 Task: Look for space in Pergamino, Argentina from 5th June, 2023 to 16th June, 2023 for 2 adults in price range Rs.7000 to Rs.15000. Place can be entire place with 1  bedroom having 1 bed and 1 bathroom. Property type can be house, flat, guest house, hotel. Amenities needed are: heating. Booking option can be shelf check-in. Required host language is English.
Action: Mouse moved to (413, 84)
Screenshot: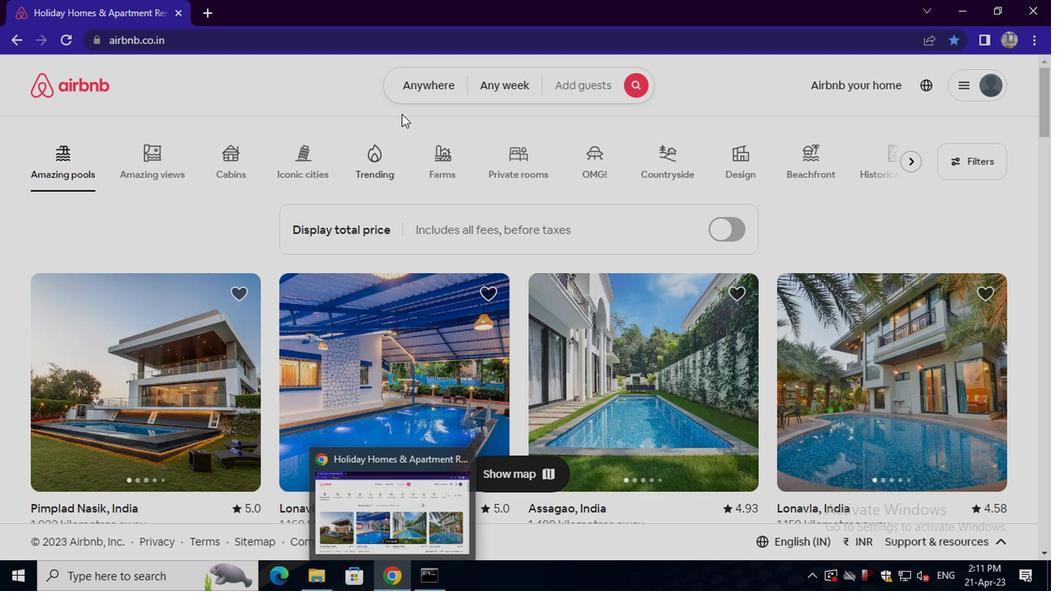 
Action: Mouse pressed left at (413, 84)
Screenshot: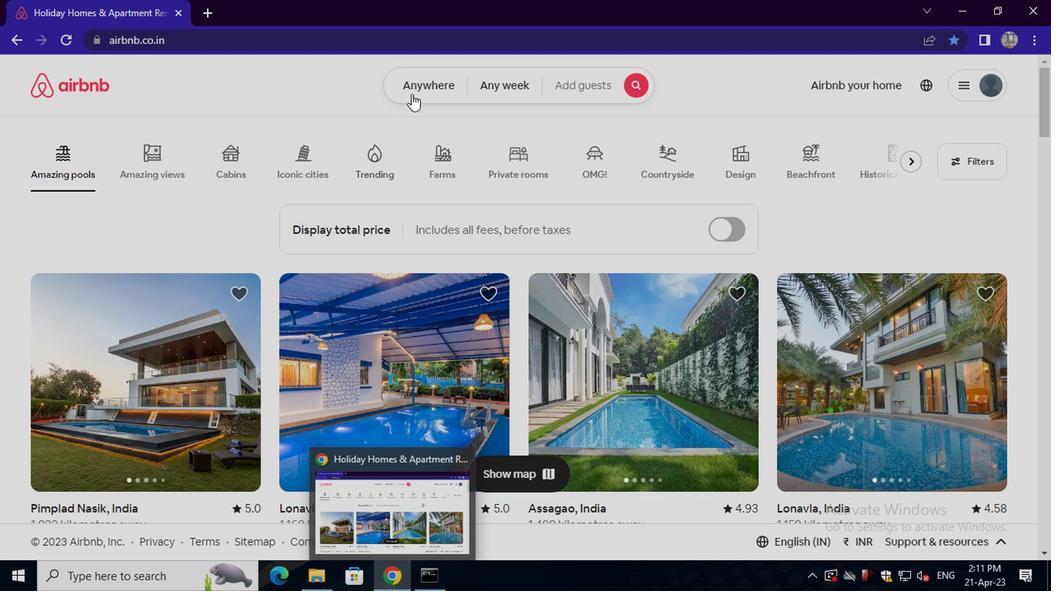 
Action: Mouse moved to (305, 144)
Screenshot: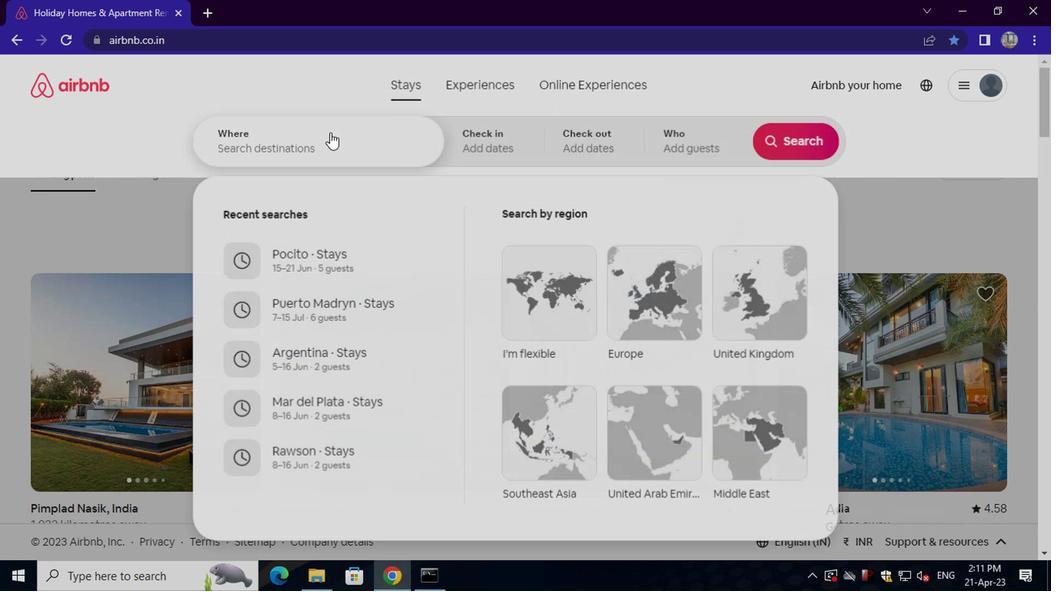 
Action: Mouse pressed left at (305, 144)
Screenshot: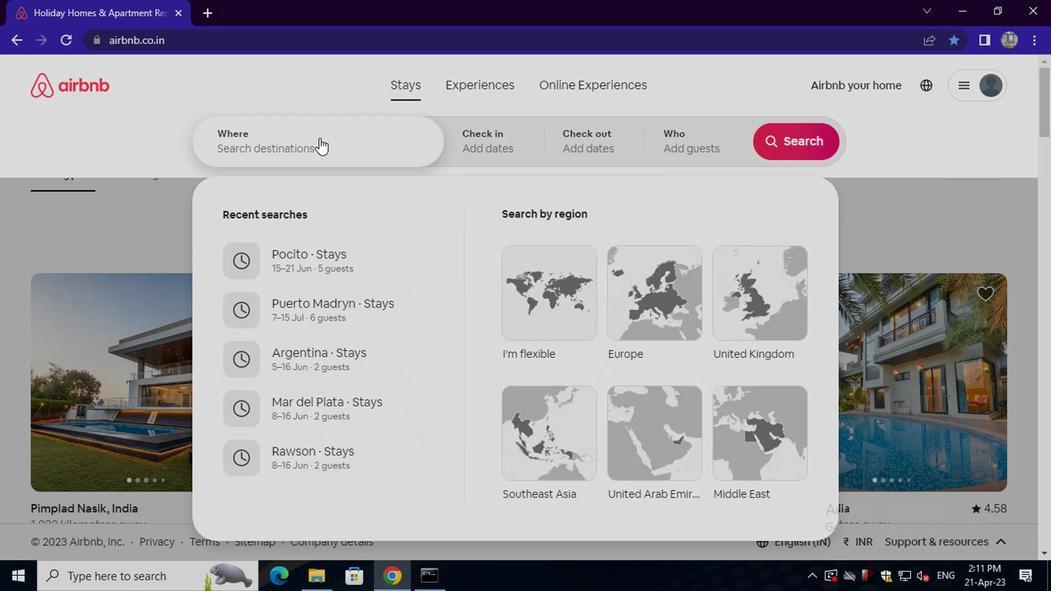 
Action: Key pressed pergamino,<Key.space>argentina
Screenshot: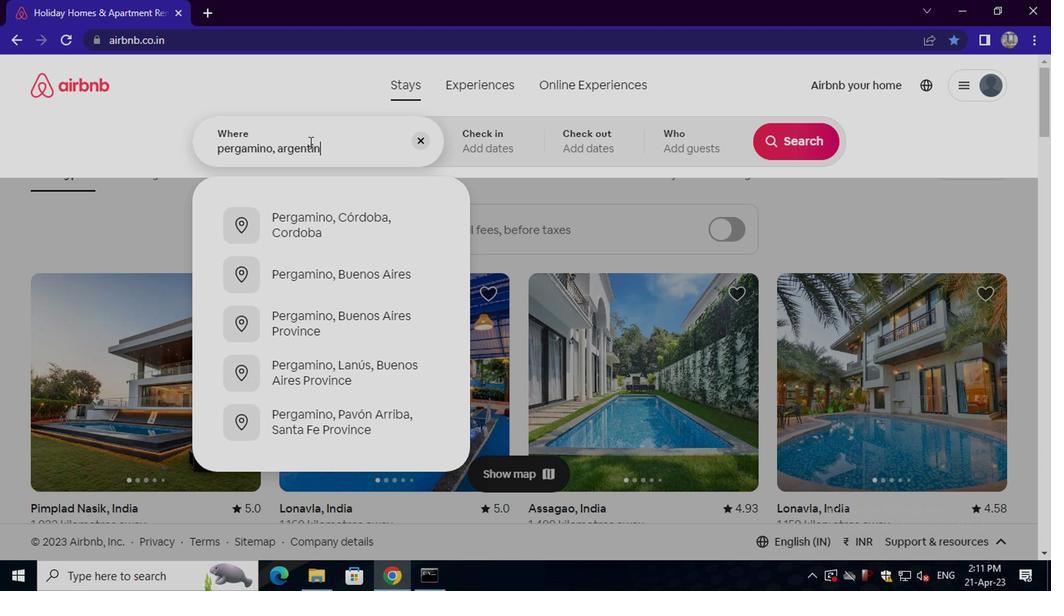 
Action: Mouse moved to (297, 149)
Screenshot: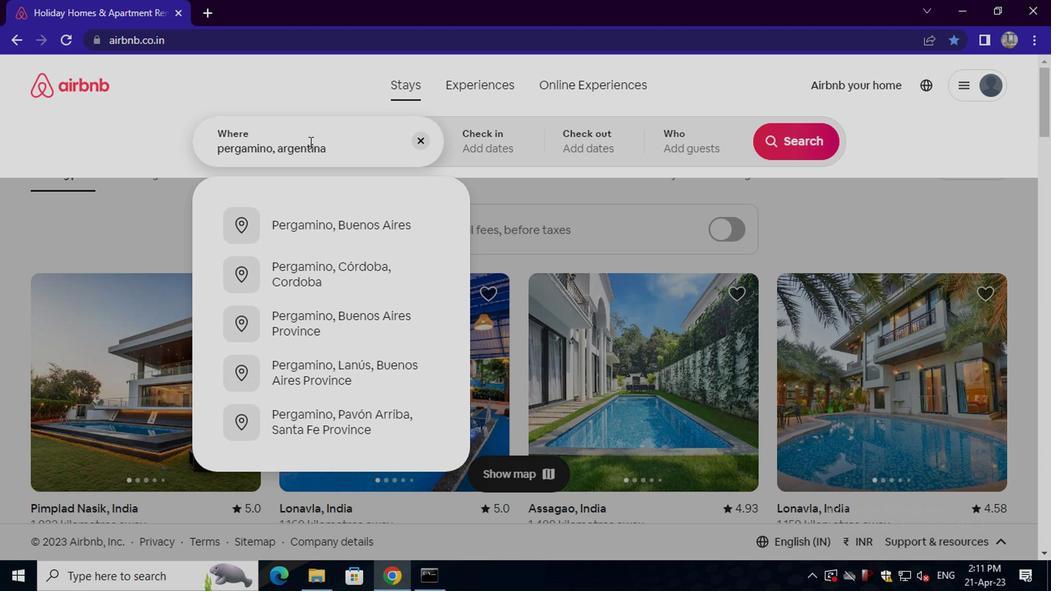 
Action: Key pressed <Key.enter>
Screenshot: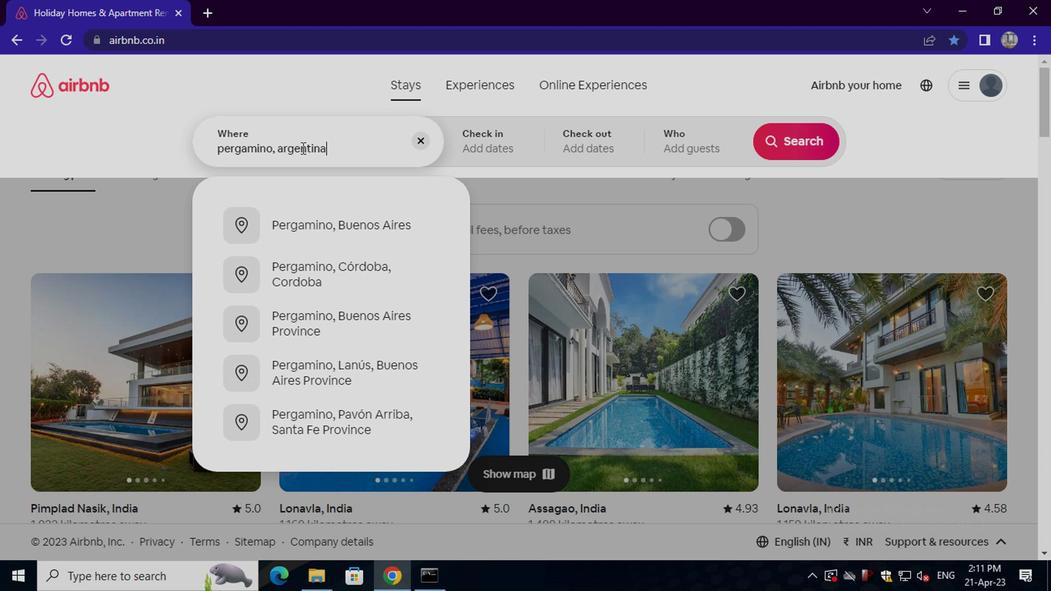 
Action: Mouse moved to (784, 262)
Screenshot: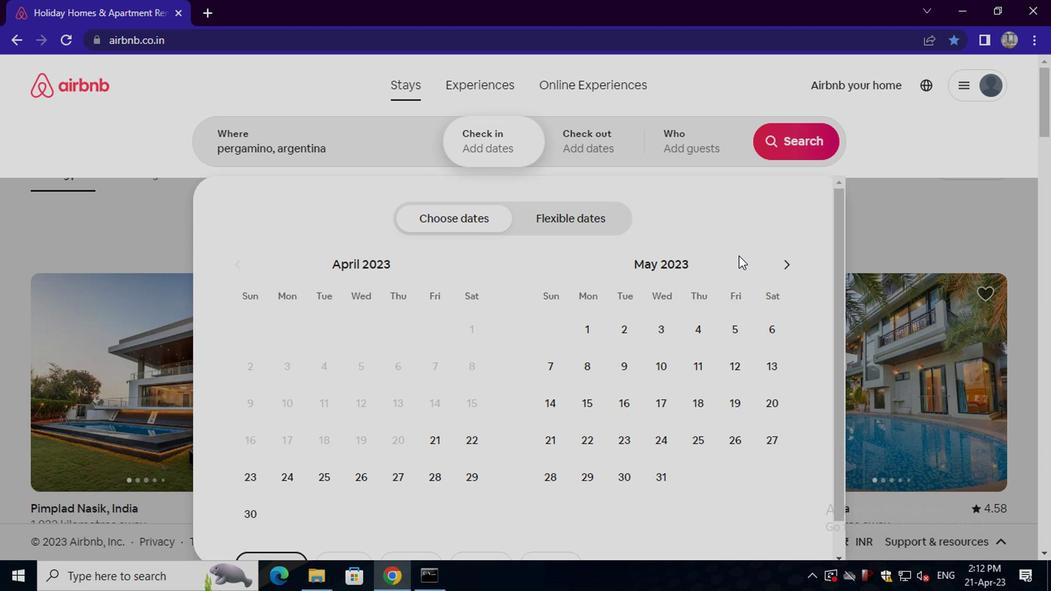 
Action: Mouse pressed left at (784, 262)
Screenshot: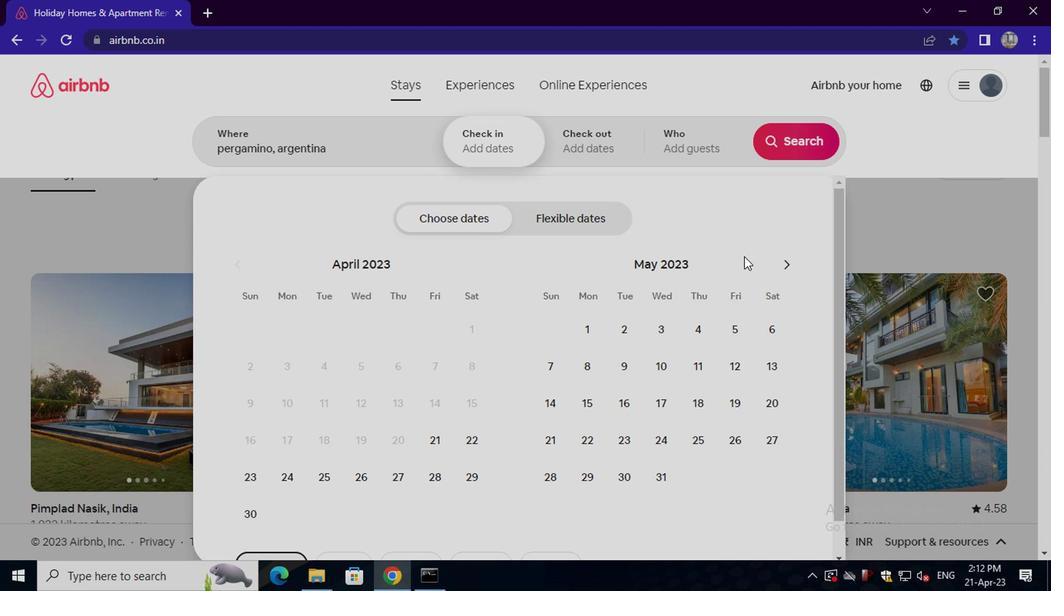 
Action: Mouse moved to (594, 363)
Screenshot: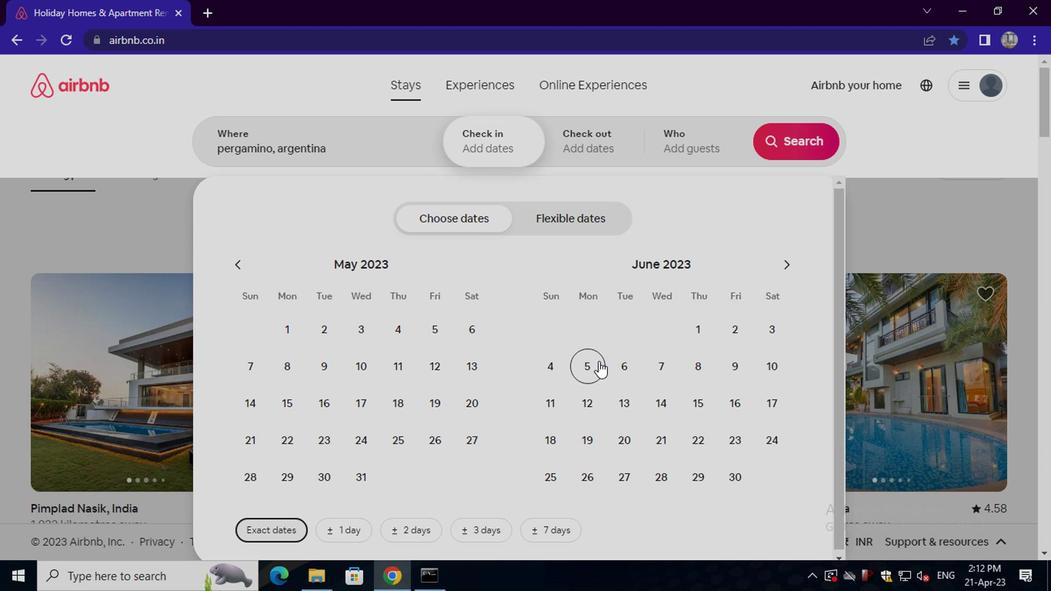 
Action: Mouse pressed left at (594, 363)
Screenshot: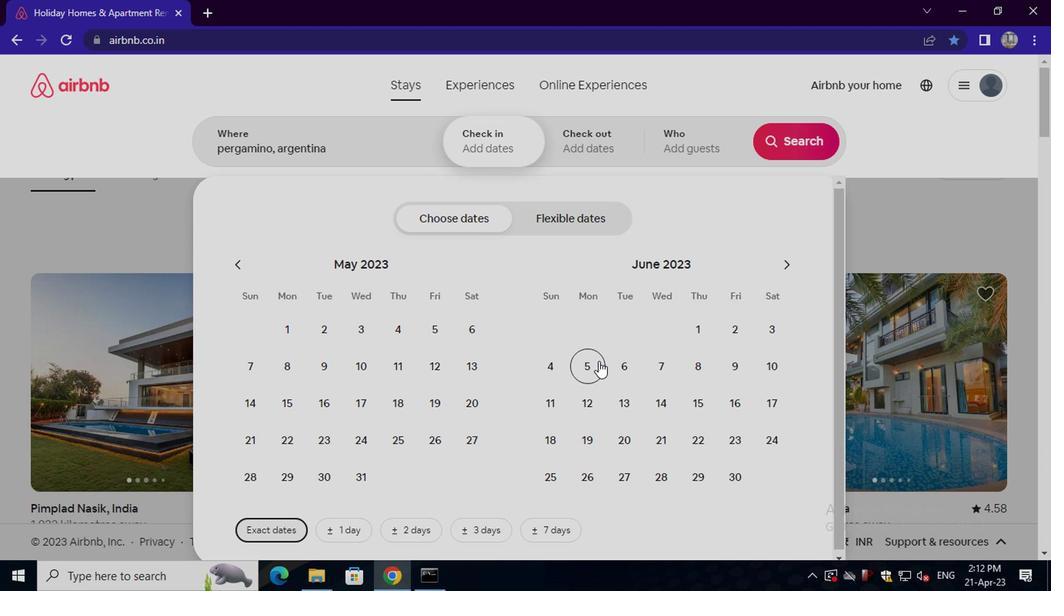 
Action: Mouse moved to (736, 404)
Screenshot: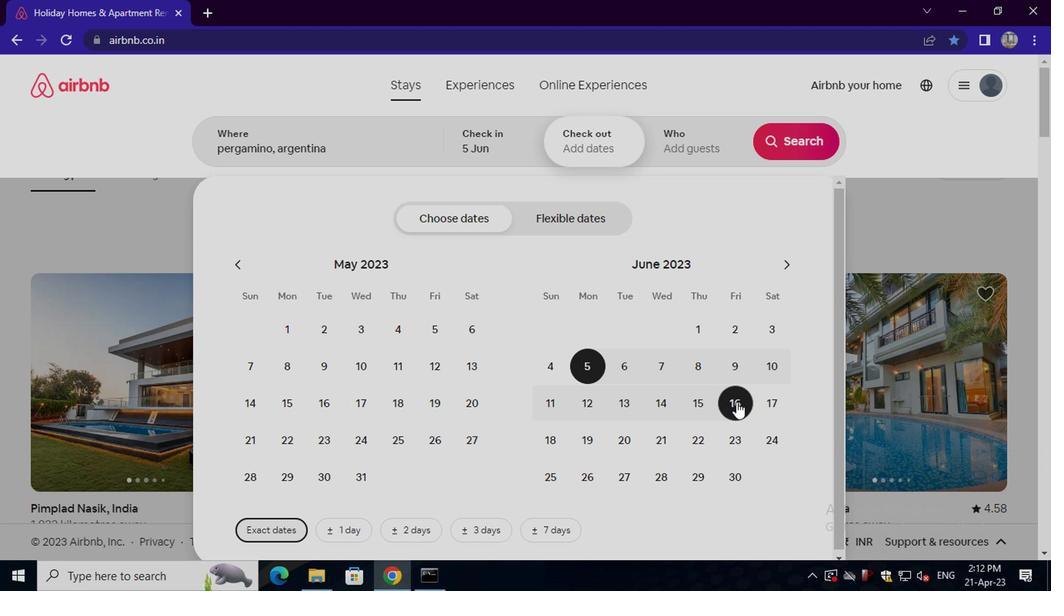 
Action: Mouse pressed left at (736, 404)
Screenshot: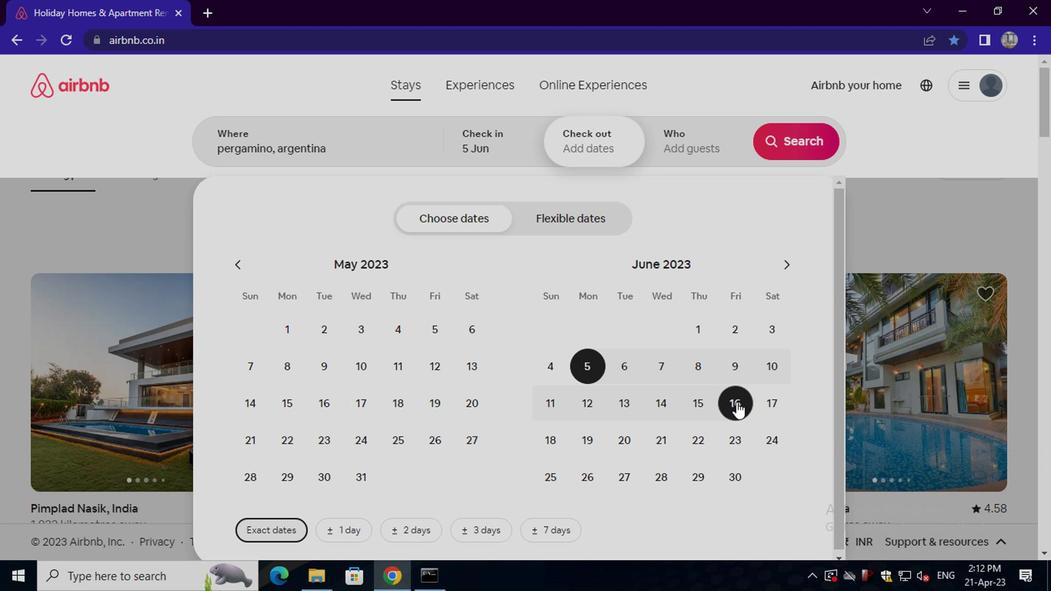 
Action: Mouse moved to (706, 144)
Screenshot: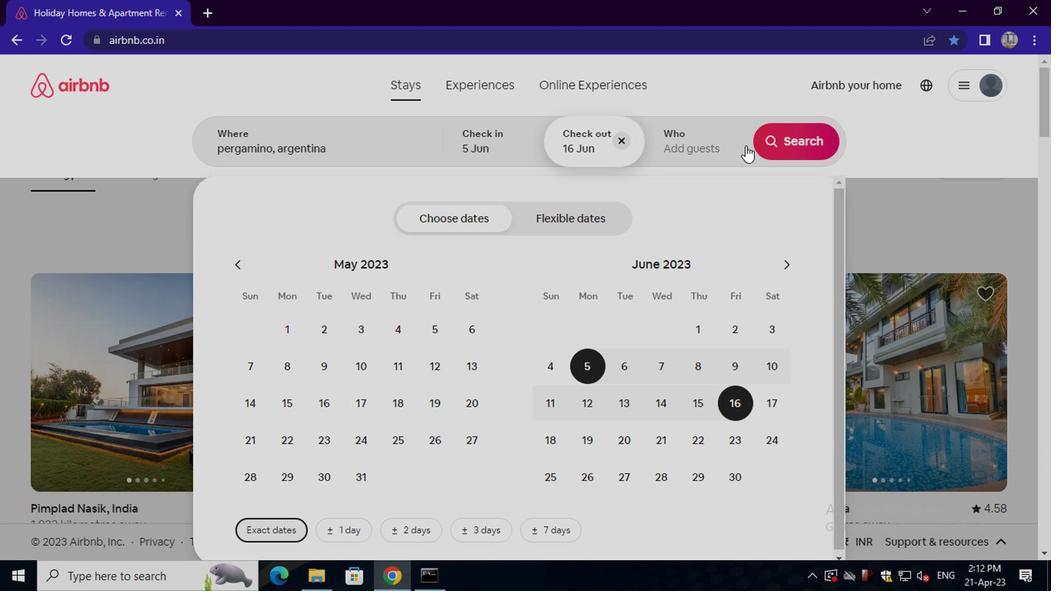 
Action: Mouse pressed left at (706, 144)
Screenshot: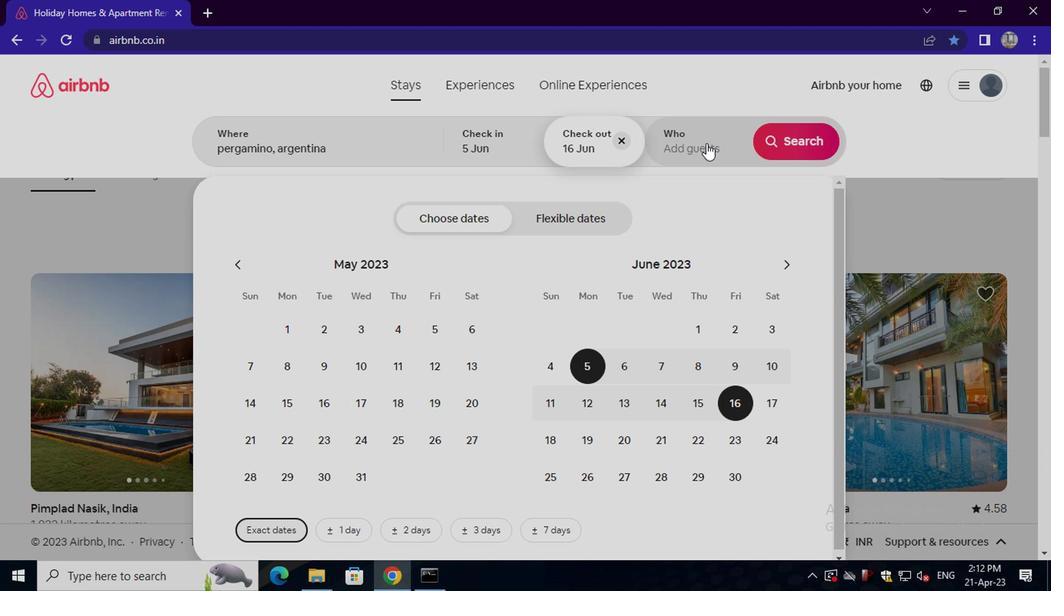 
Action: Mouse moved to (800, 231)
Screenshot: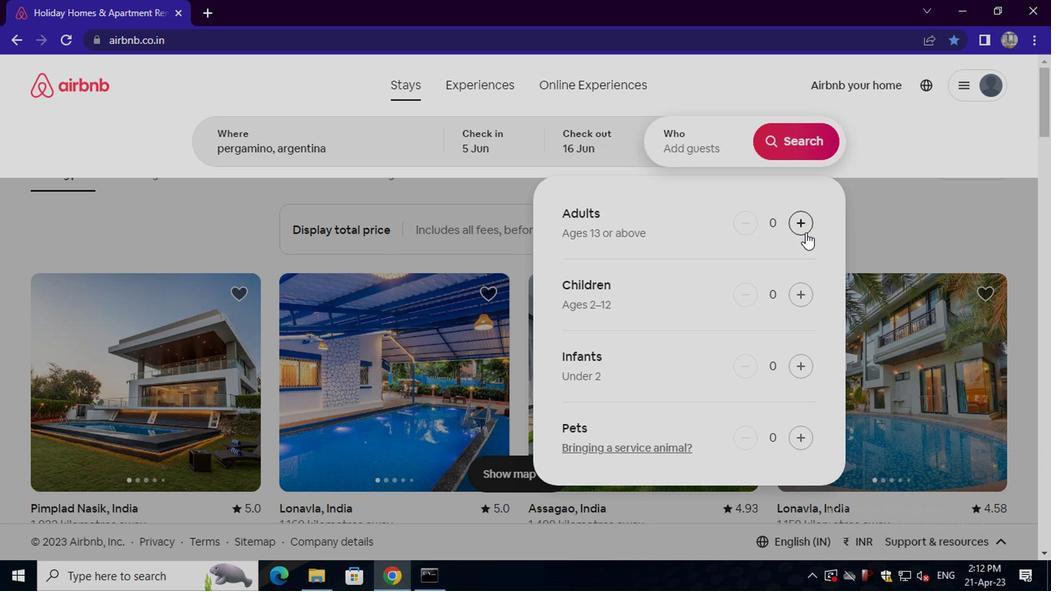 
Action: Mouse pressed left at (800, 231)
Screenshot: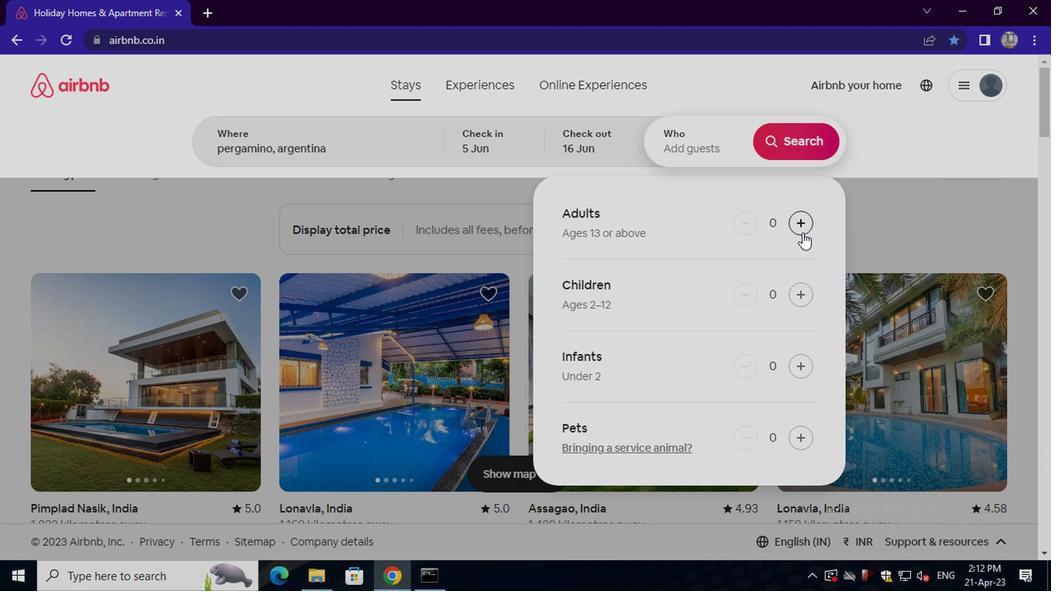 
Action: Mouse pressed left at (800, 231)
Screenshot: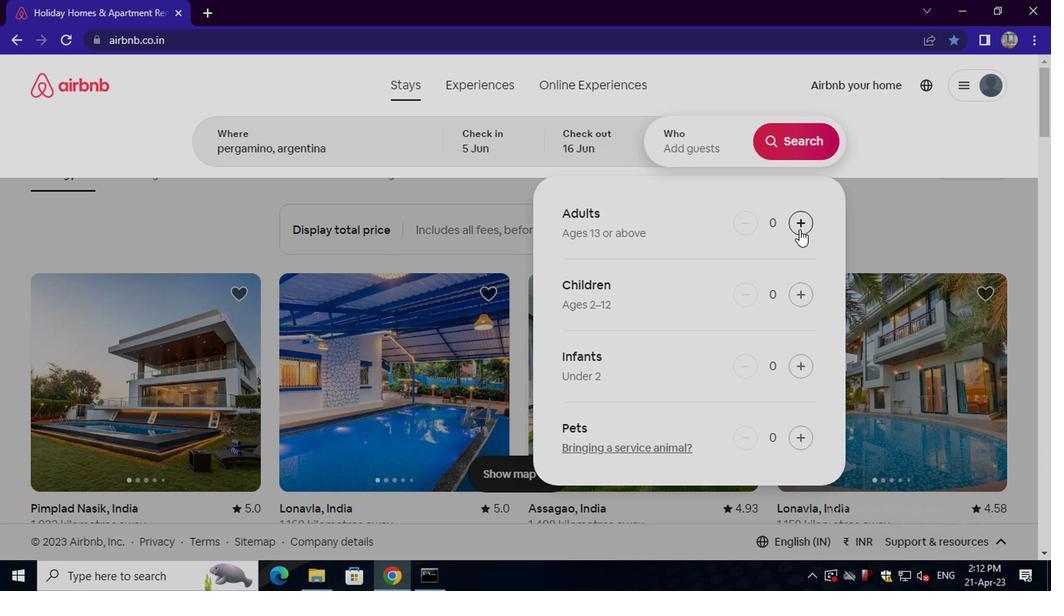 
Action: Mouse moved to (795, 137)
Screenshot: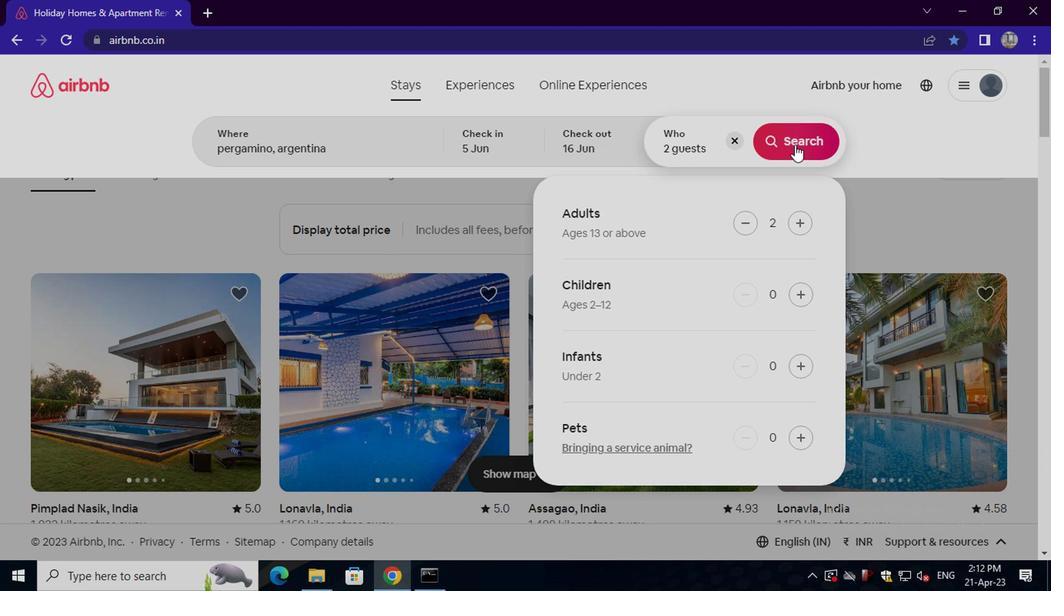 
Action: Mouse pressed left at (795, 137)
Screenshot: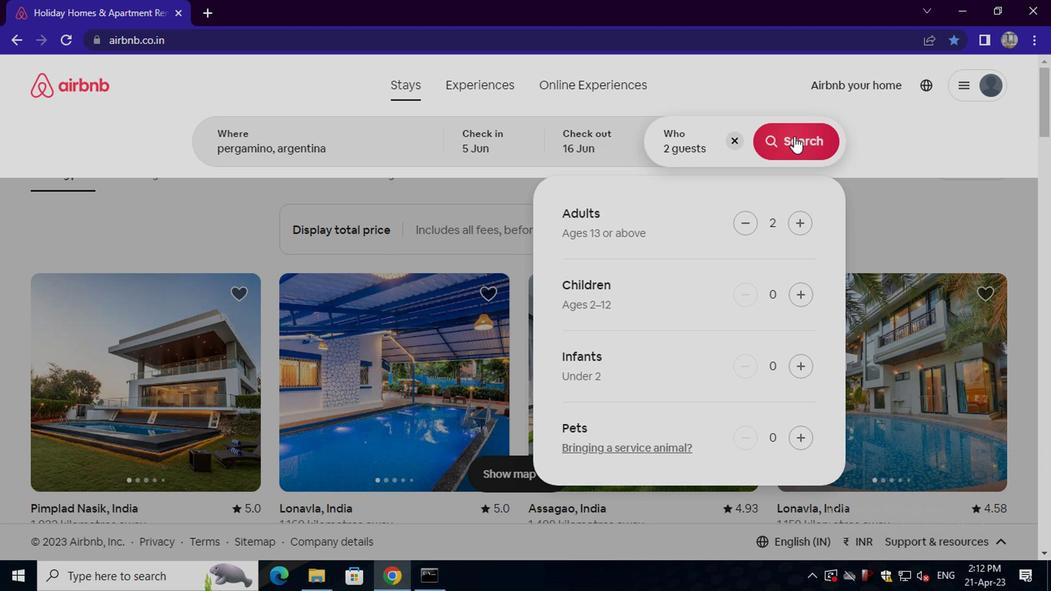 
Action: Mouse moved to (992, 171)
Screenshot: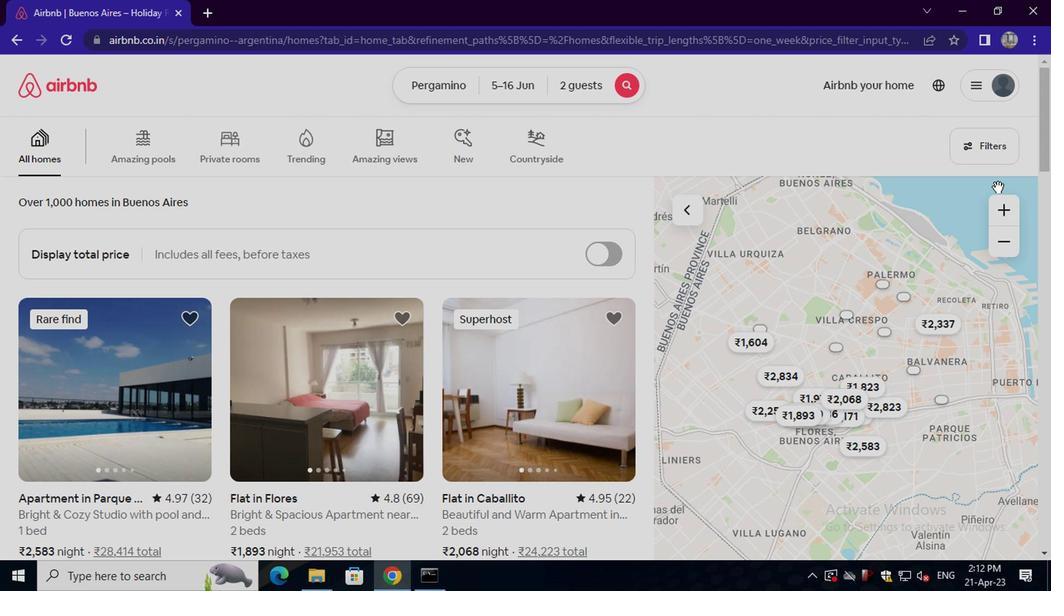 
Action: Mouse pressed left at (992, 171)
Screenshot: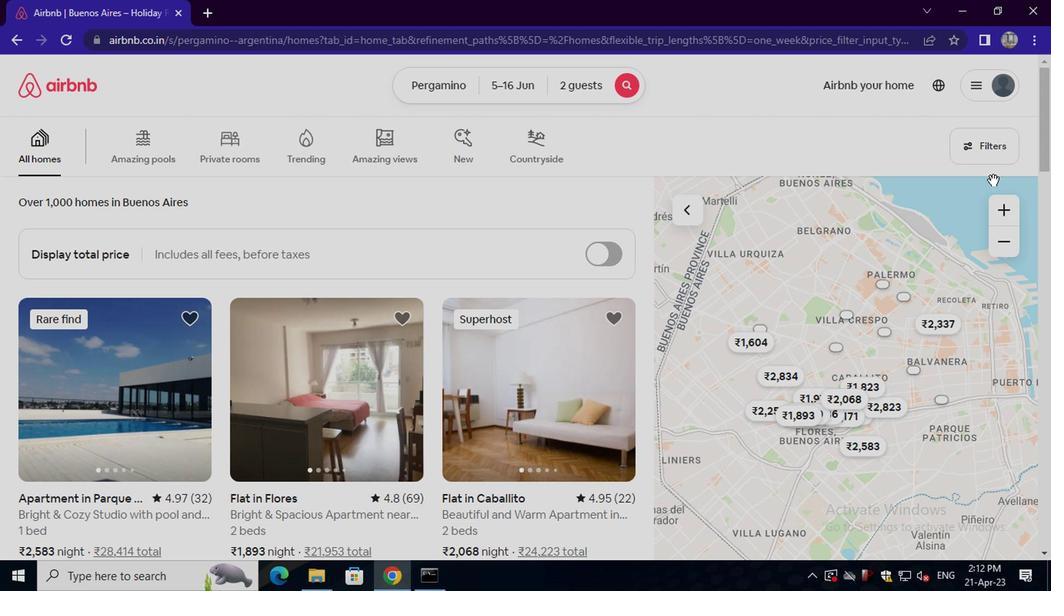 
Action: Mouse moved to (992, 168)
Screenshot: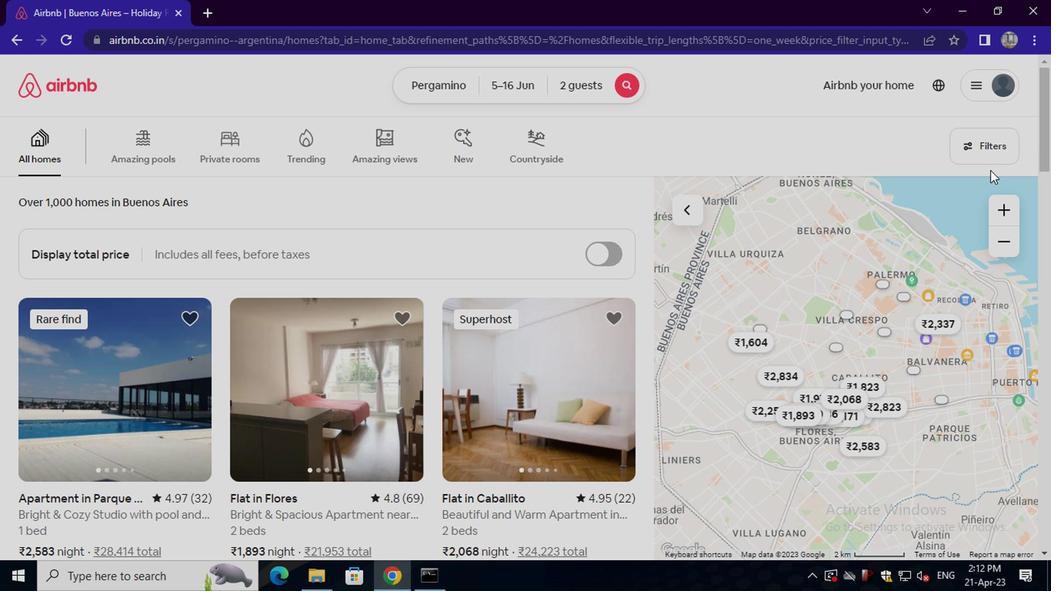 
Action: Mouse pressed left at (992, 168)
Screenshot: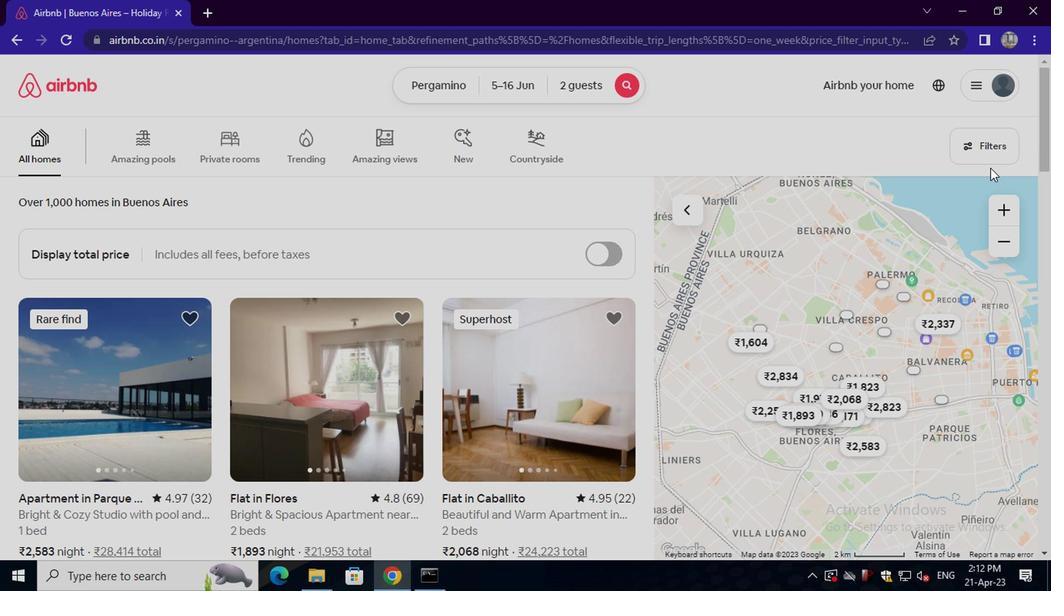 
Action: Mouse moved to (993, 159)
Screenshot: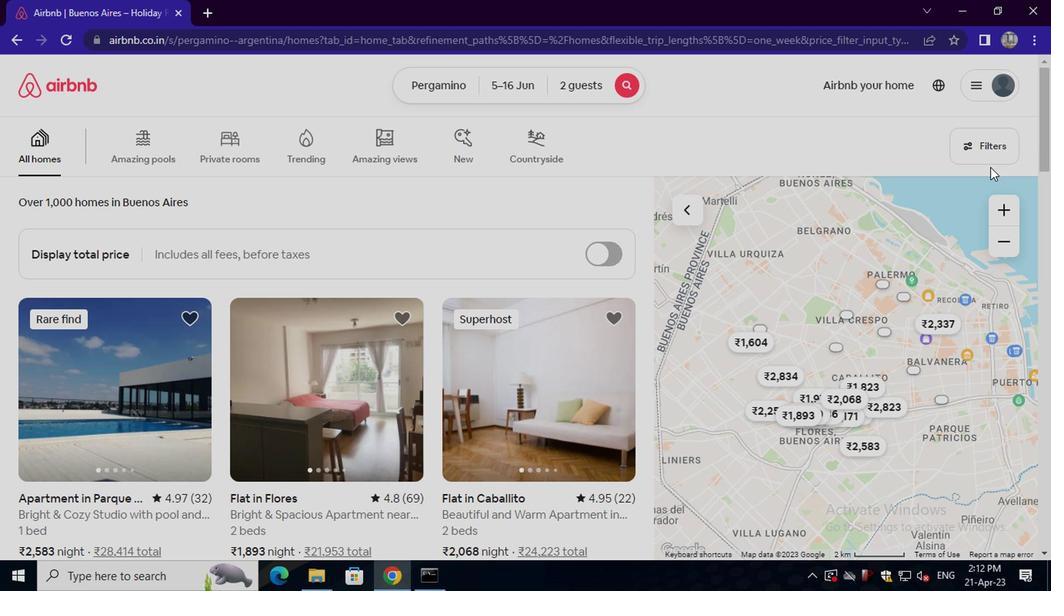 
Action: Mouse pressed left at (993, 159)
Screenshot: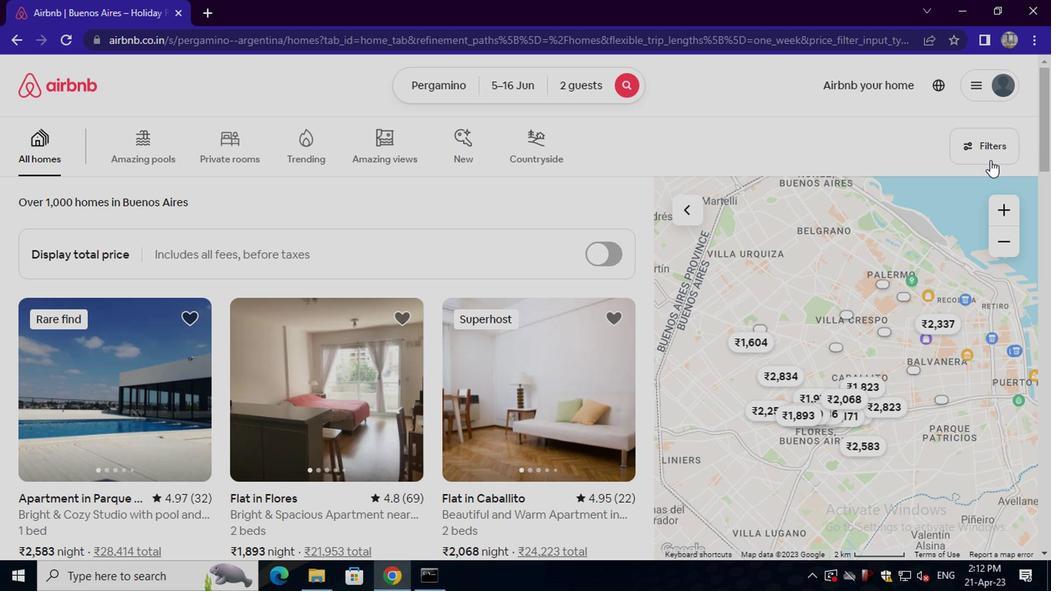 
Action: Mouse moved to (475, 338)
Screenshot: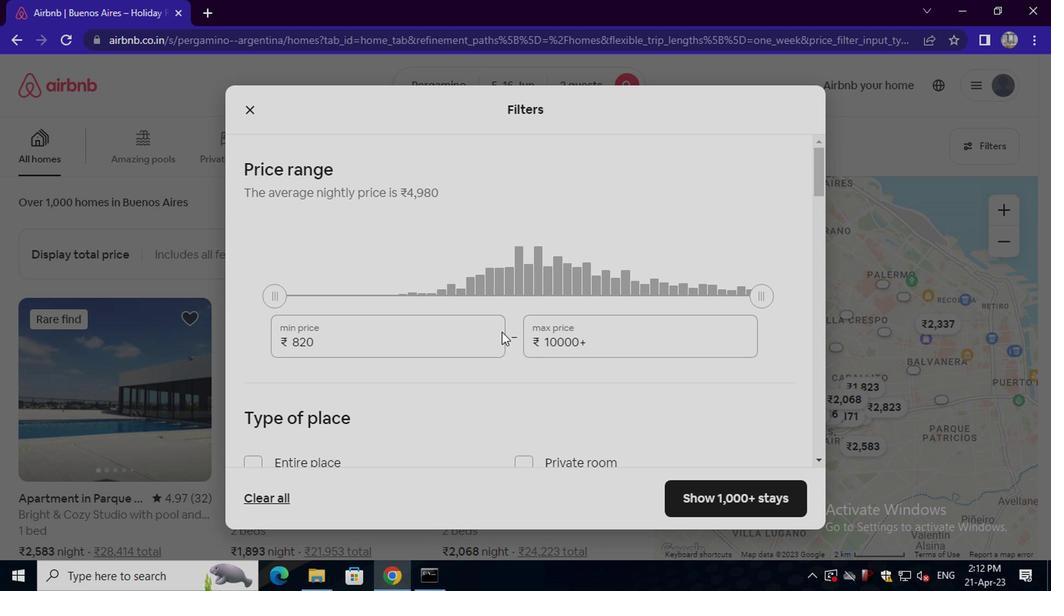 
Action: Mouse pressed left at (475, 338)
Screenshot: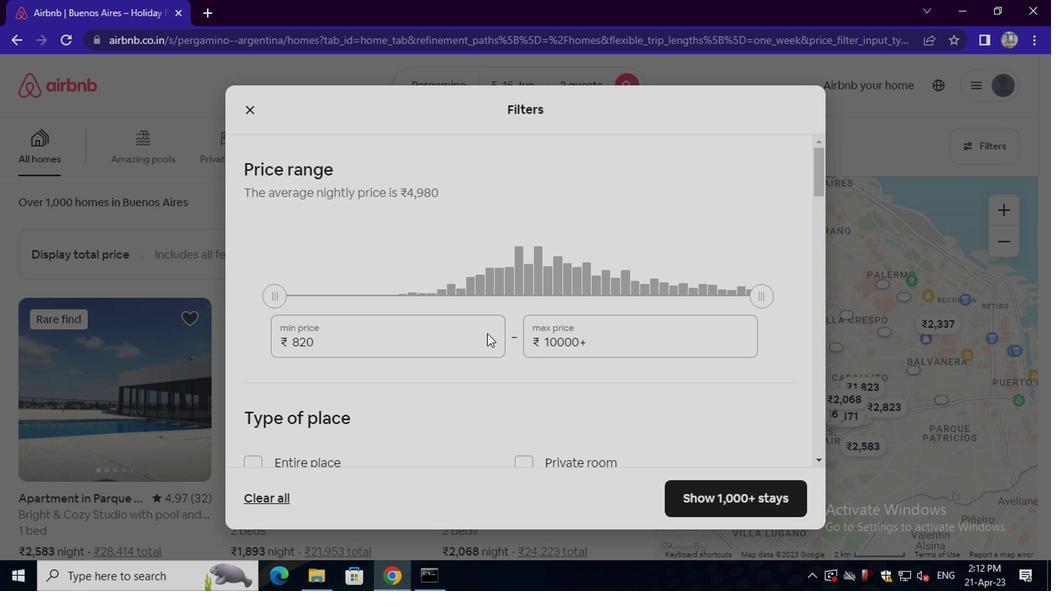 
Action: Key pressed <Key.backspace><Key.backspace><Key.backspace><Key.backspace><Key.backspace><Key.backspace><Key.backspace><Key.backspace><Key.backspace>7000
Screenshot: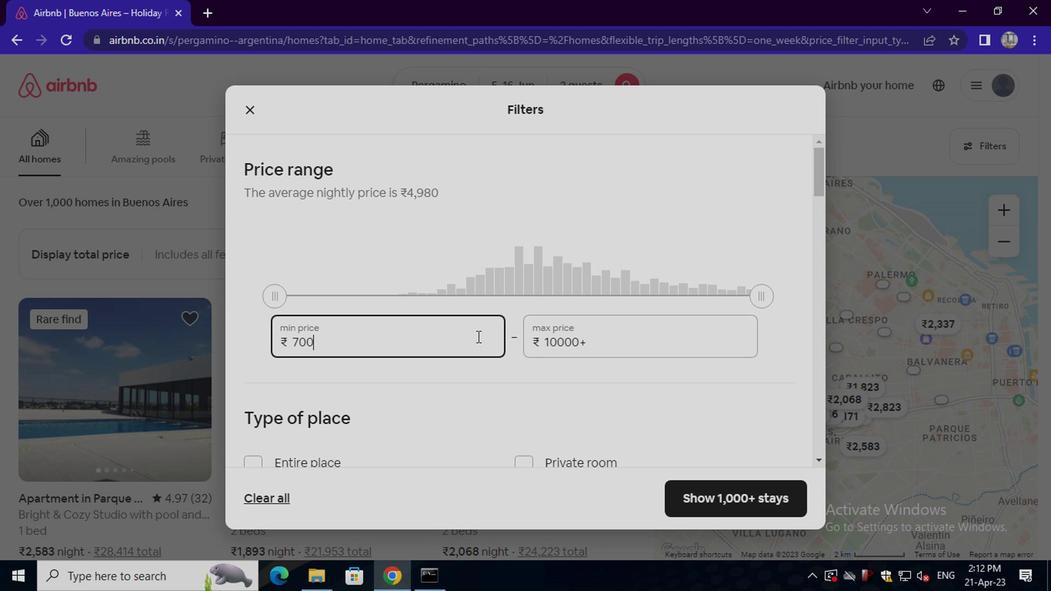 
Action: Mouse moved to (602, 343)
Screenshot: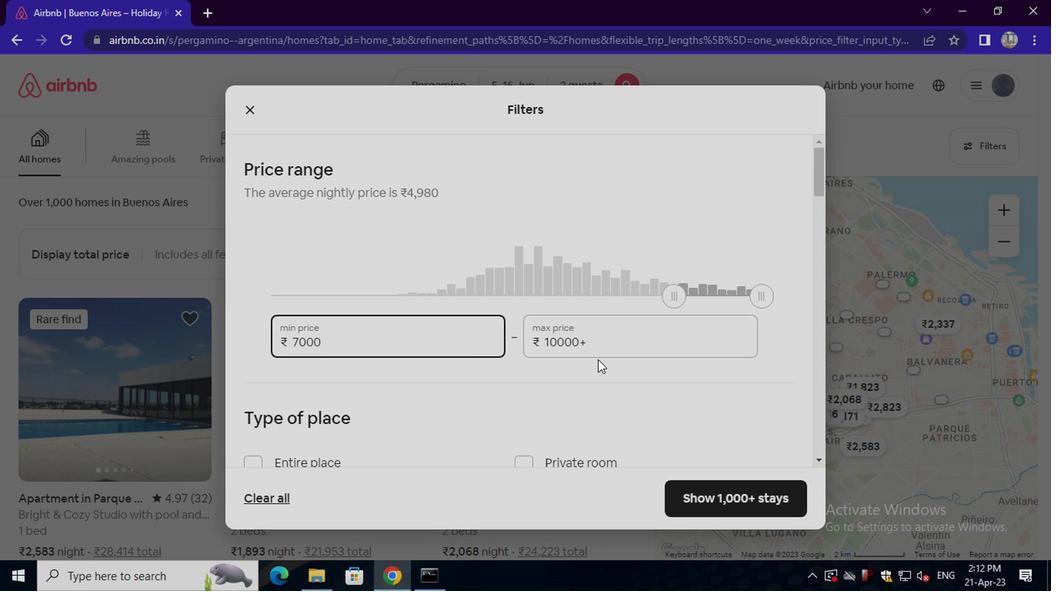 
Action: Mouse pressed left at (602, 343)
Screenshot: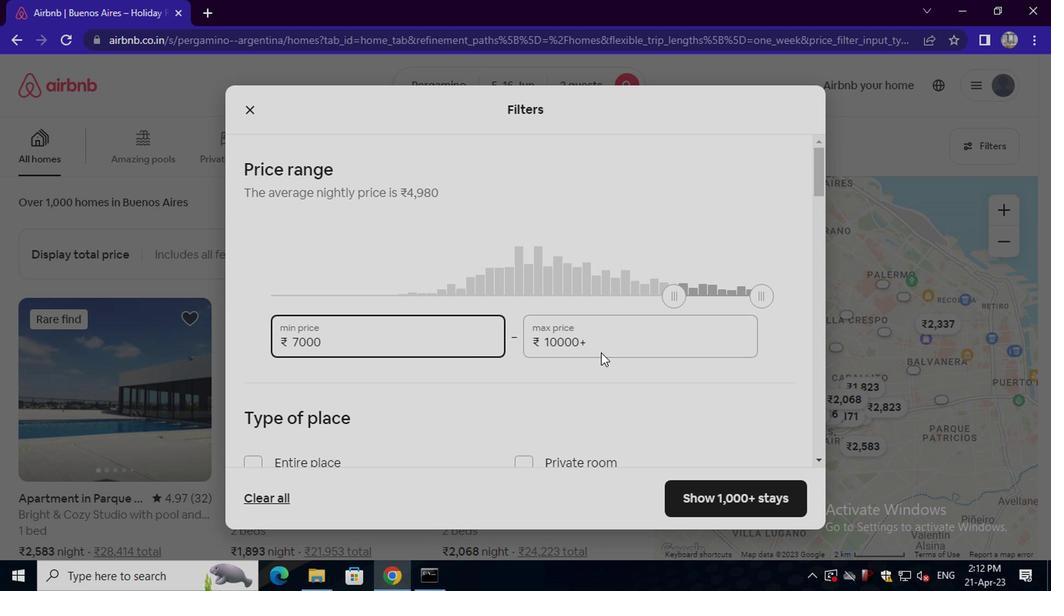 
Action: Key pressed <Key.backspace><Key.backspace><Key.backspace><Key.backspace><Key.backspace><Key.backspace><Key.backspace><Key.backspace><Key.backspace><Key.backspace><Key.backspace><Key.backspace><Key.backspace>15000
Screenshot: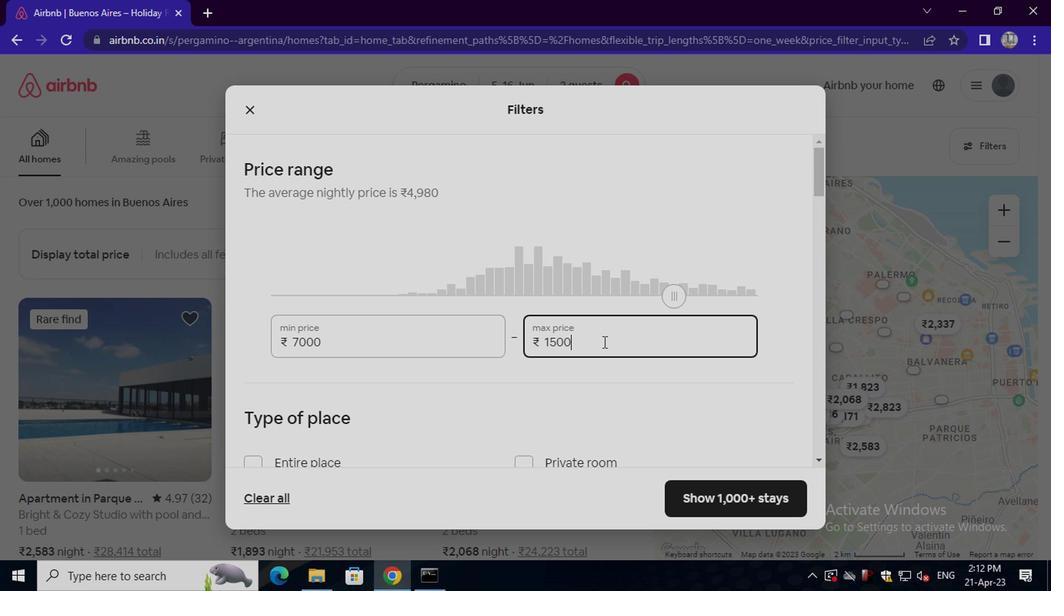 
Action: Mouse moved to (711, 204)
Screenshot: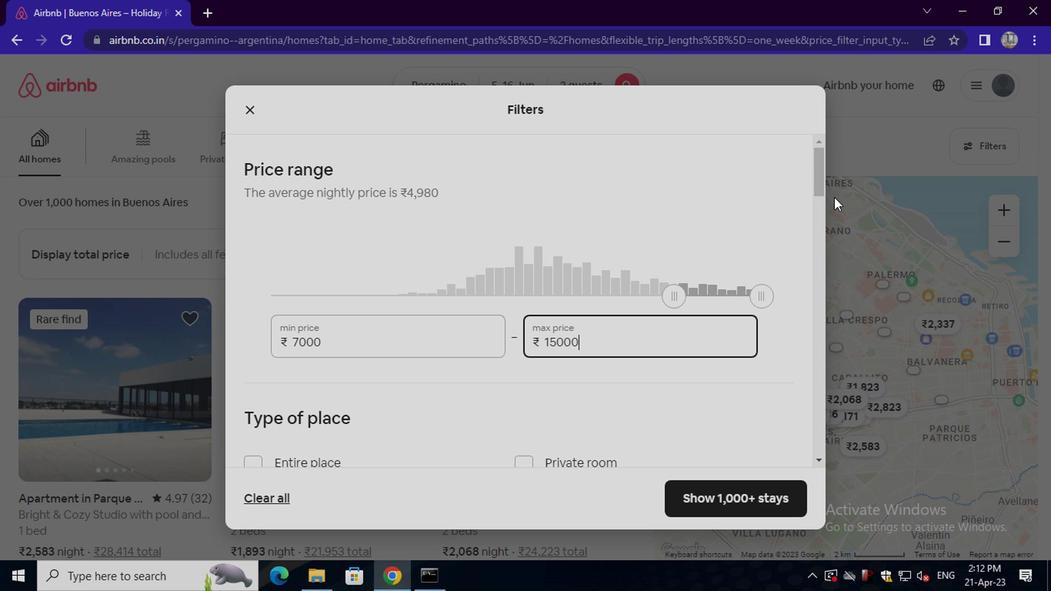 
Action: Mouse scrolled (711, 204) with delta (0, 0)
Screenshot: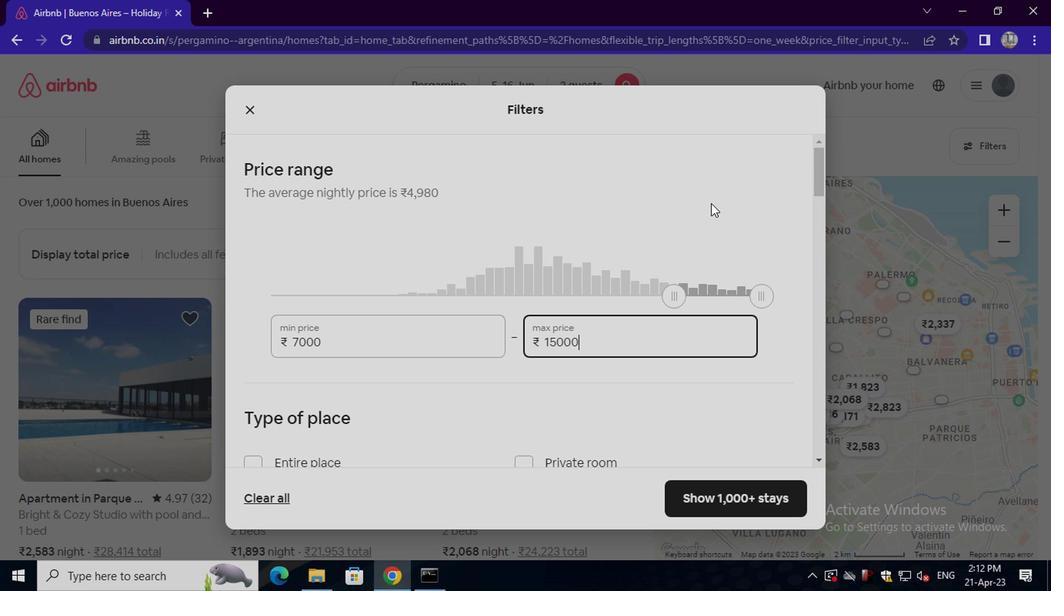 
Action: Mouse moved to (294, 394)
Screenshot: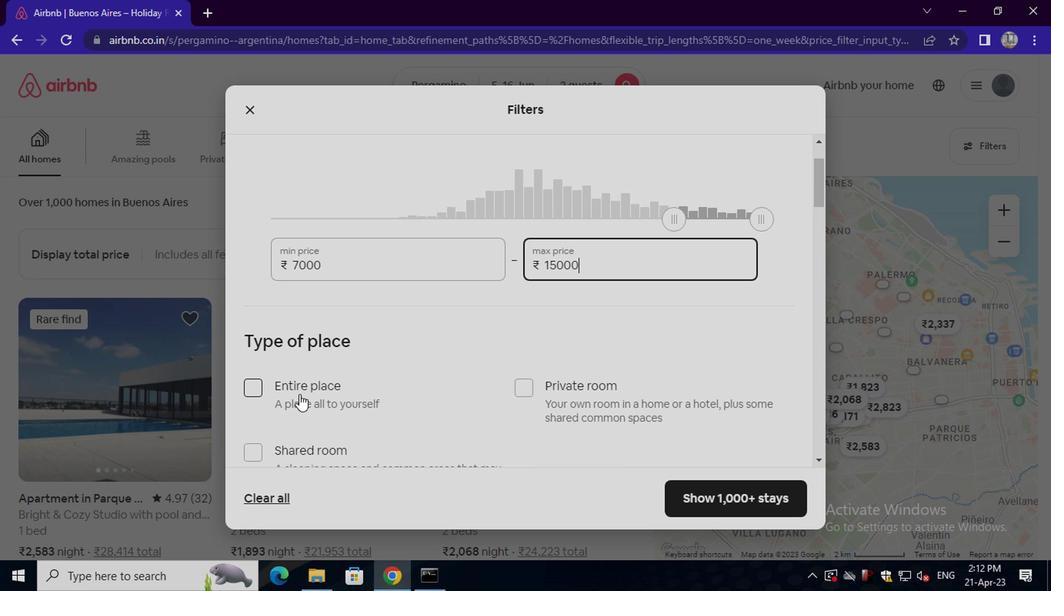 
Action: Mouse pressed left at (294, 394)
Screenshot: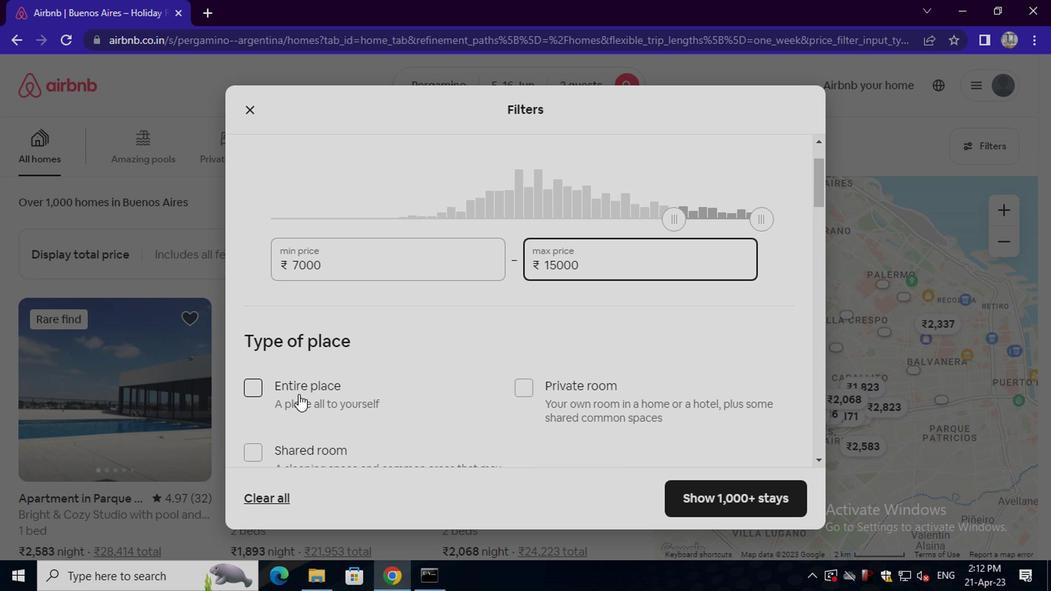 
Action: Mouse moved to (420, 379)
Screenshot: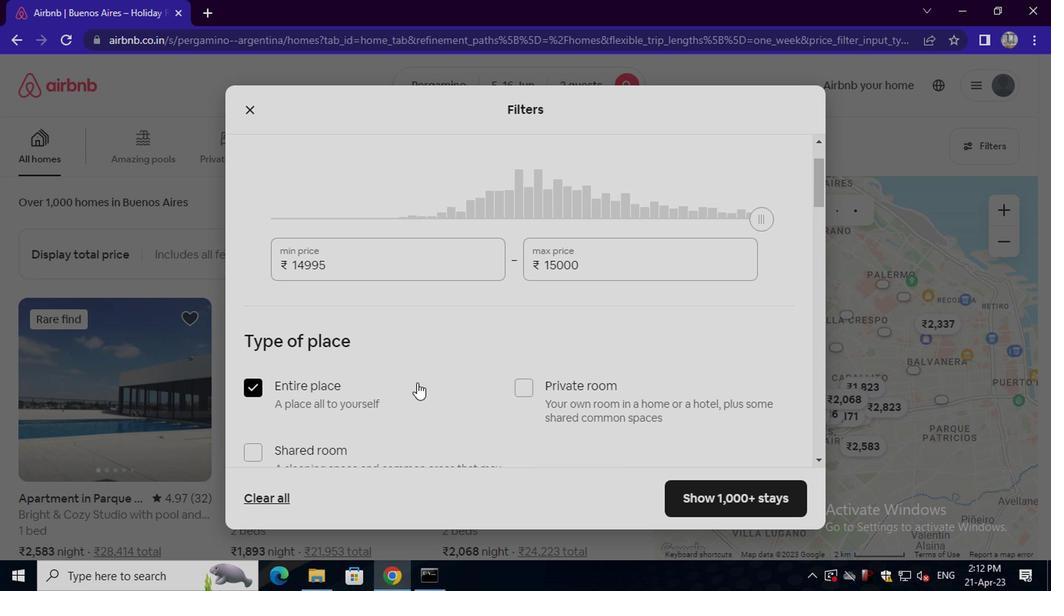 
Action: Mouse scrolled (420, 378) with delta (0, 0)
Screenshot: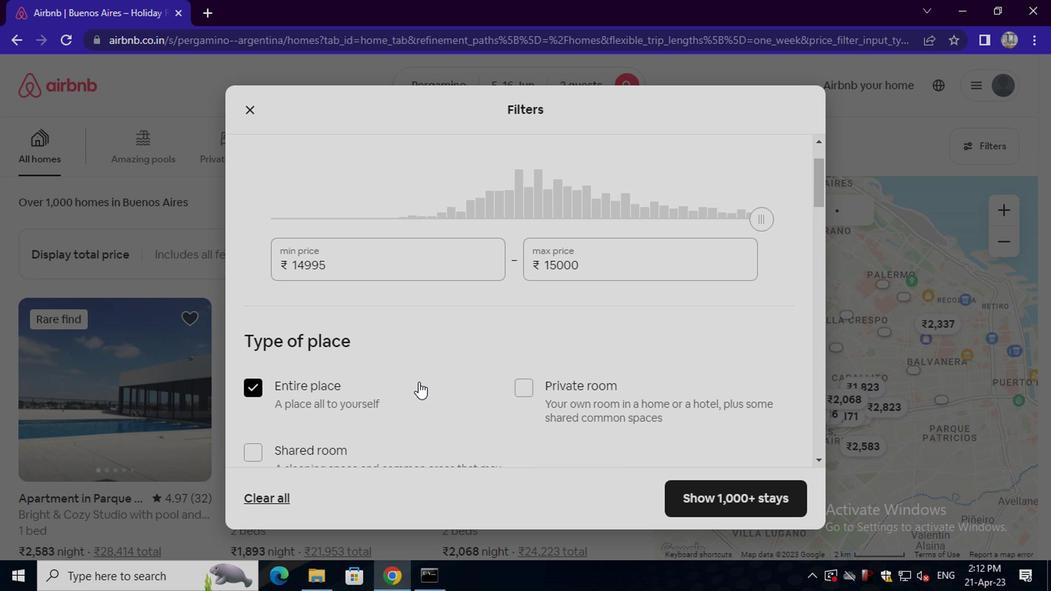 
Action: Mouse scrolled (420, 378) with delta (0, 0)
Screenshot: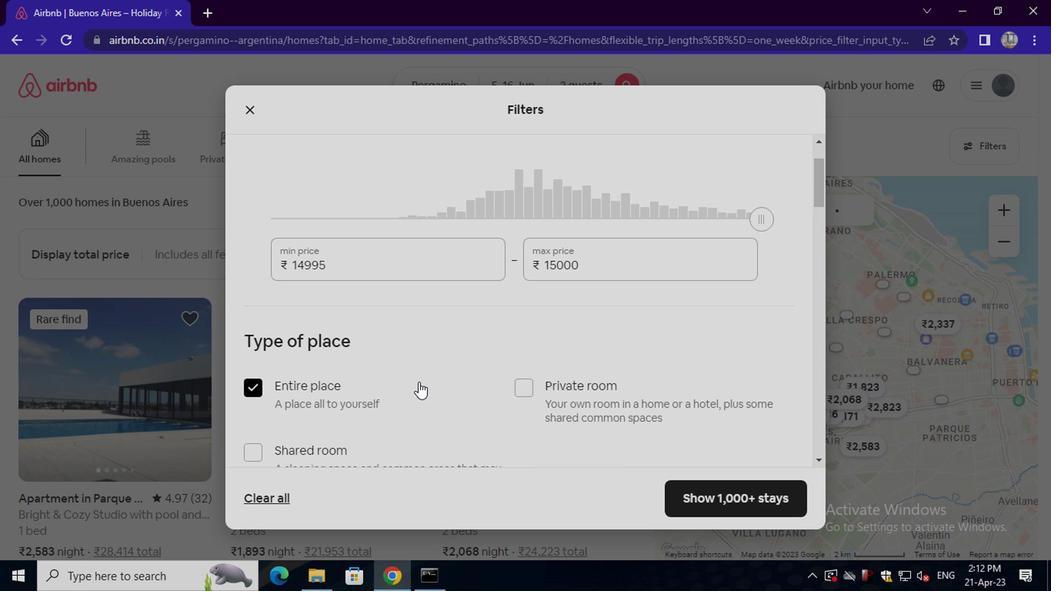 
Action: Mouse scrolled (420, 378) with delta (0, 0)
Screenshot: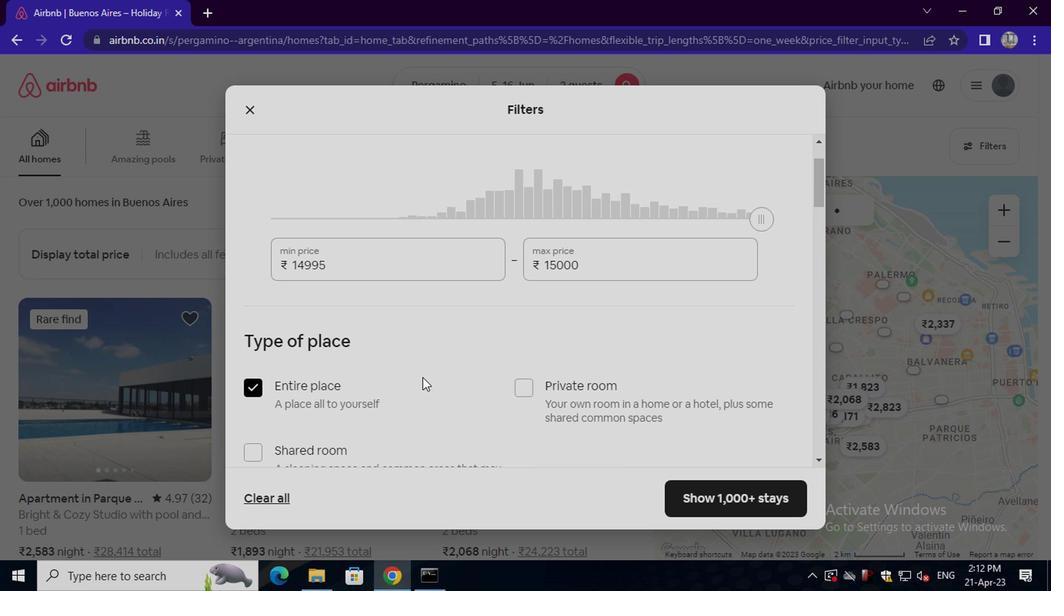 
Action: Mouse scrolled (420, 378) with delta (0, 0)
Screenshot: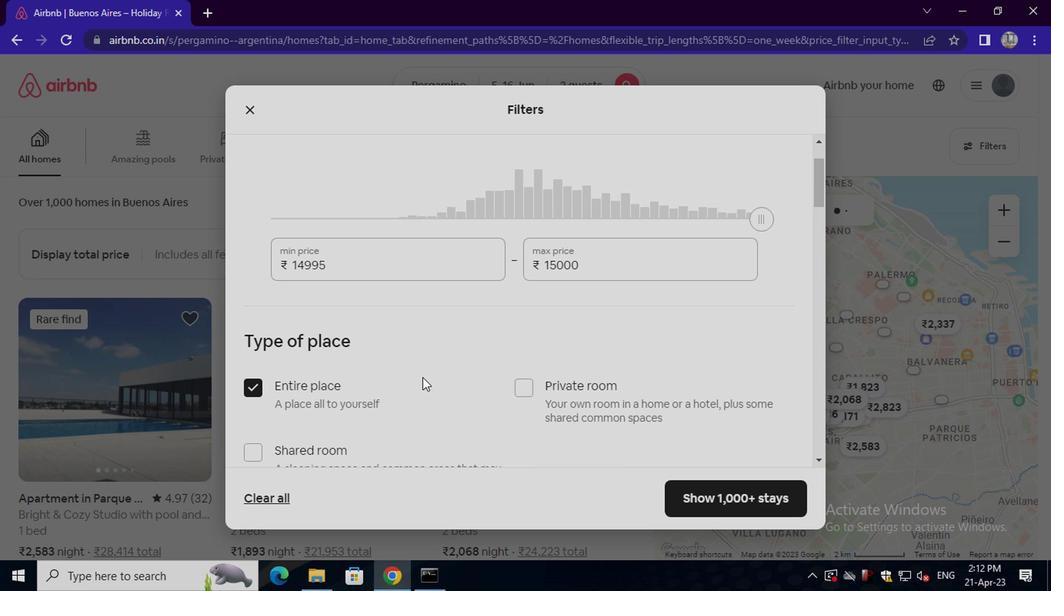 
Action: Mouse scrolled (420, 378) with delta (0, 0)
Screenshot: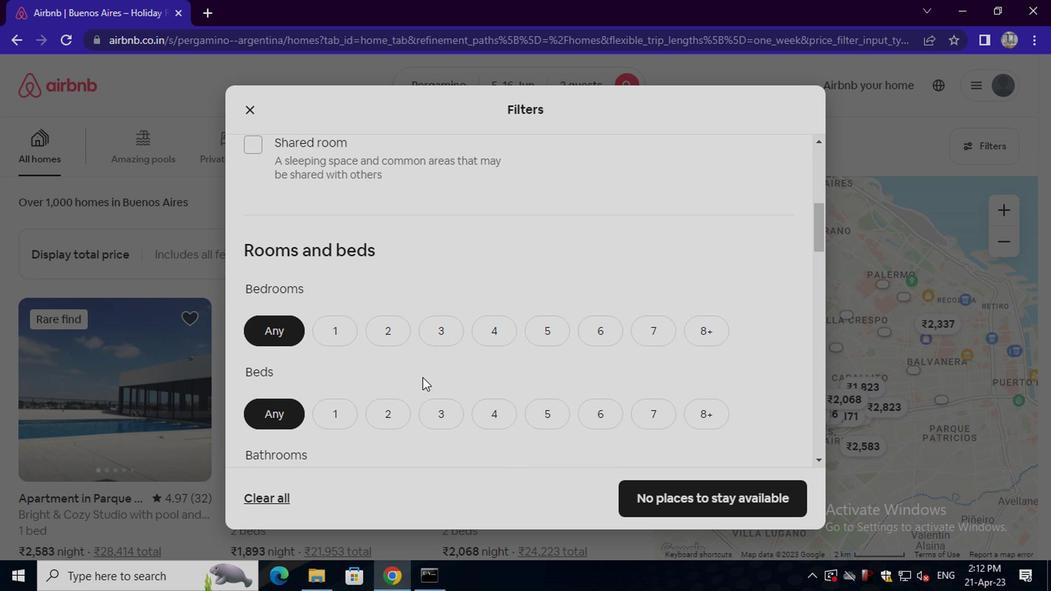 
Action: Mouse scrolled (420, 378) with delta (0, 0)
Screenshot: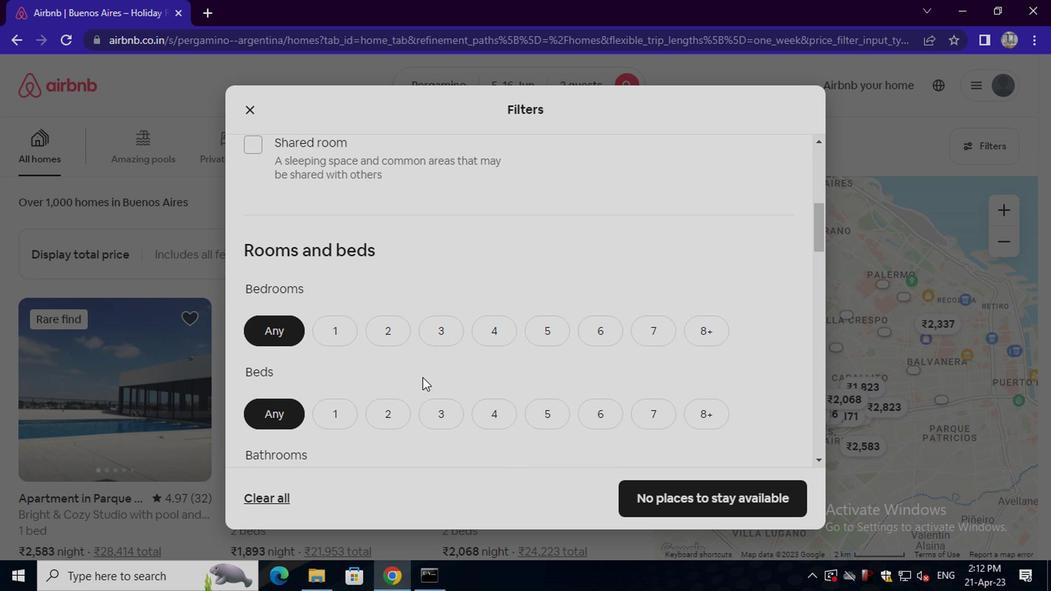 
Action: Mouse moved to (326, 181)
Screenshot: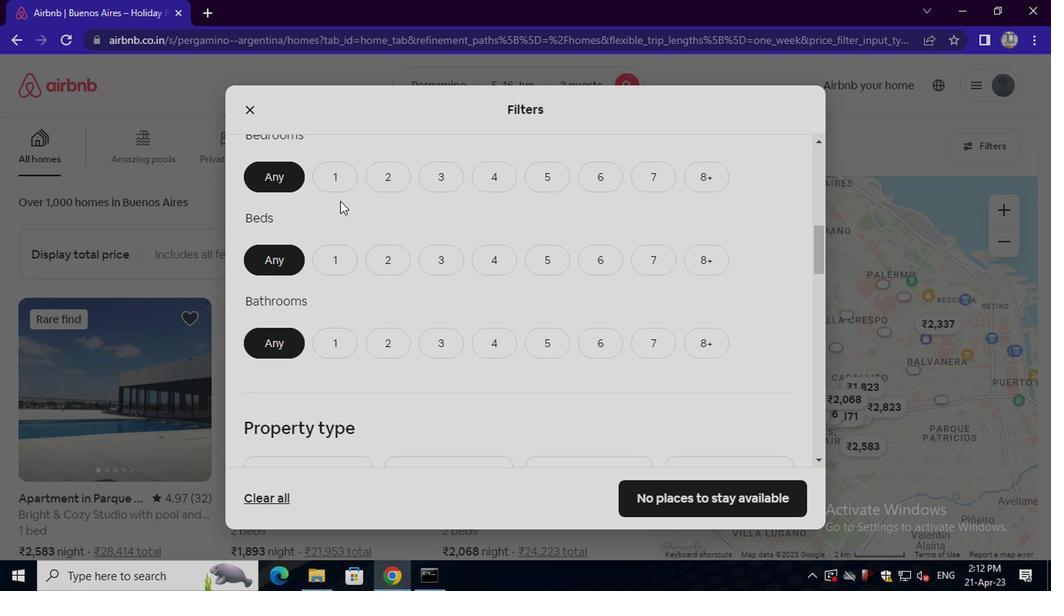 
Action: Mouse pressed left at (326, 181)
Screenshot: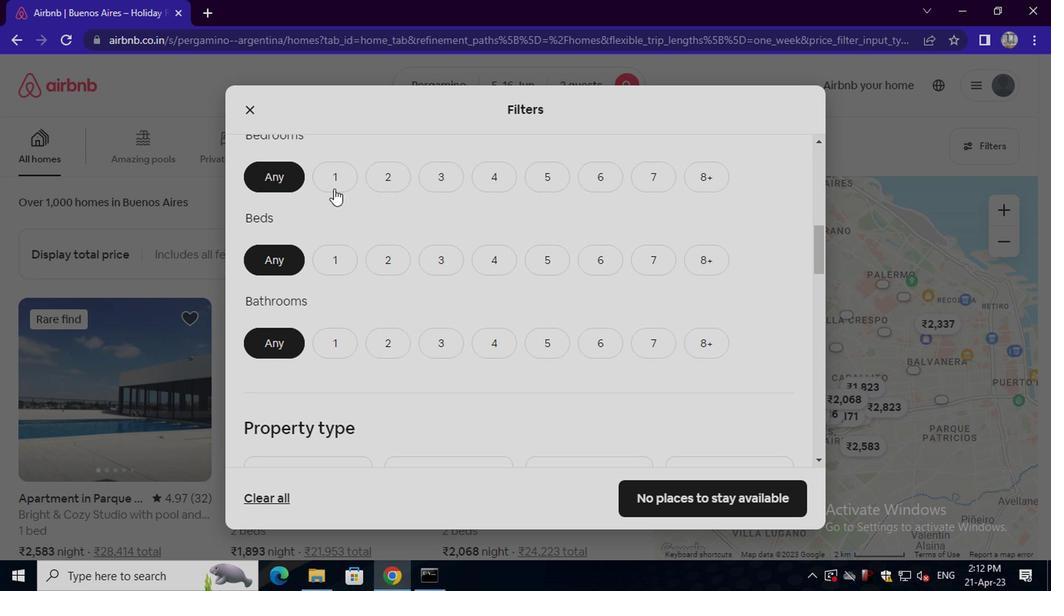 
Action: Mouse moved to (328, 266)
Screenshot: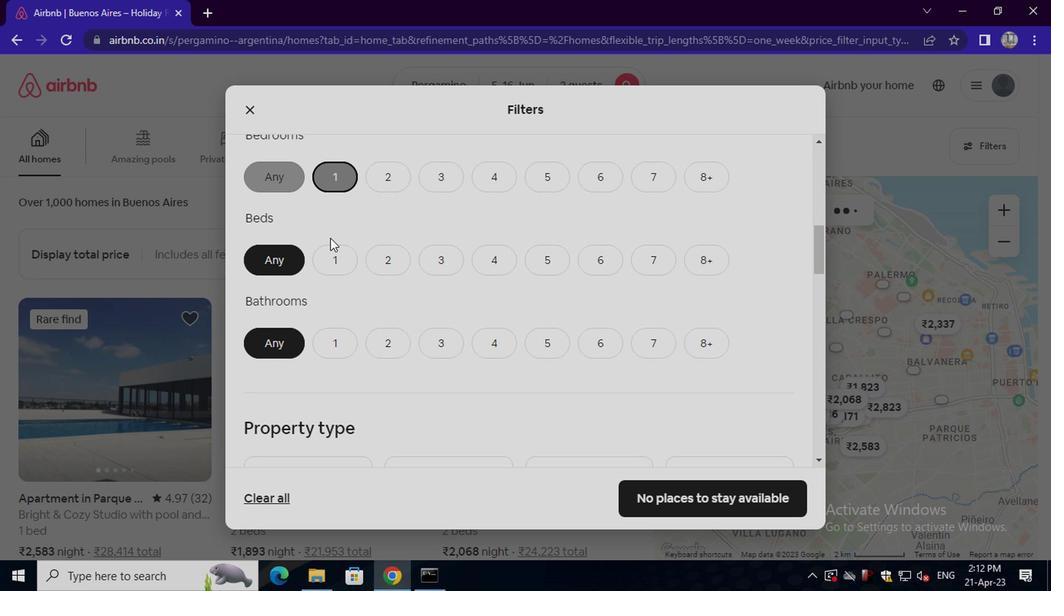 
Action: Mouse pressed left at (328, 266)
Screenshot: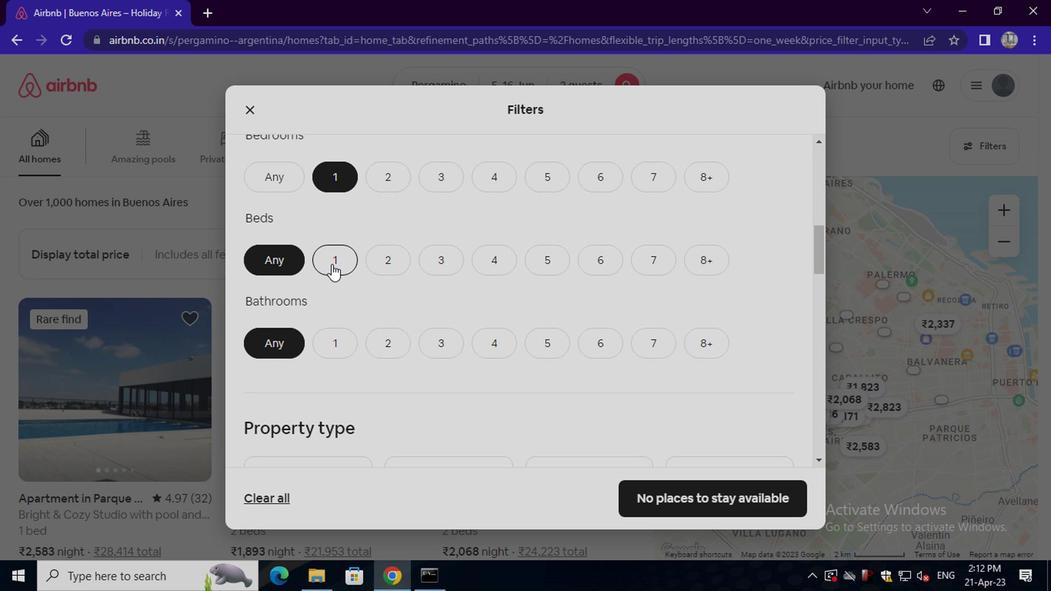 
Action: Mouse moved to (325, 338)
Screenshot: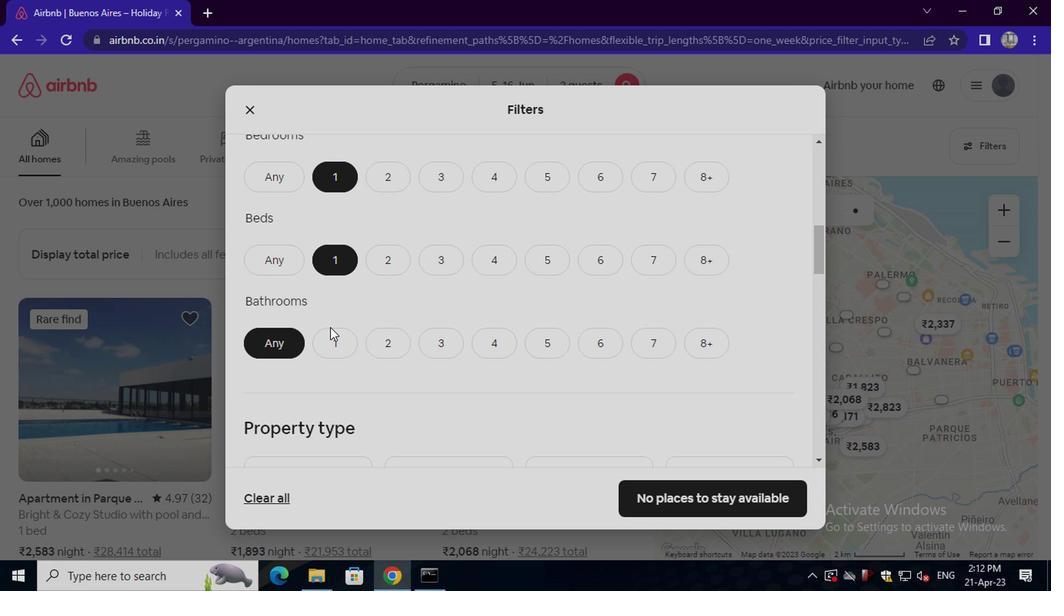 
Action: Mouse pressed left at (325, 338)
Screenshot: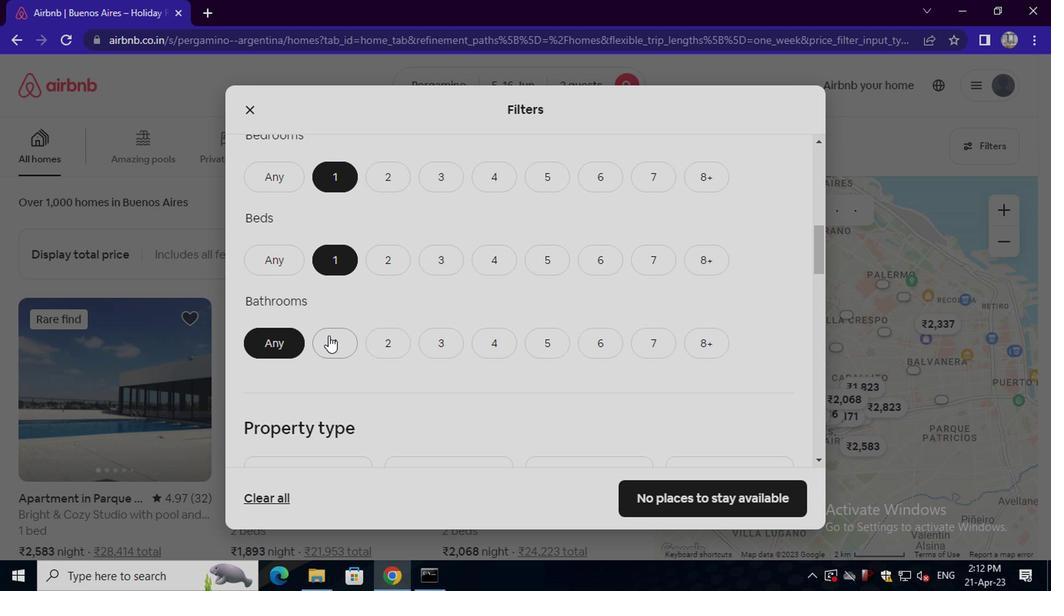 
Action: Mouse moved to (333, 306)
Screenshot: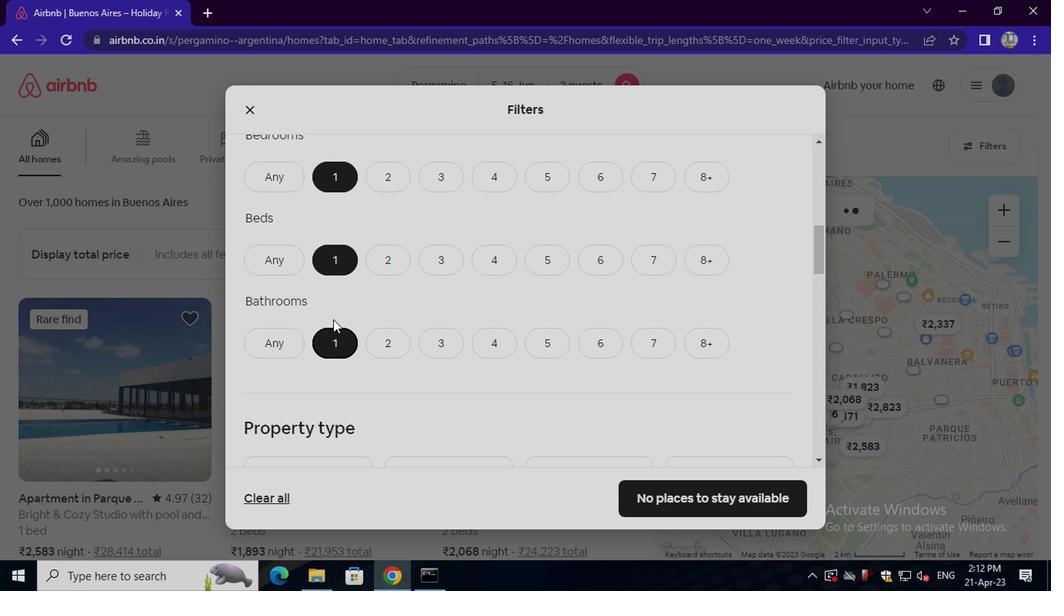 
Action: Mouse scrolled (333, 306) with delta (0, 0)
Screenshot: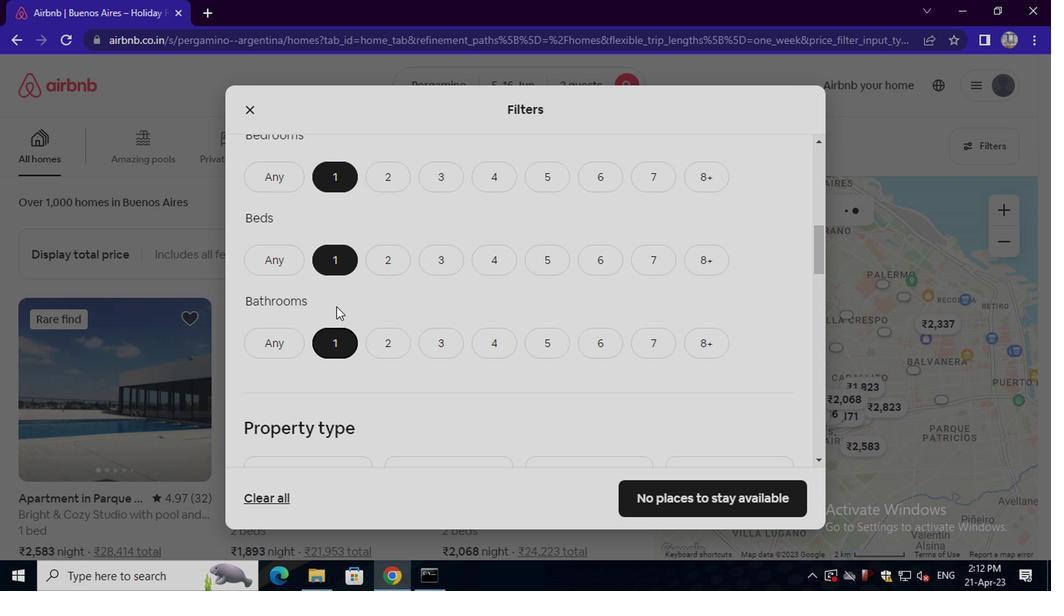 
Action: Mouse scrolled (333, 306) with delta (0, 0)
Screenshot: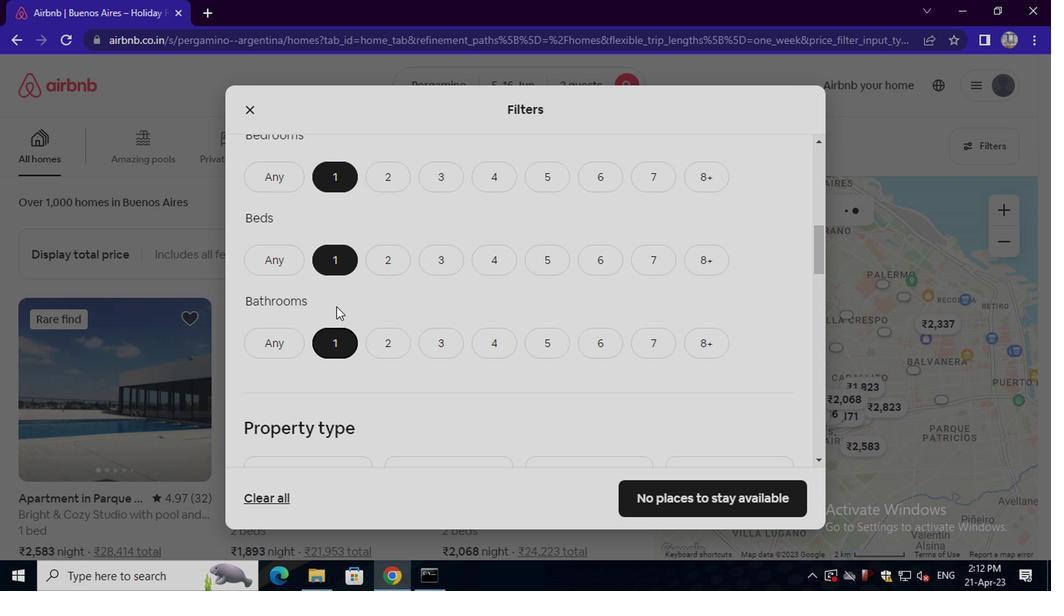 
Action: Mouse scrolled (333, 306) with delta (0, 0)
Screenshot: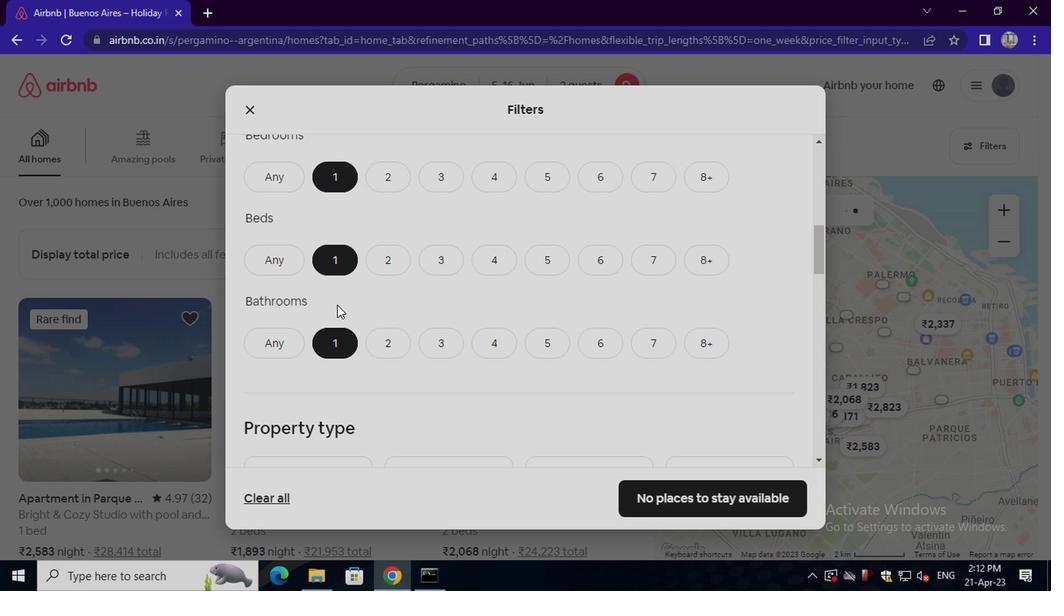 
Action: Mouse moved to (334, 291)
Screenshot: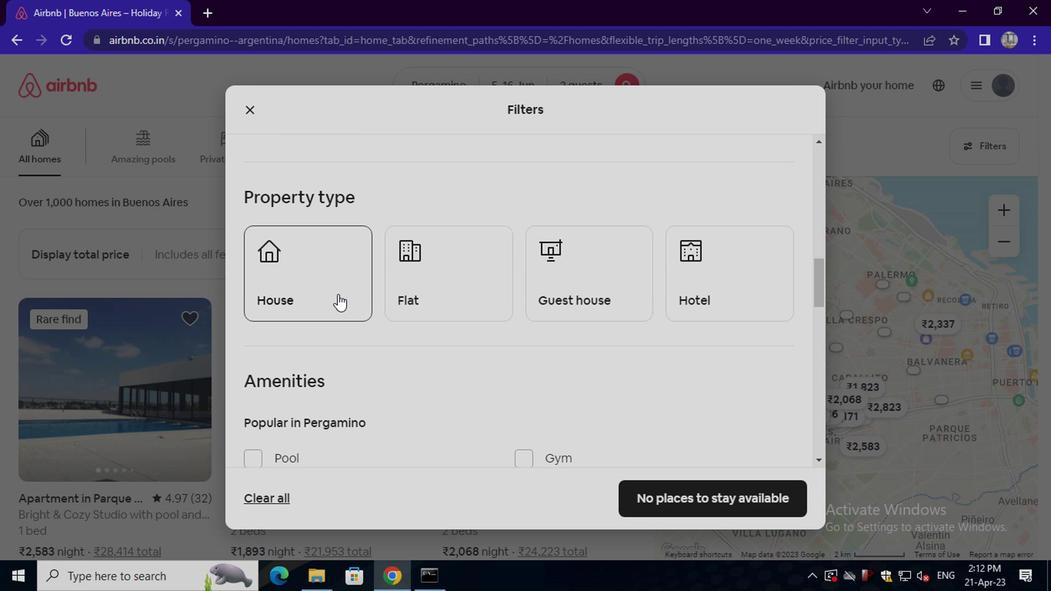 
Action: Mouse pressed left at (334, 291)
Screenshot: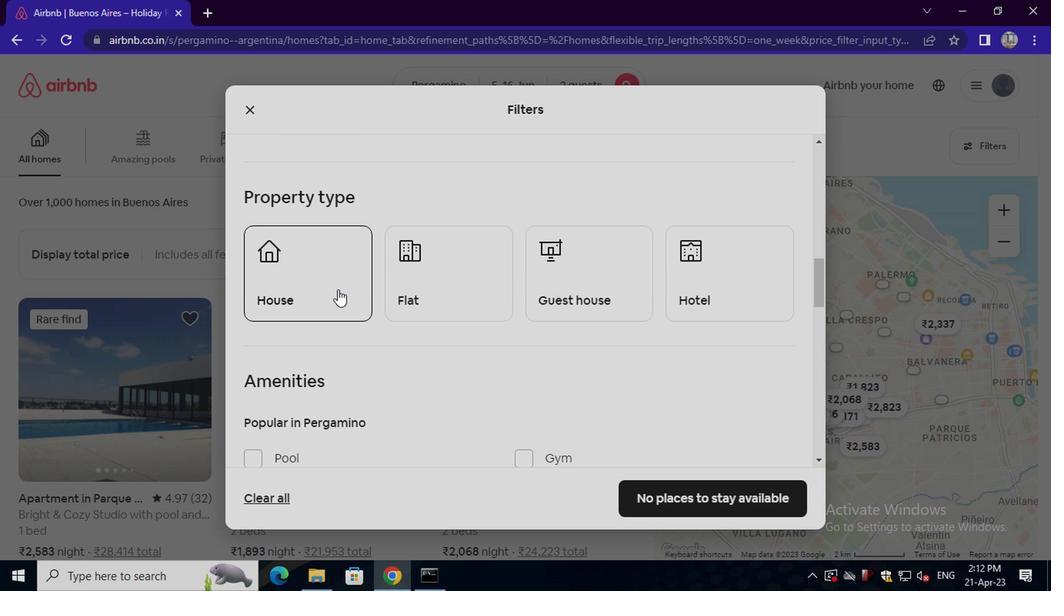 
Action: Mouse moved to (451, 292)
Screenshot: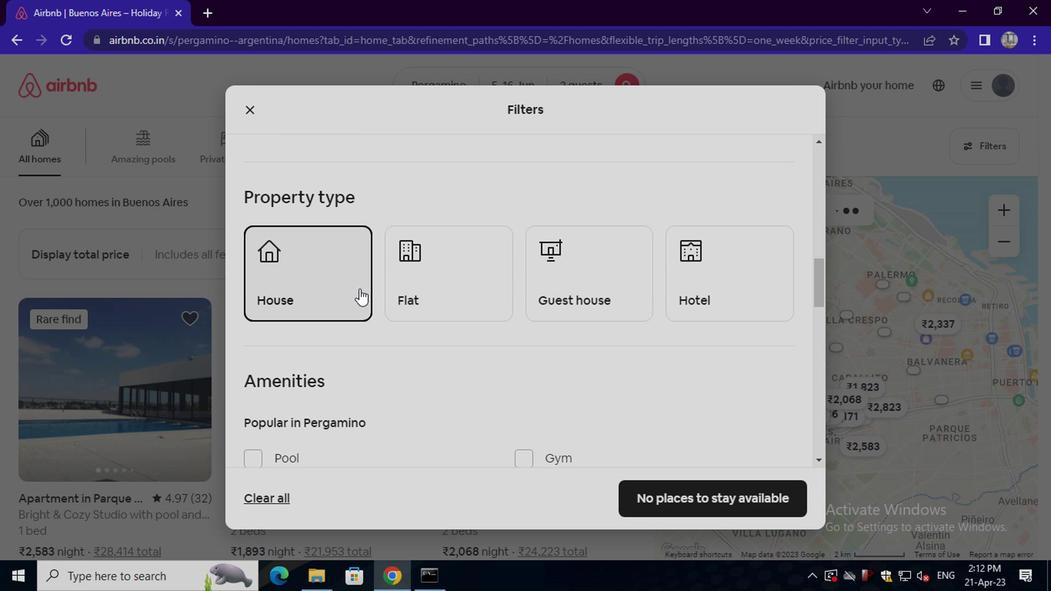 
Action: Mouse pressed left at (451, 292)
Screenshot: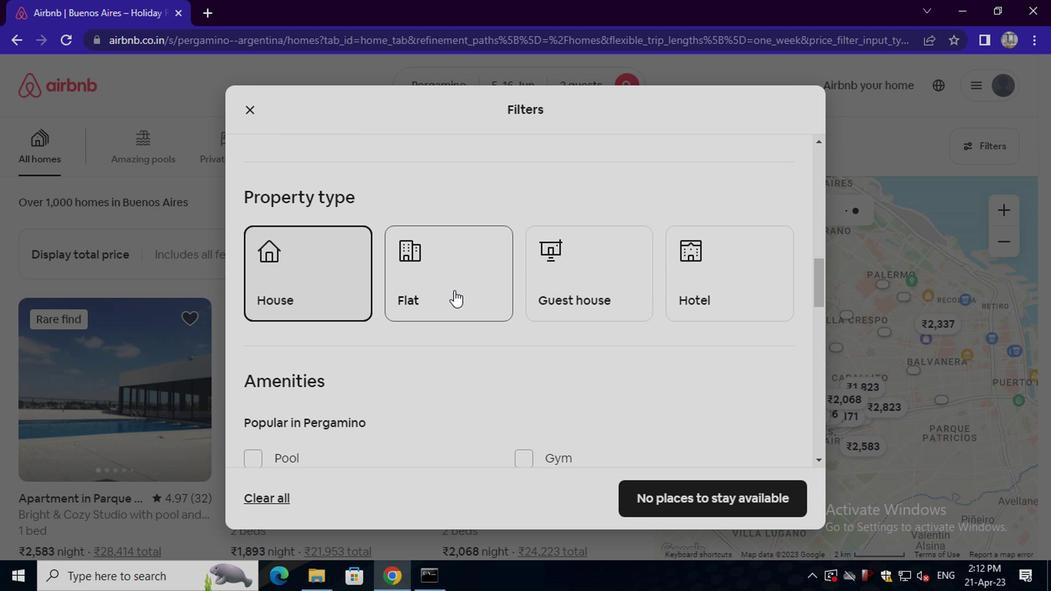 
Action: Mouse moved to (549, 287)
Screenshot: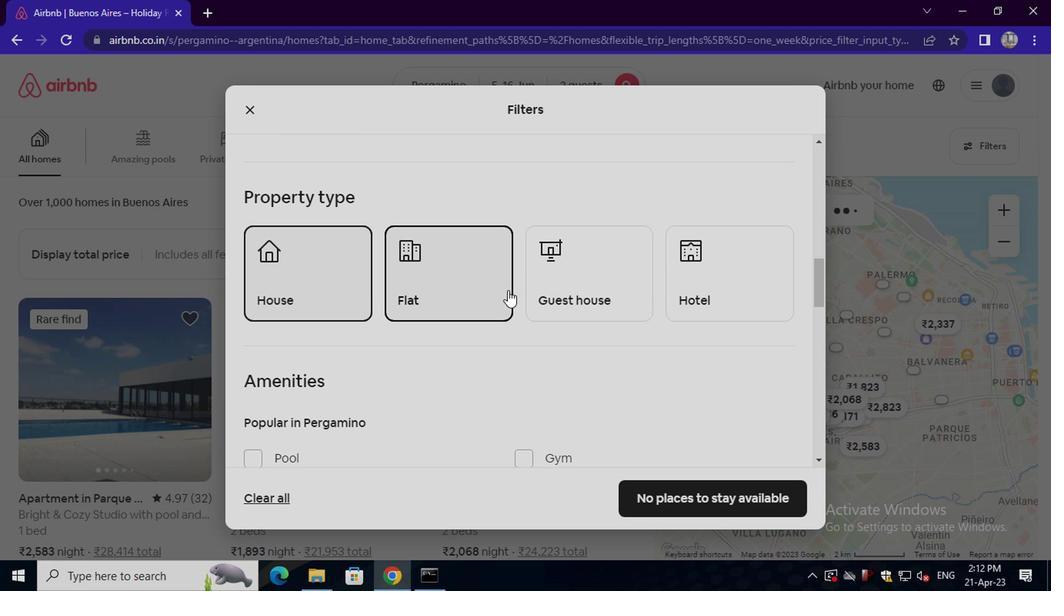 
Action: Mouse pressed left at (549, 287)
Screenshot: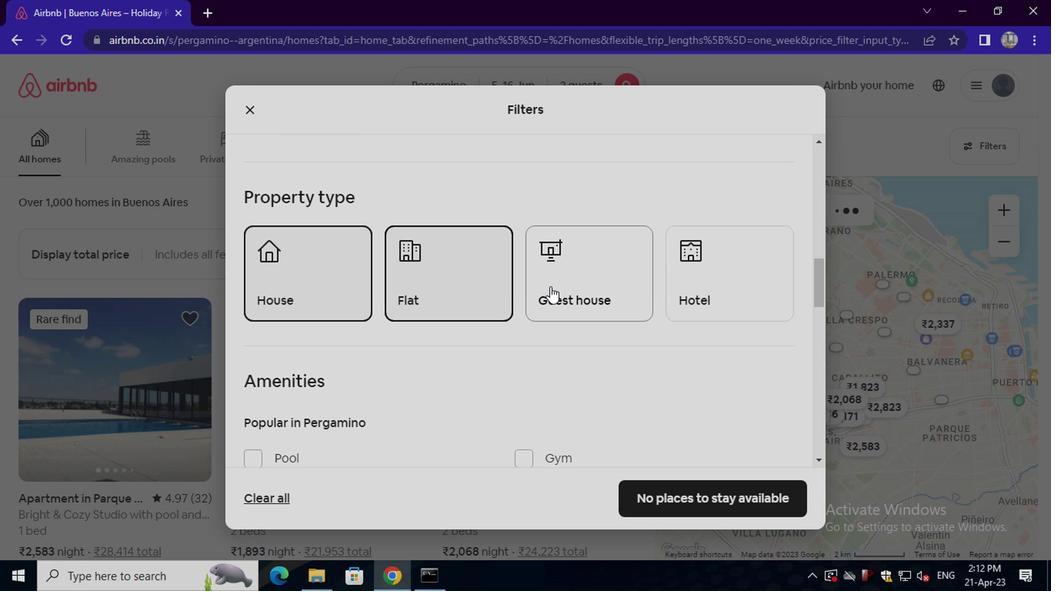 
Action: Mouse moved to (739, 294)
Screenshot: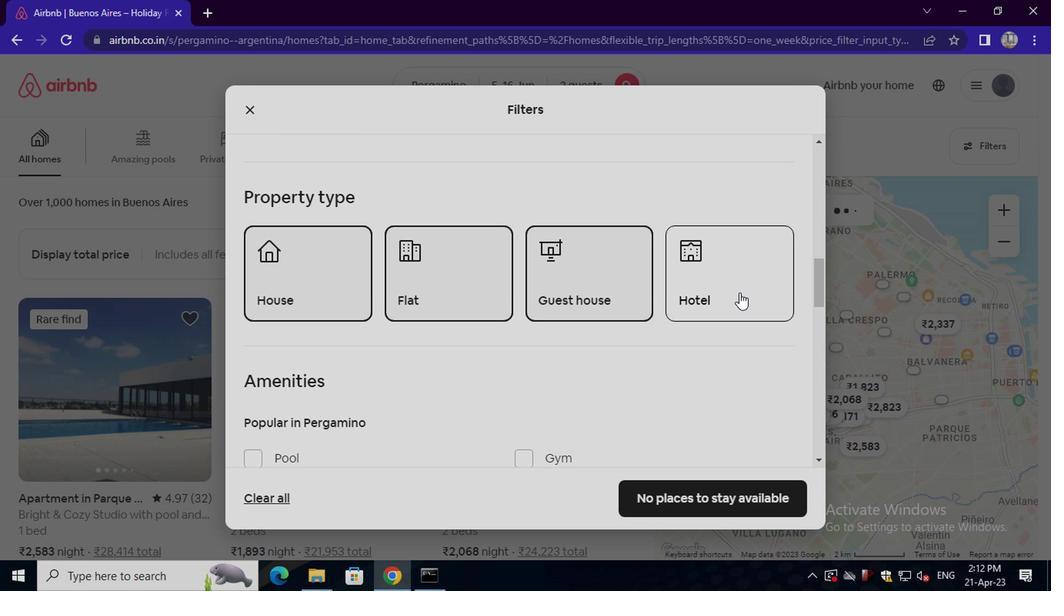 
Action: Mouse pressed left at (739, 294)
Screenshot: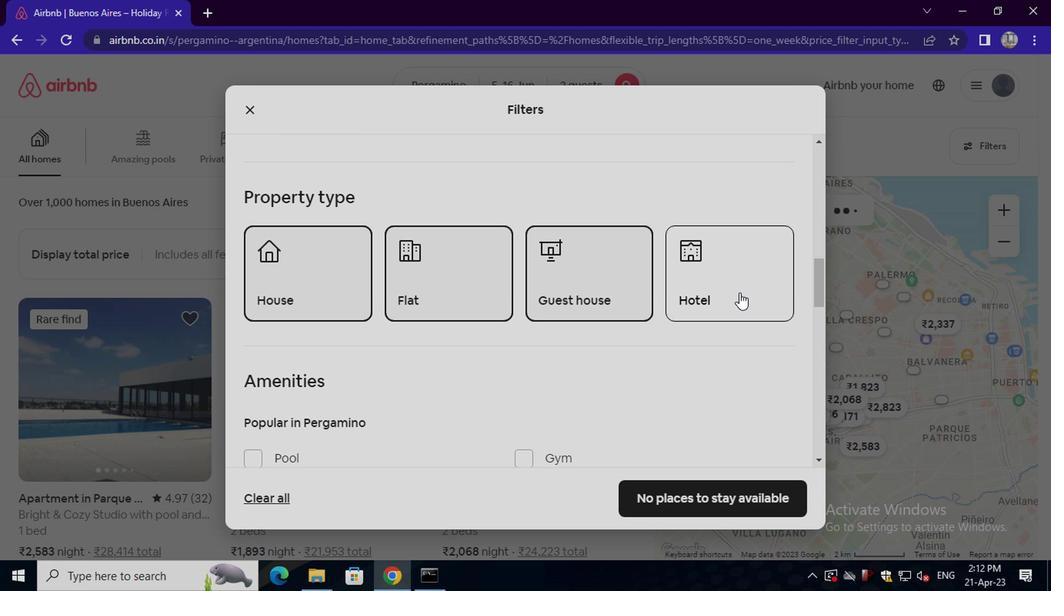 
Action: Mouse moved to (545, 310)
Screenshot: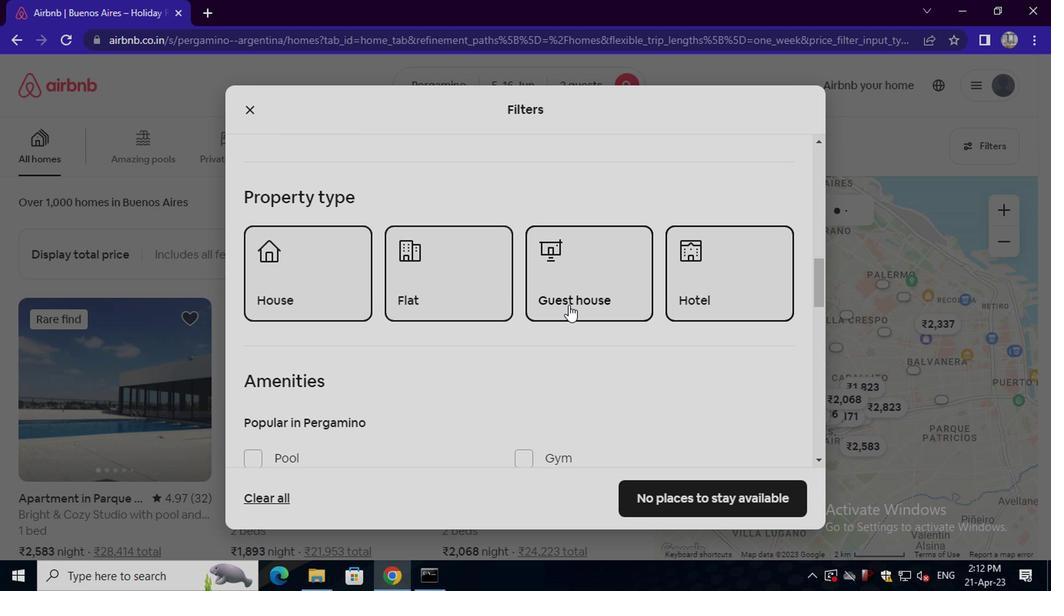 
Action: Mouse scrolled (545, 309) with delta (0, 0)
Screenshot: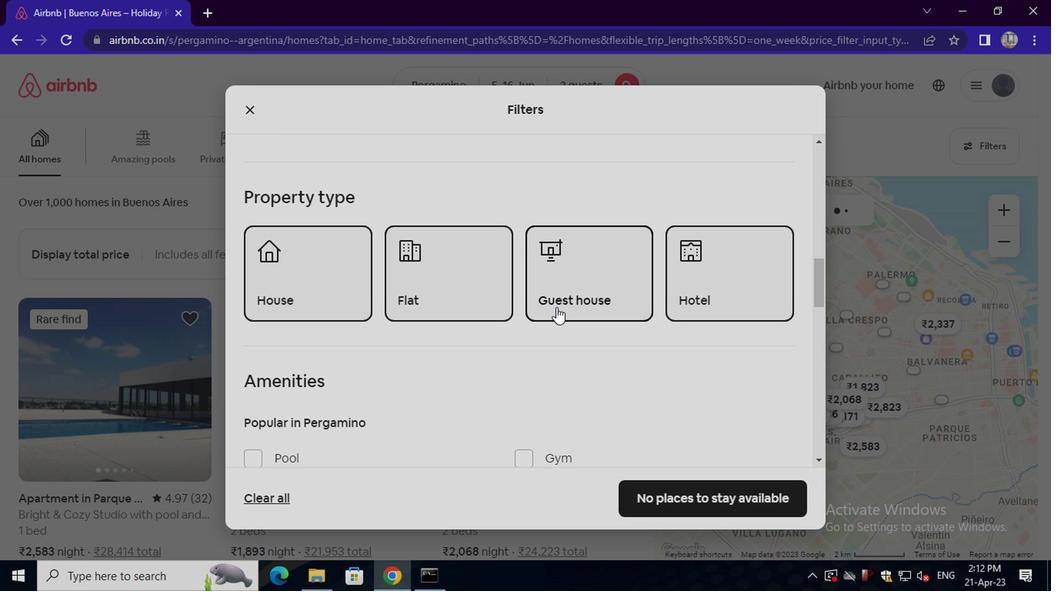 
Action: Mouse scrolled (545, 309) with delta (0, 0)
Screenshot: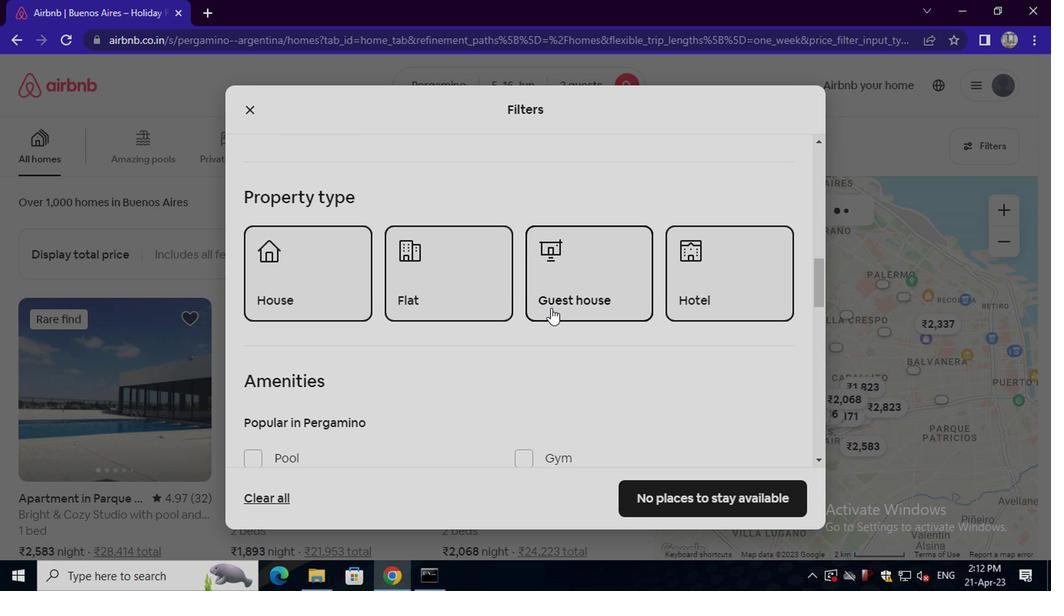 
Action: Mouse scrolled (545, 309) with delta (0, 0)
Screenshot: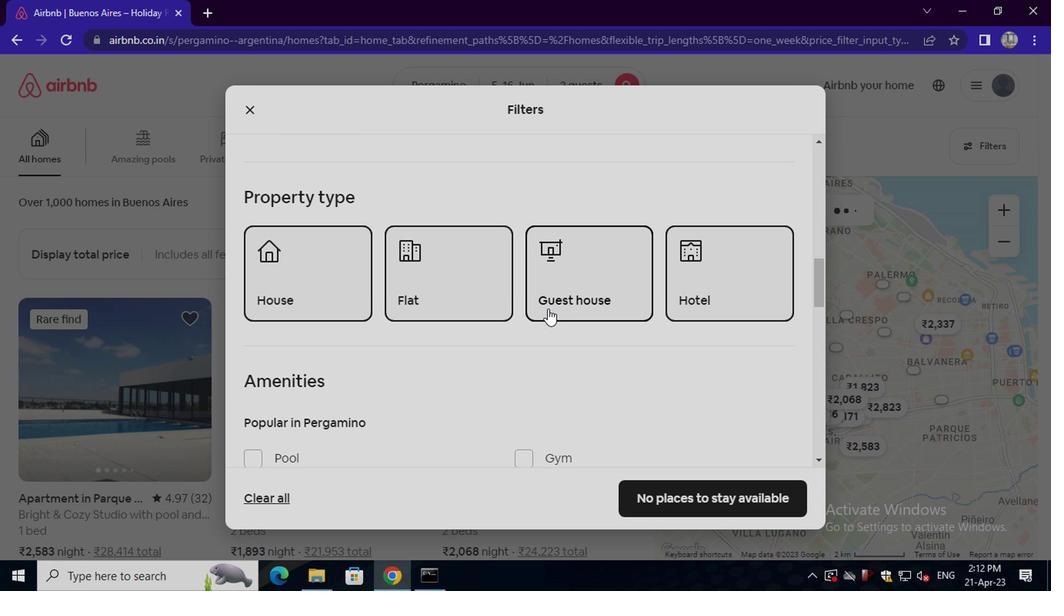 
Action: Mouse moved to (288, 328)
Screenshot: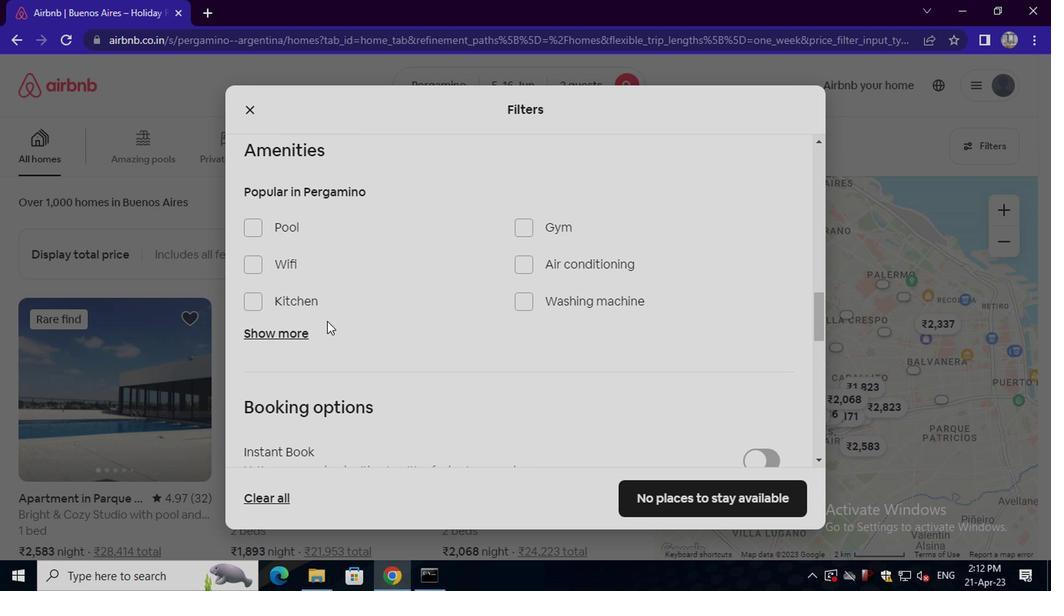 
Action: Mouse pressed left at (288, 328)
Screenshot: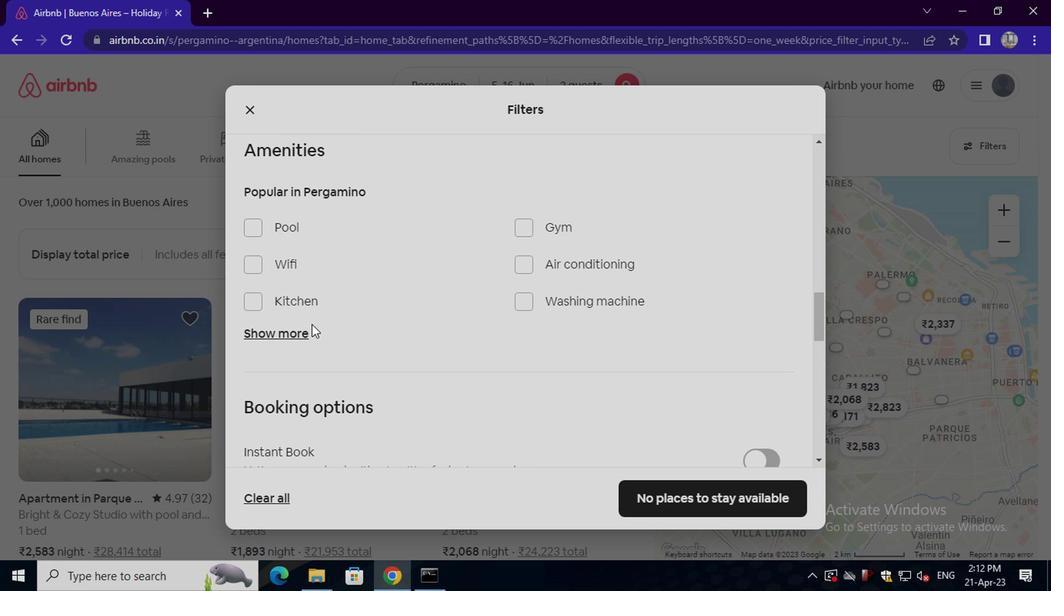 
Action: Mouse moved to (292, 329)
Screenshot: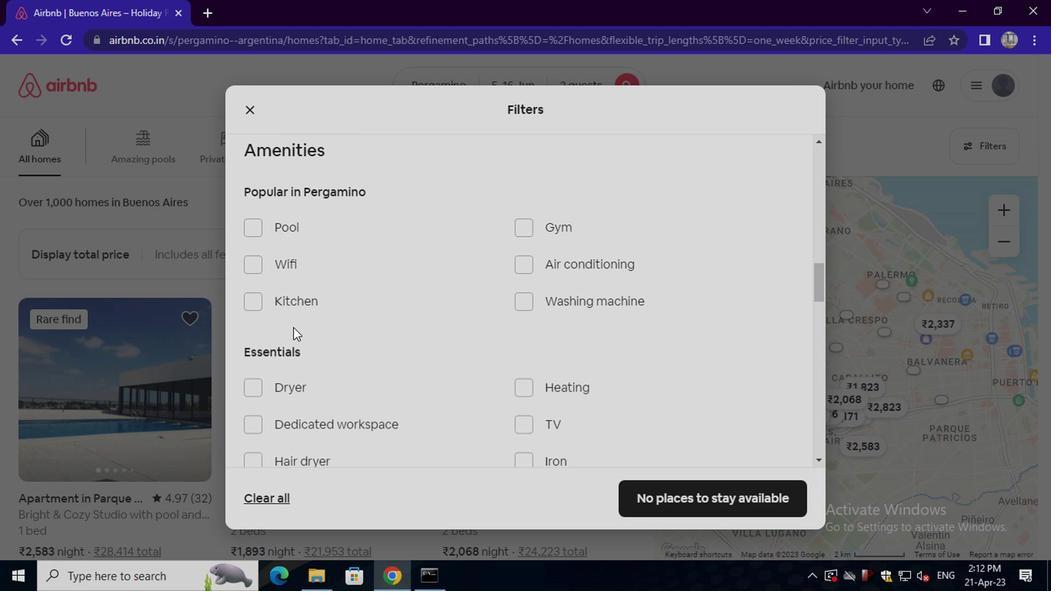 
Action: Mouse scrolled (292, 328) with delta (0, 0)
Screenshot: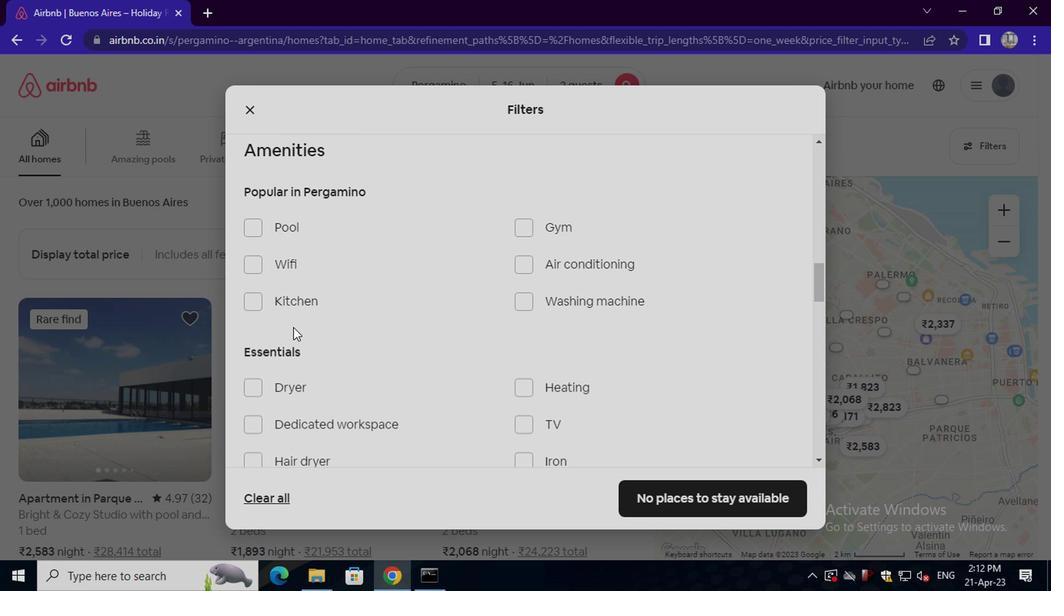 
Action: Mouse moved to (293, 330)
Screenshot: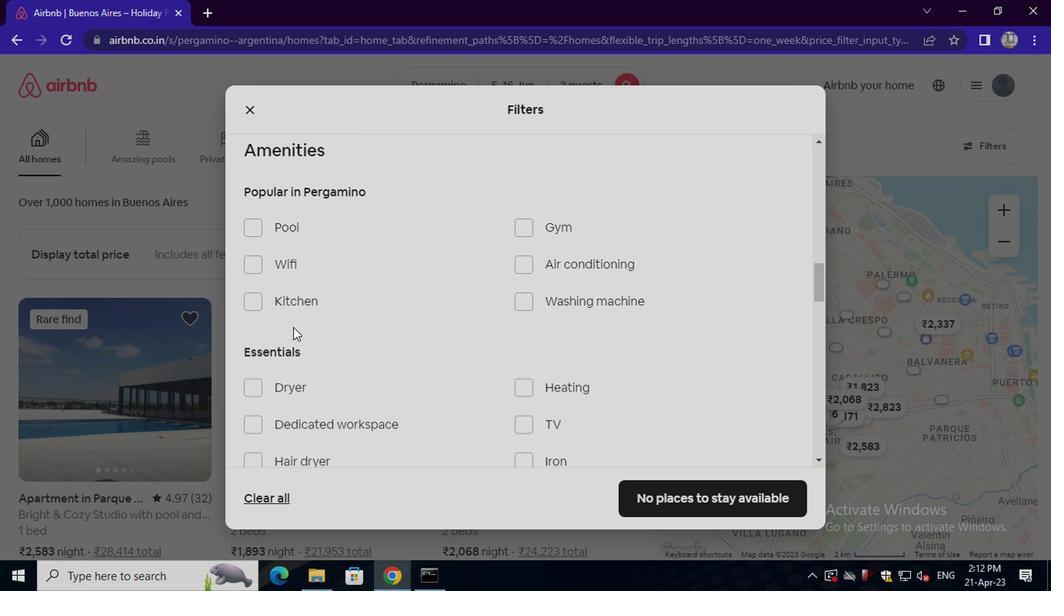 
Action: Mouse scrolled (293, 329) with delta (0, -1)
Screenshot: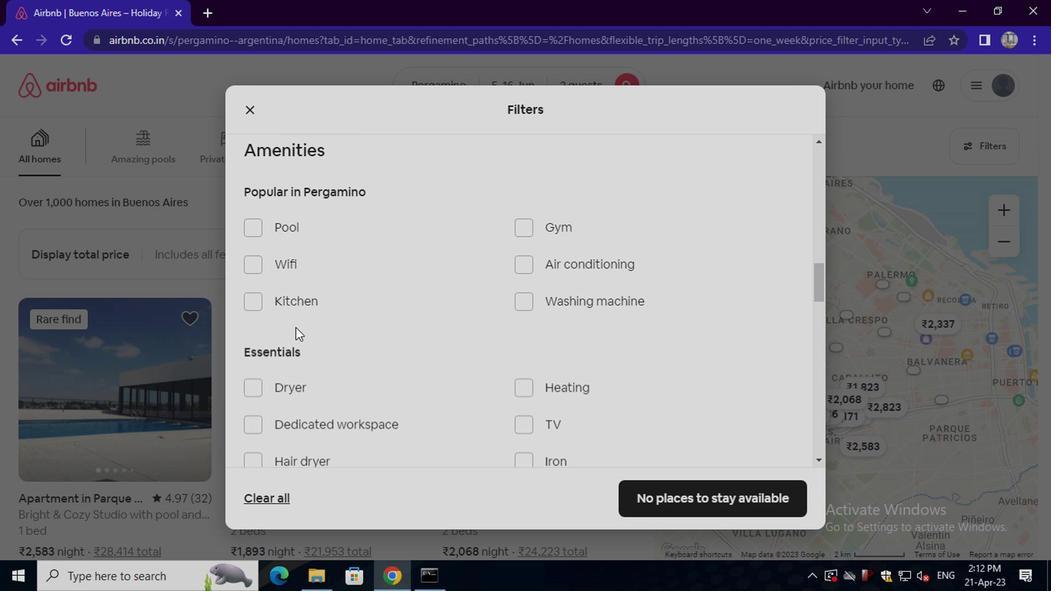 
Action: Mouse moved to (524, 244)
Screenshot: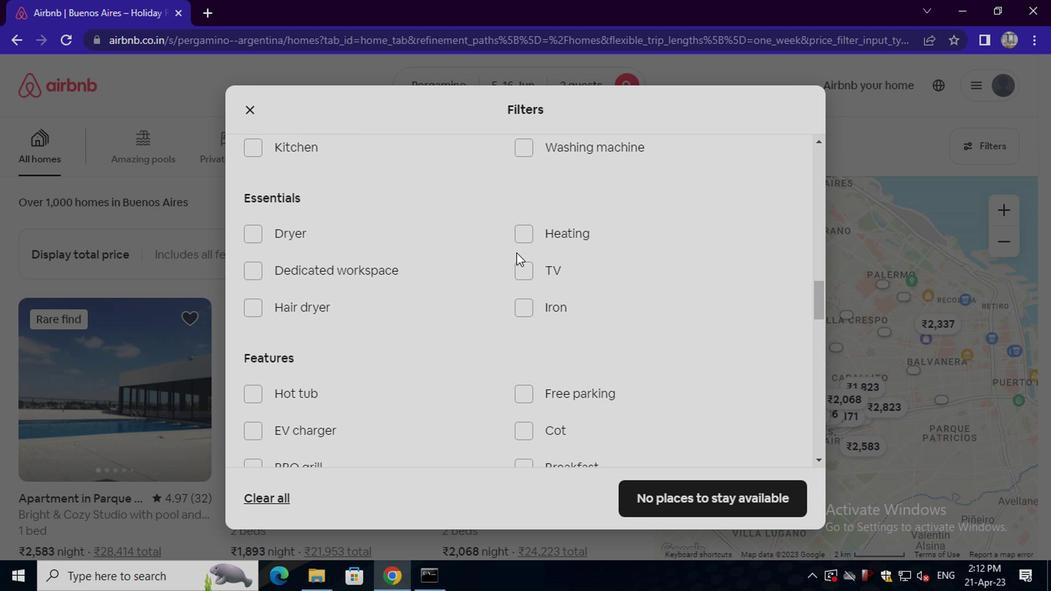 
Action: Mouse pressed left at (524, 244)
Screenshot: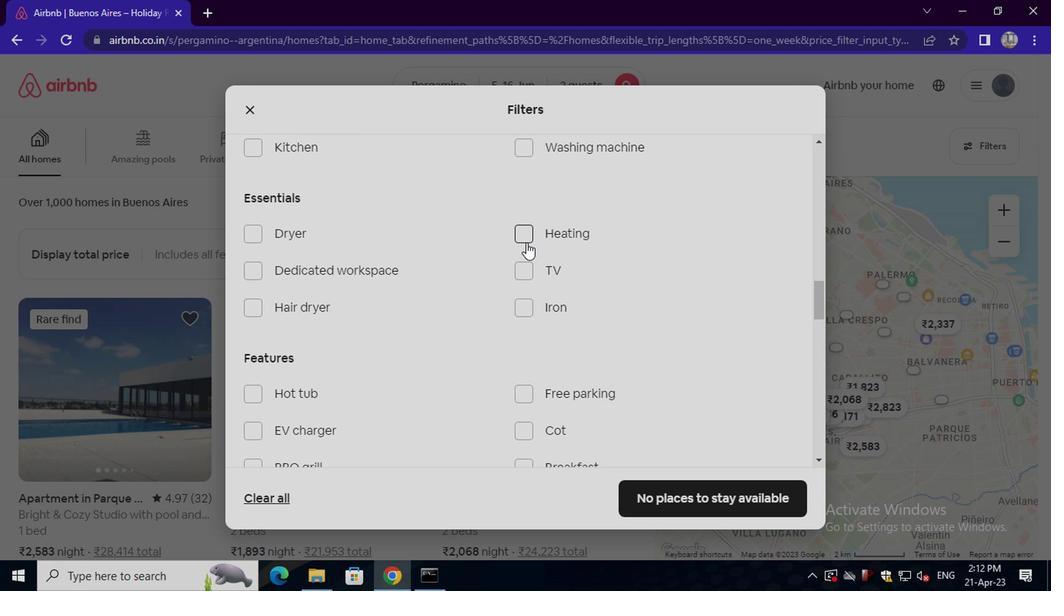 
Action: Mouse moved to (513, 248)
Screenshot: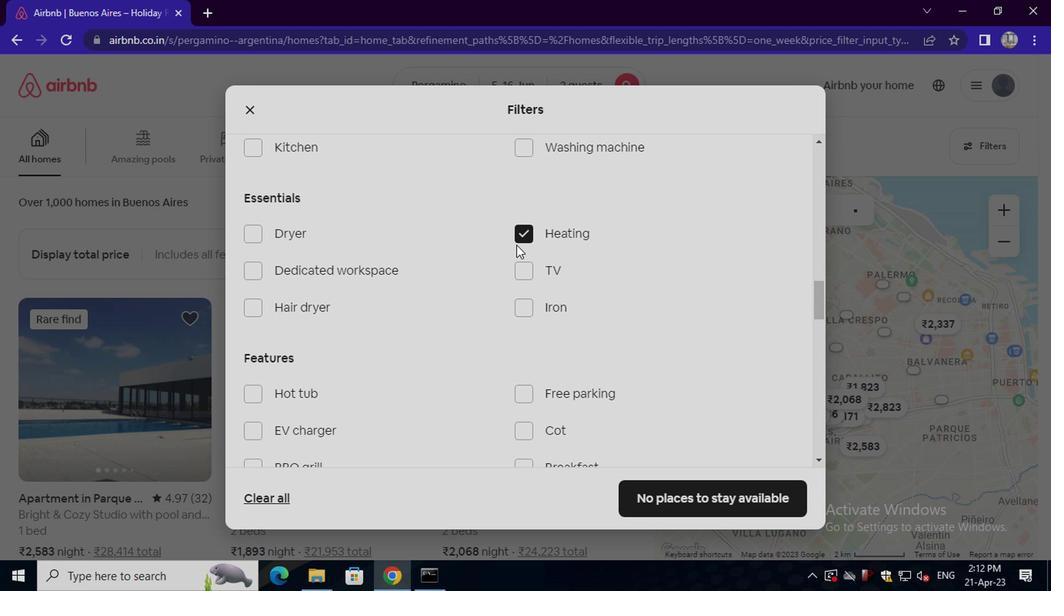 
Action: Mouse scrolled (513, 247) with delta (0, 0)
Screenshot: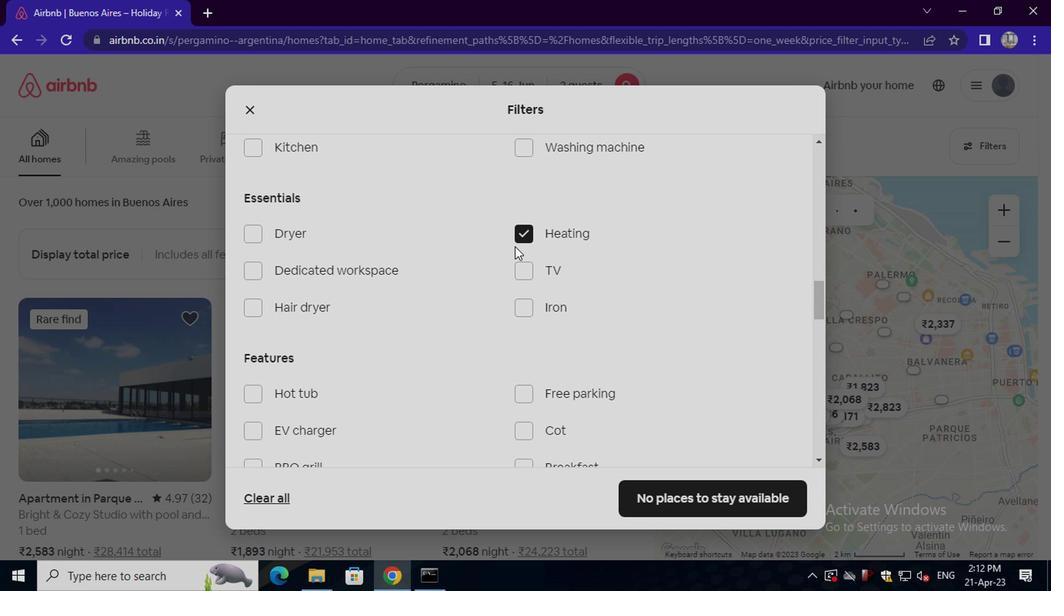 
Action: Mouse moved to (513, 249)
Screenshot: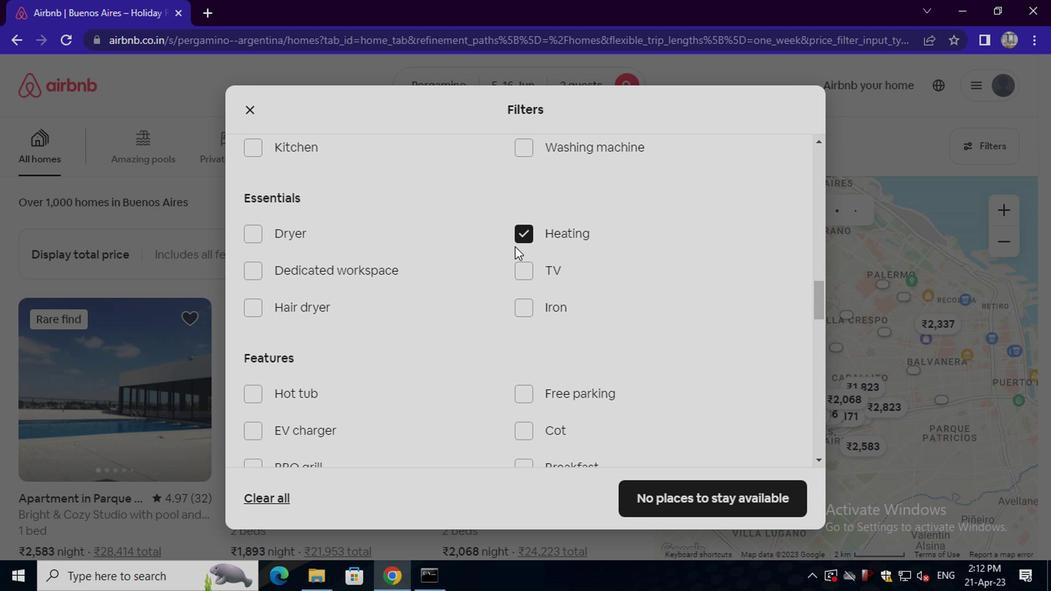 
Action: Mouse scrolled (513, 248) with delta (0, -1)
Screenshot: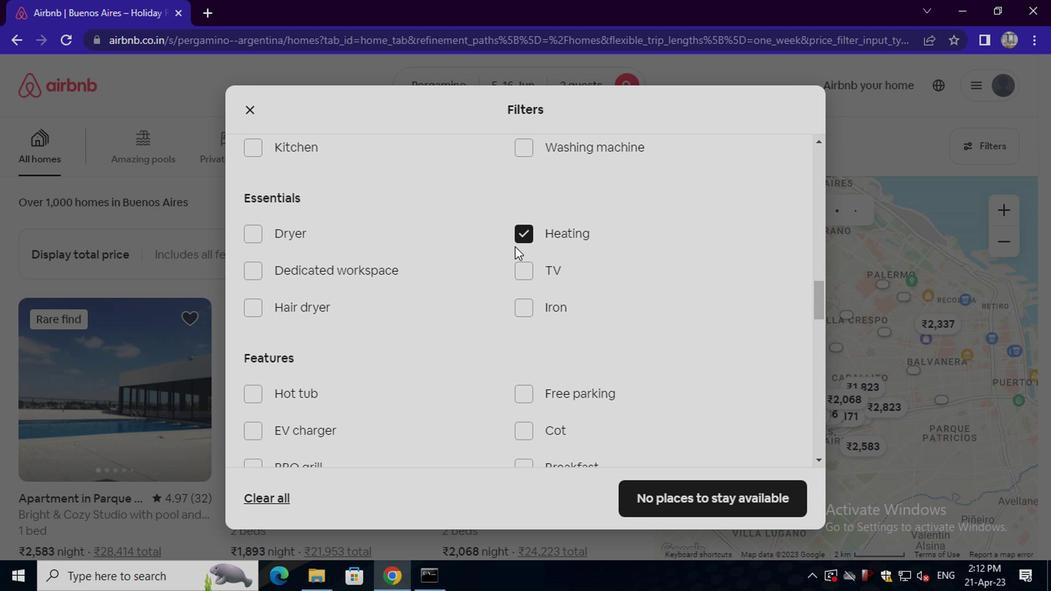 
Action: Mouse scrolled (513, 248) with delta (0, -1)
Screenshot: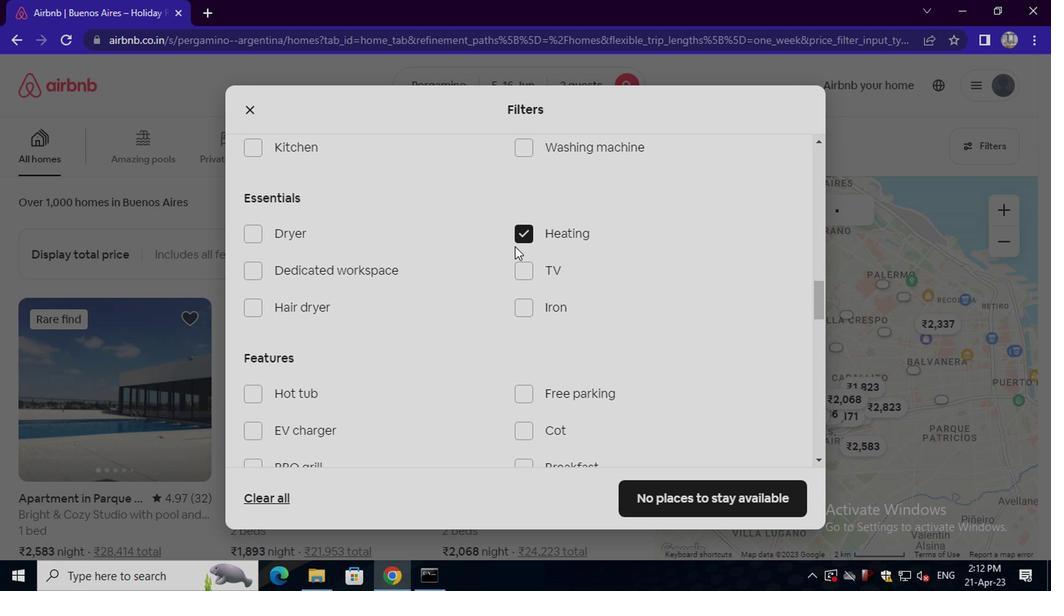 
Action: Mouse scrolled (513, 248) with delta (0, -1)
Screenshot: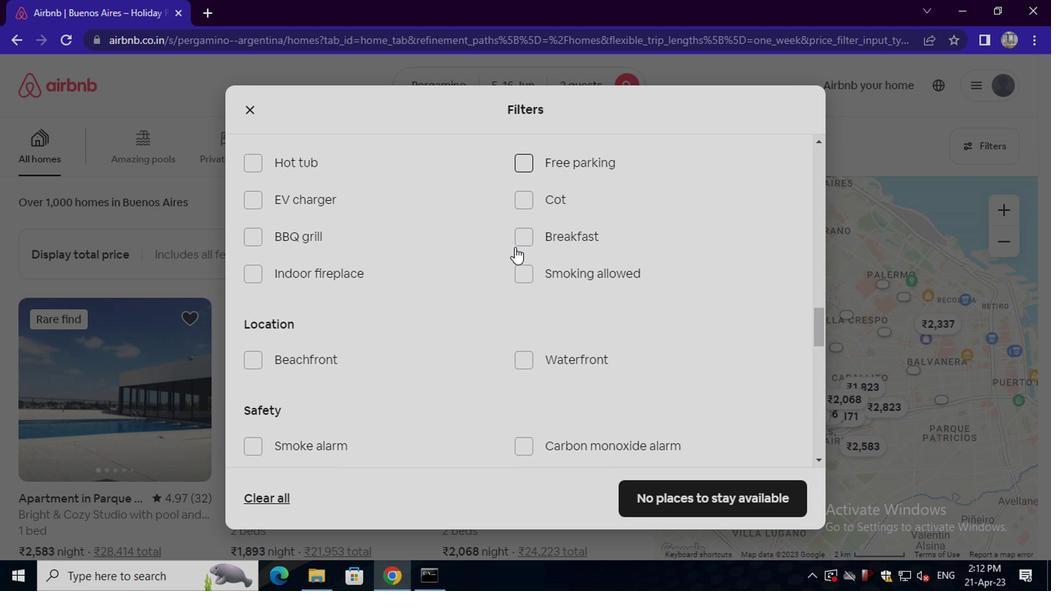 
Action: Mouse scrolled (513, 248) with delta (0, -1)
Screenshot: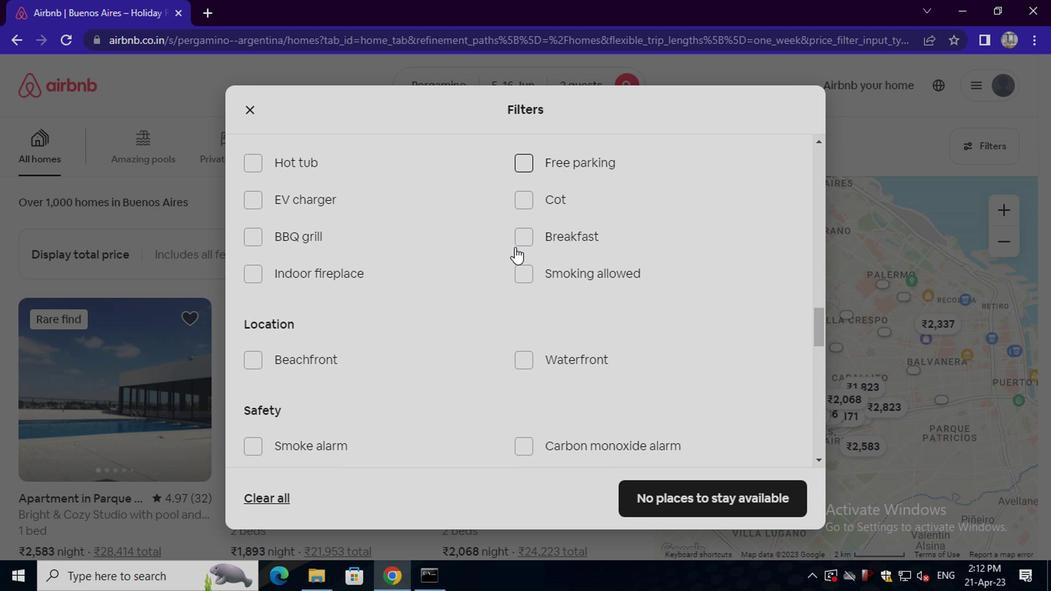 
Action: Mouse moved to (512, 250)
Screenshot: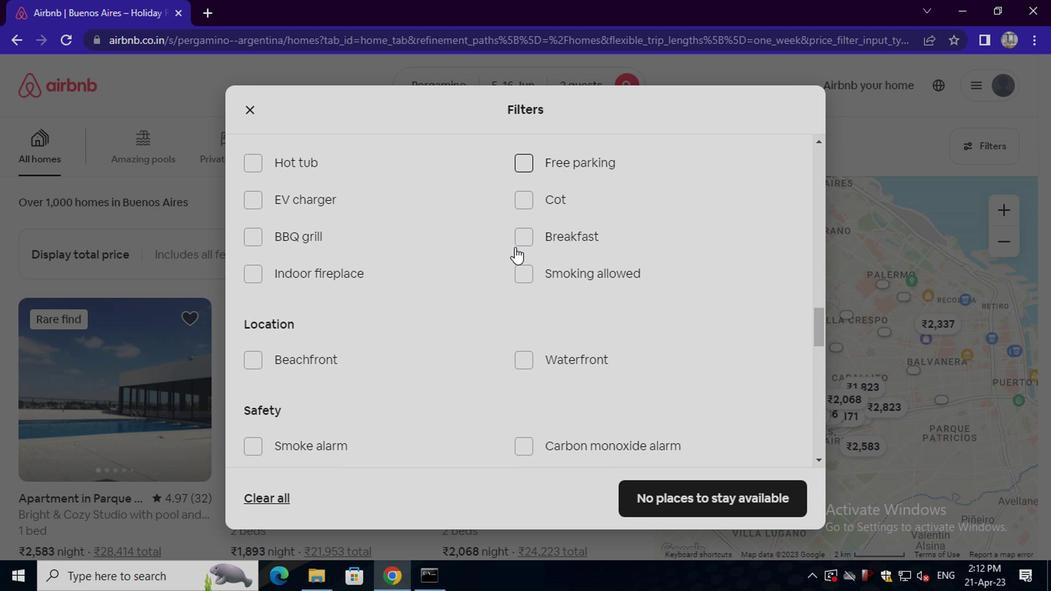 
Action: Mouse scrolled (512, 249) with delta (0, 0)
Screenshot: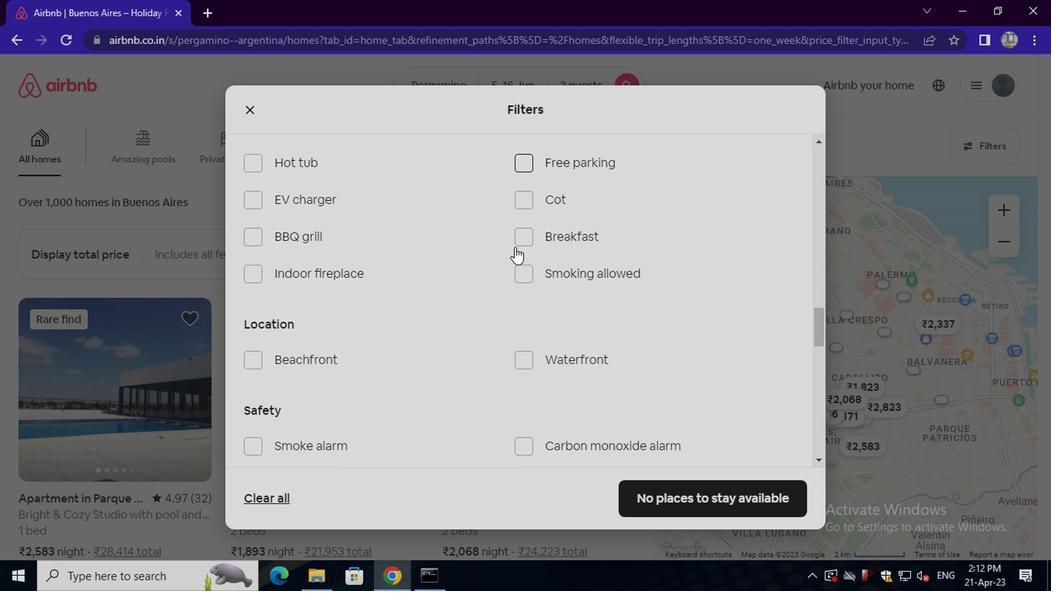 
Action: Mouse scrolled (512, 249) with delta (0, 0)
Screenshot: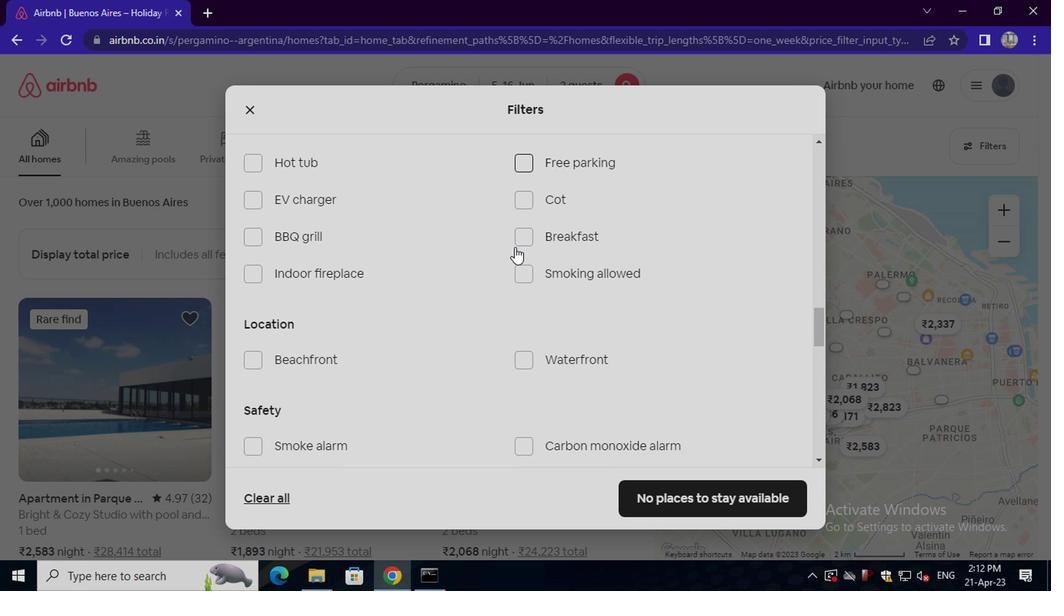 
Action: Mouse moved to (512, 251)
Screenshot: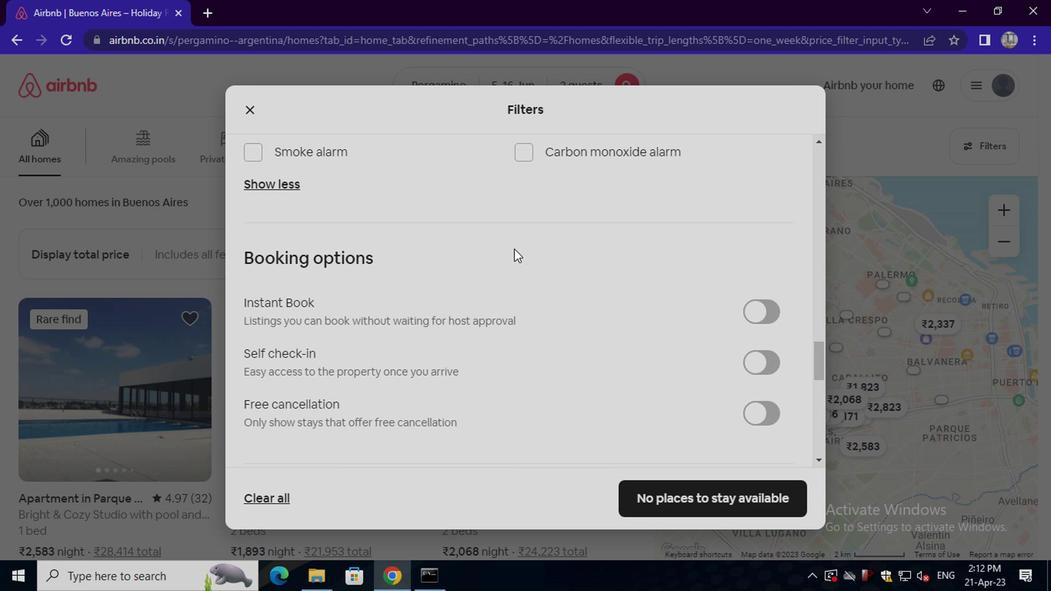 
Action: Mouse scrolled (512, 251) with delta (0, 0)
Screenshot: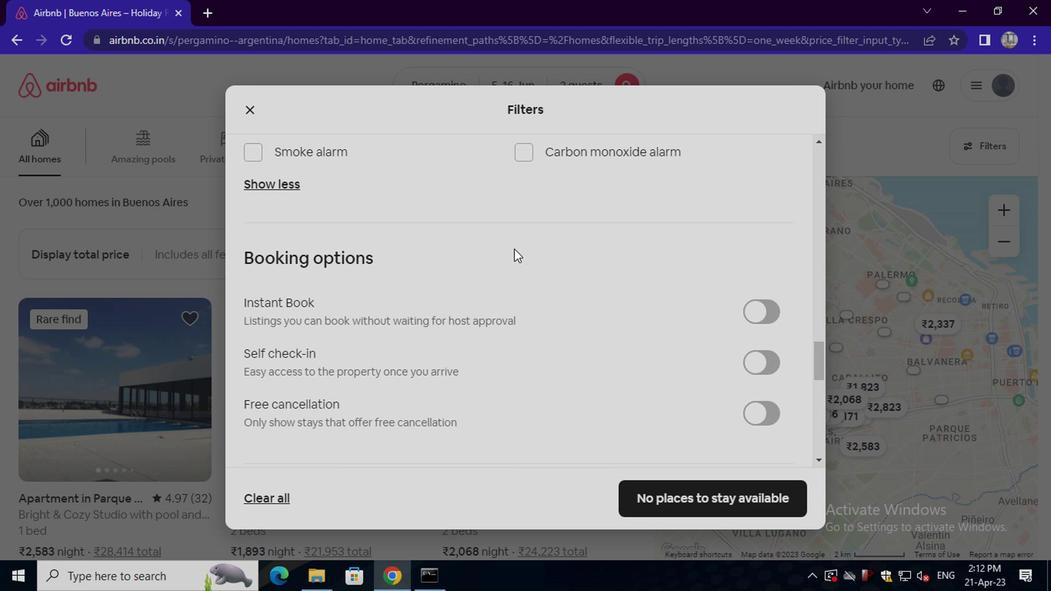 
Action: Mouse moved to (512, 252)
Screenshot: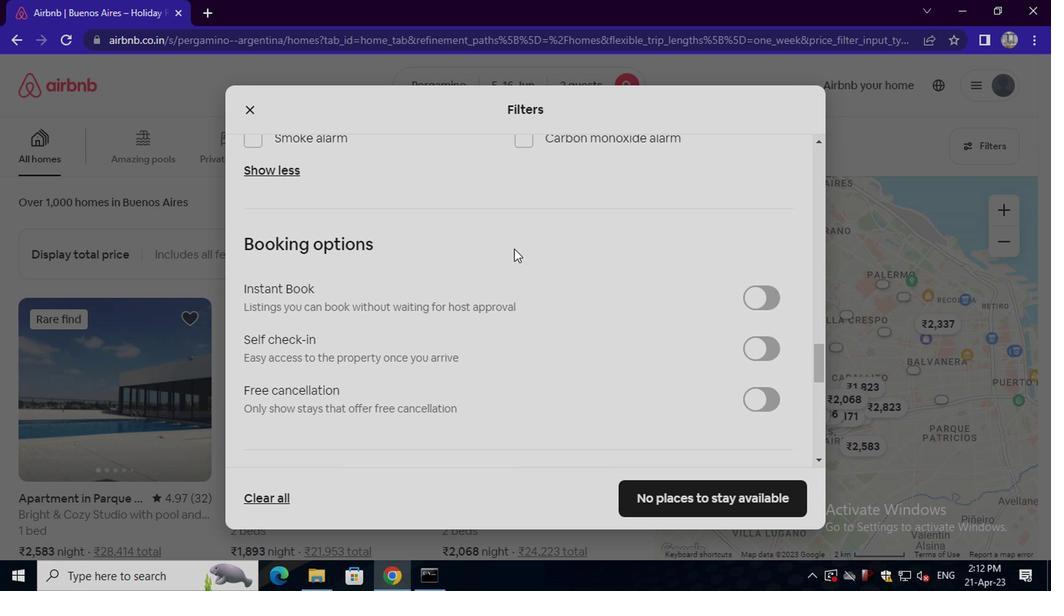
Action: Mouse scrolled (512, 251) with delta (0, -1)
Screenshot: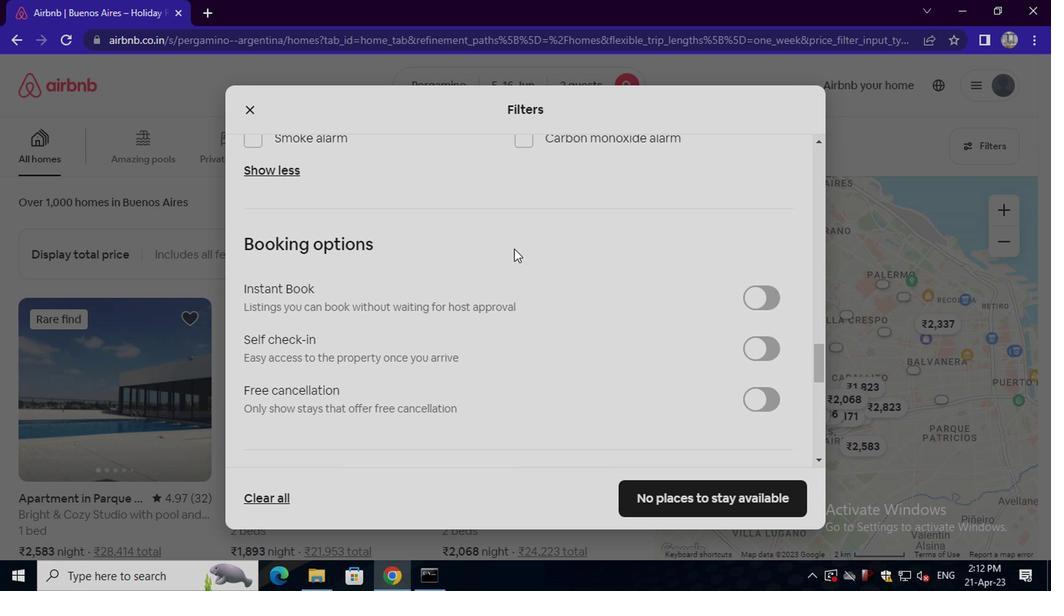 
Action: Mouse scrolled (512, 251) with delta (0, -1)
Screenshot: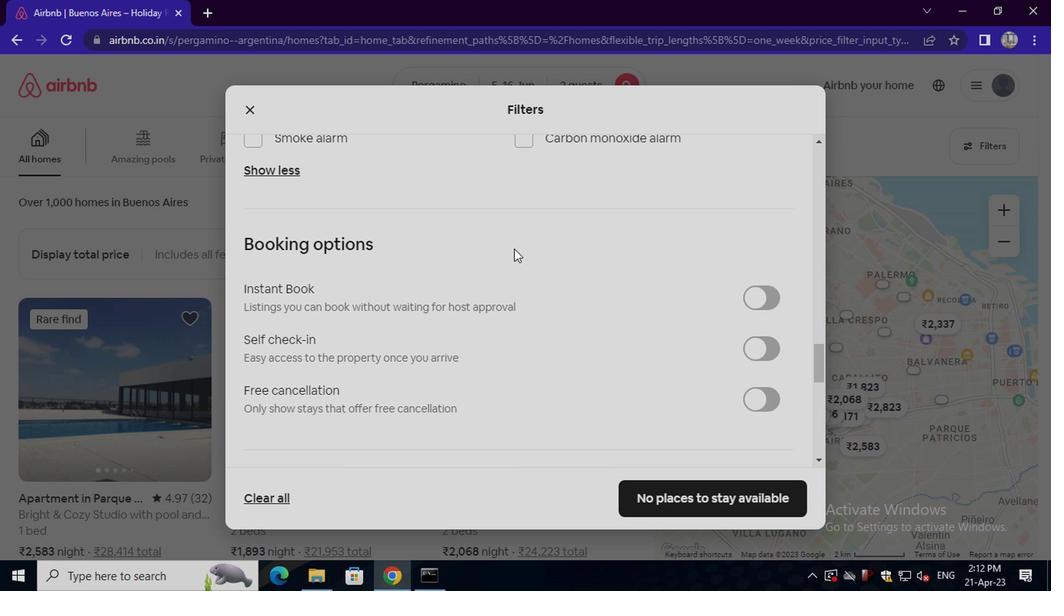 
Action: Mouse moved to (756, 185)
Screenshot: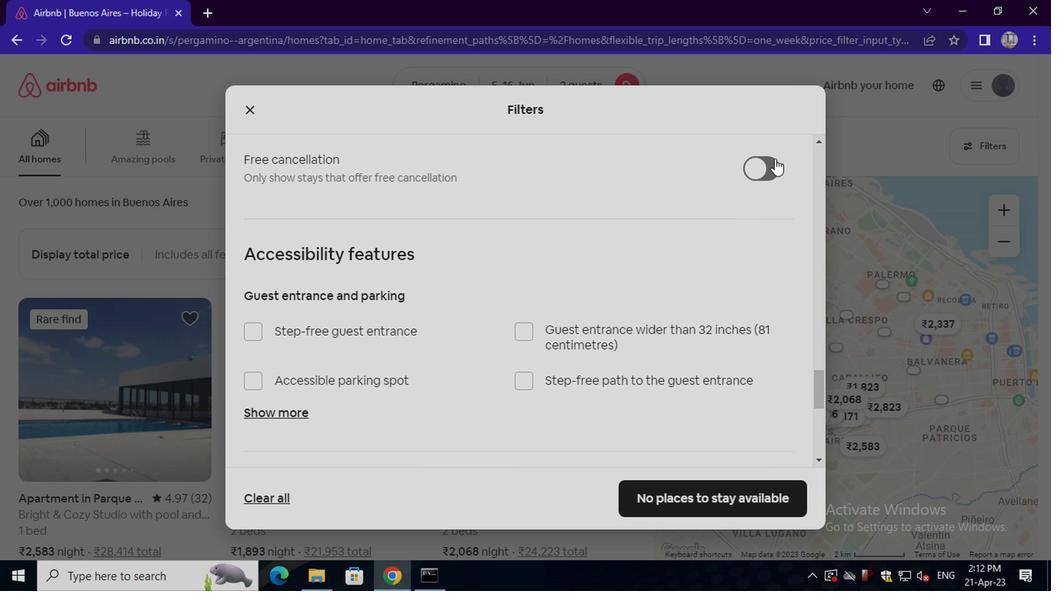 
Action: Mouse scrolled (756, 186) with delta (0, 0)
Screenshot: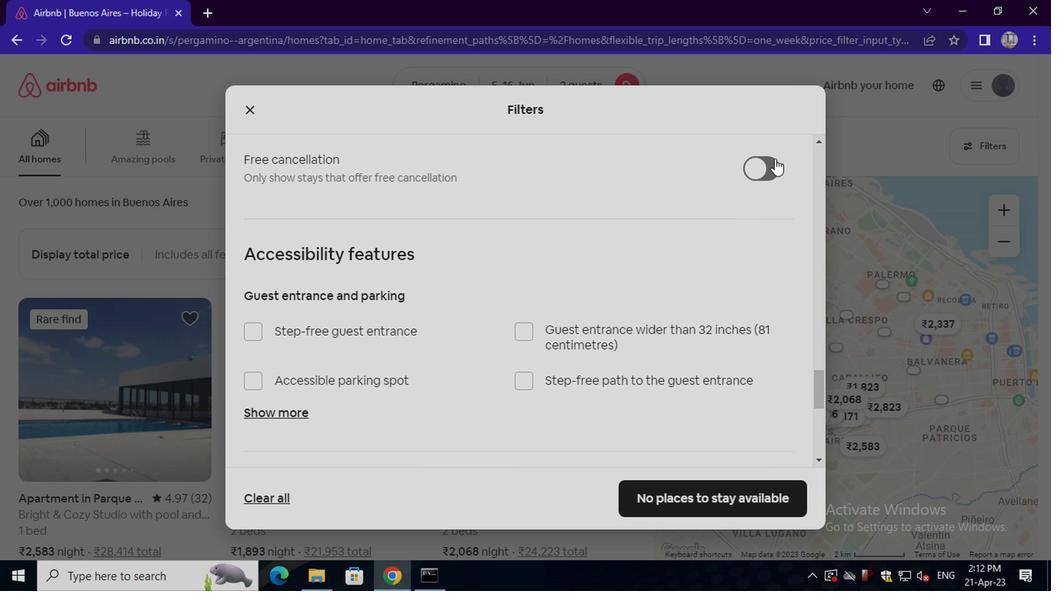 
Action: Mouse moved to (771, 200)
Screenshot: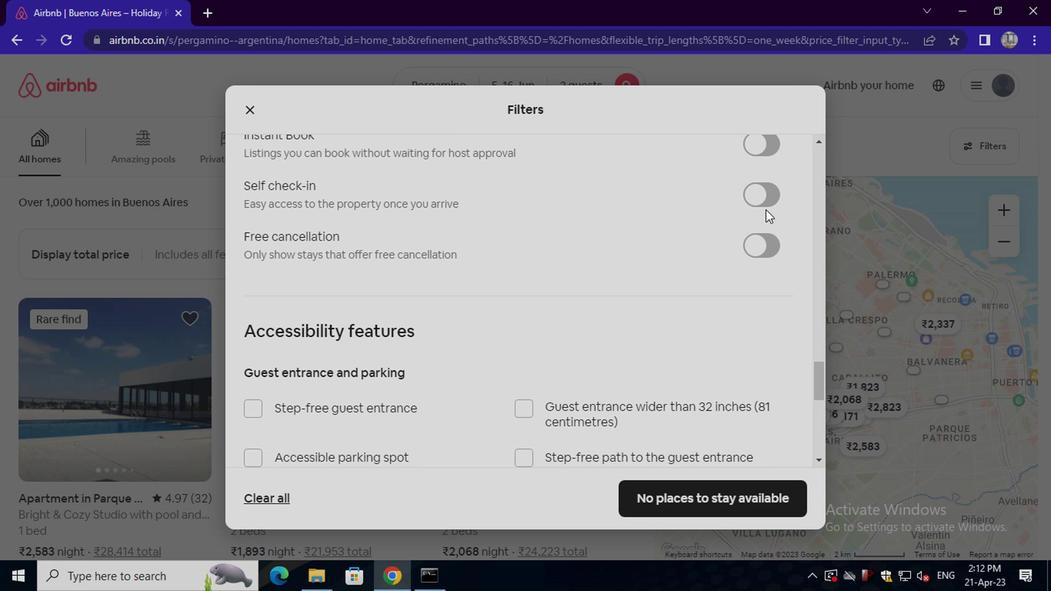 
Action: Mouse pressed left at (771, 200)
Screenshot: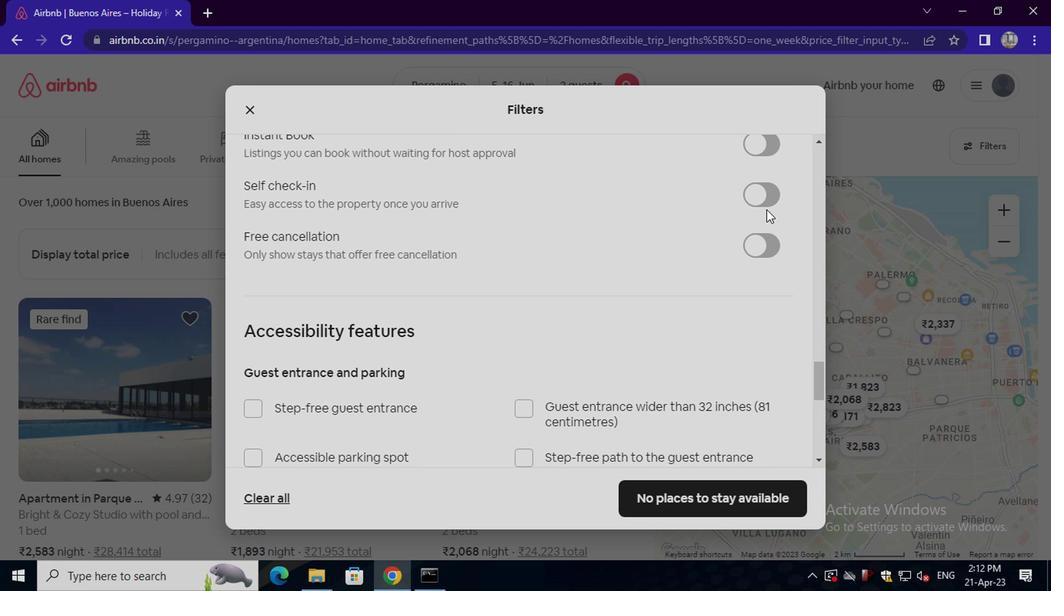 
Action: Mouse moved to (461, 310)
Screenshot: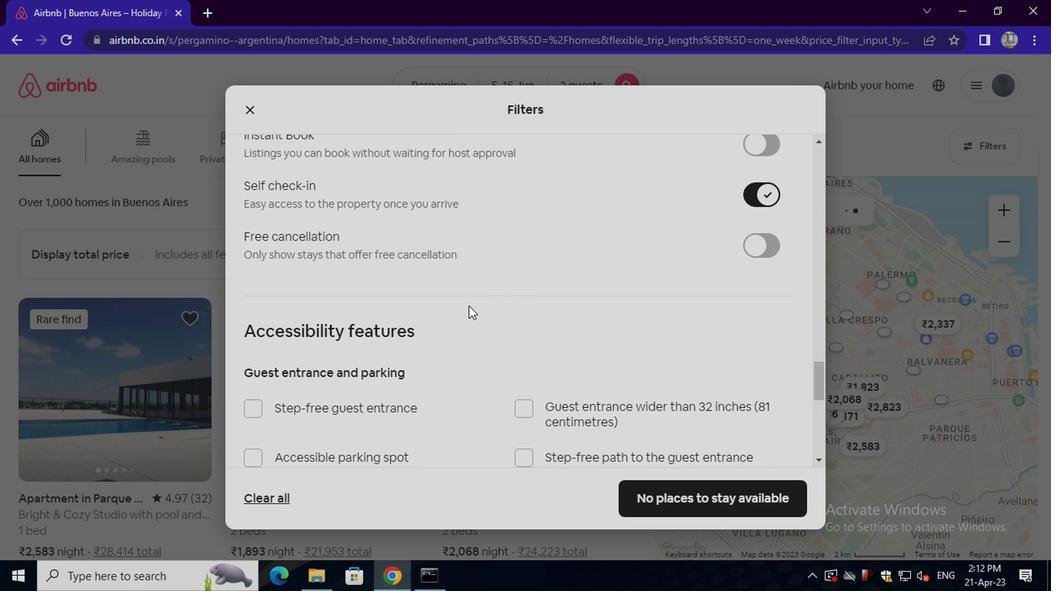 
Action: Mouse scrolled (461, 309) with delta (0, 0)
Screenshot: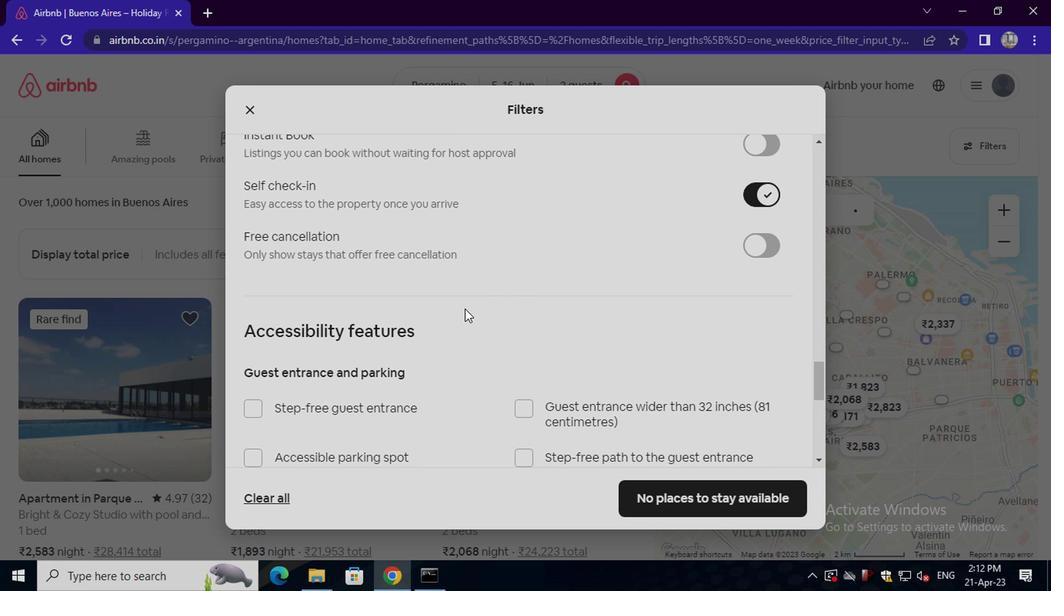 
Action: Mouse scrolled (461, 309) with delta (0, 0)
Screenshot: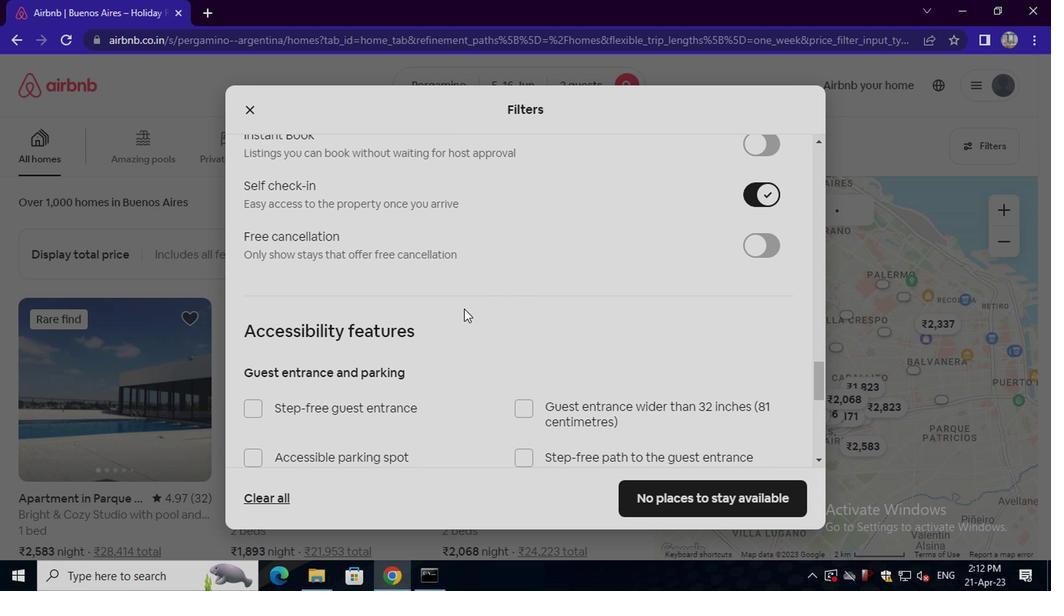 
Action: Mouse scrolled (461, 309) with delta (0, 0)
Screenshot: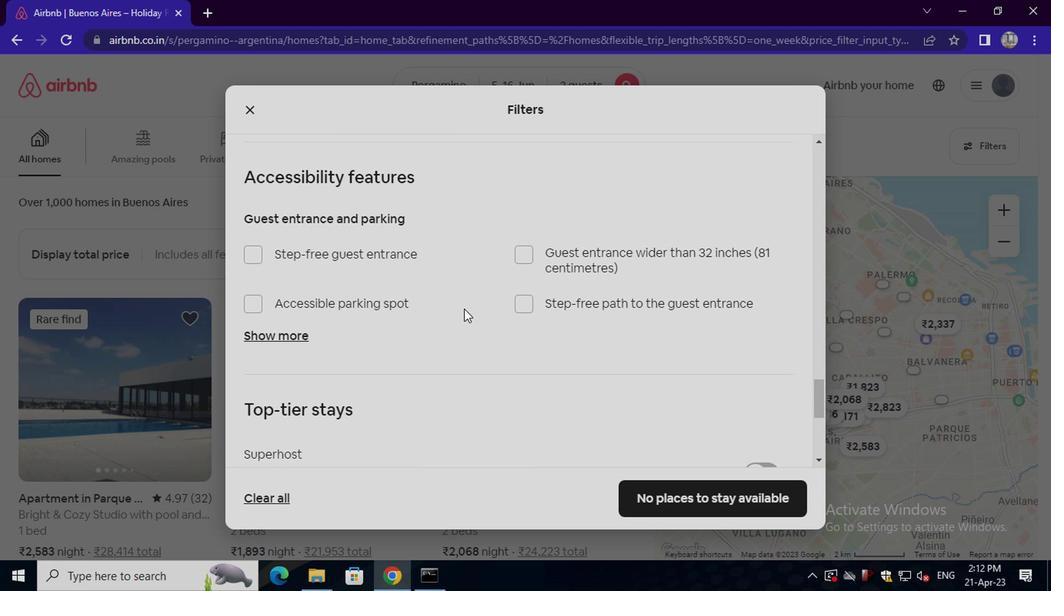 
Action: Mouse moved to (461, 313)
Screenshot: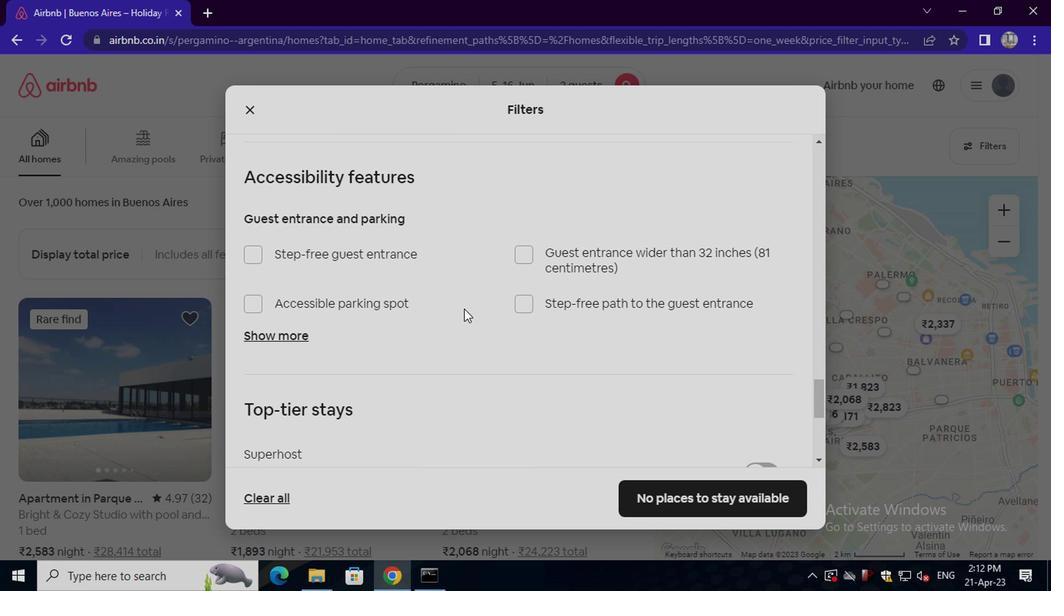 
Action: Mouse scrolled (461, 312) with delta (0, -1)
Screenshot: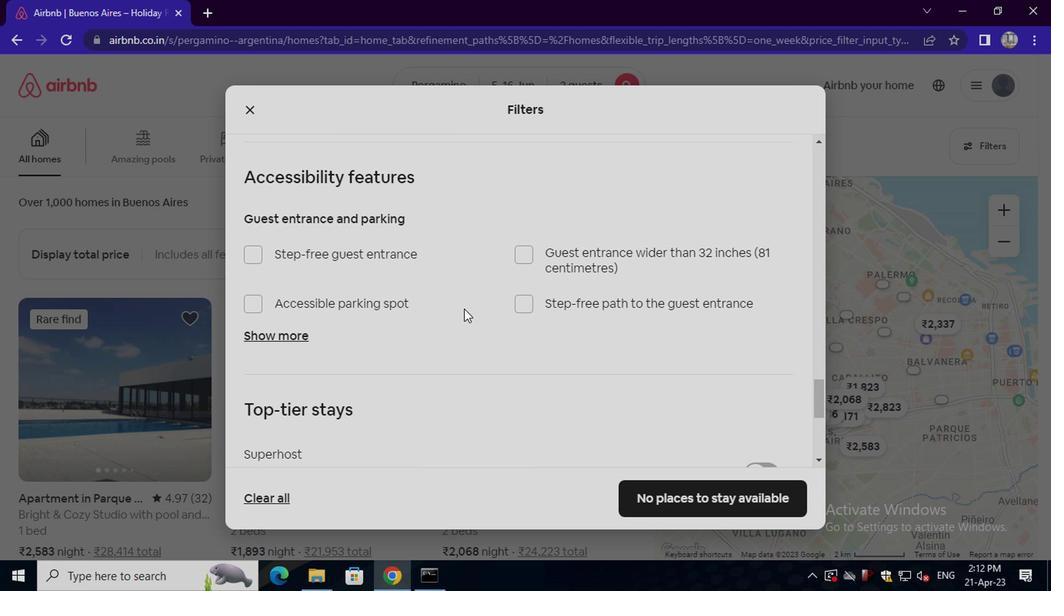 
Action: Mouse moved to (461, 313)
Screenshot: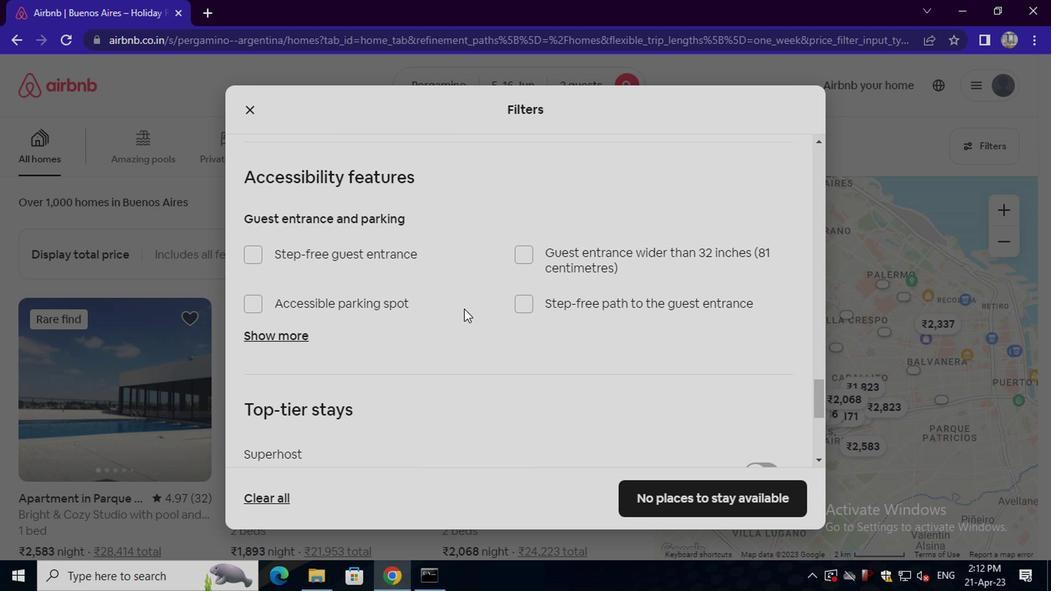 
Action: Mouse scrolled (461, 313) with delta (0, 0)
Screenshot: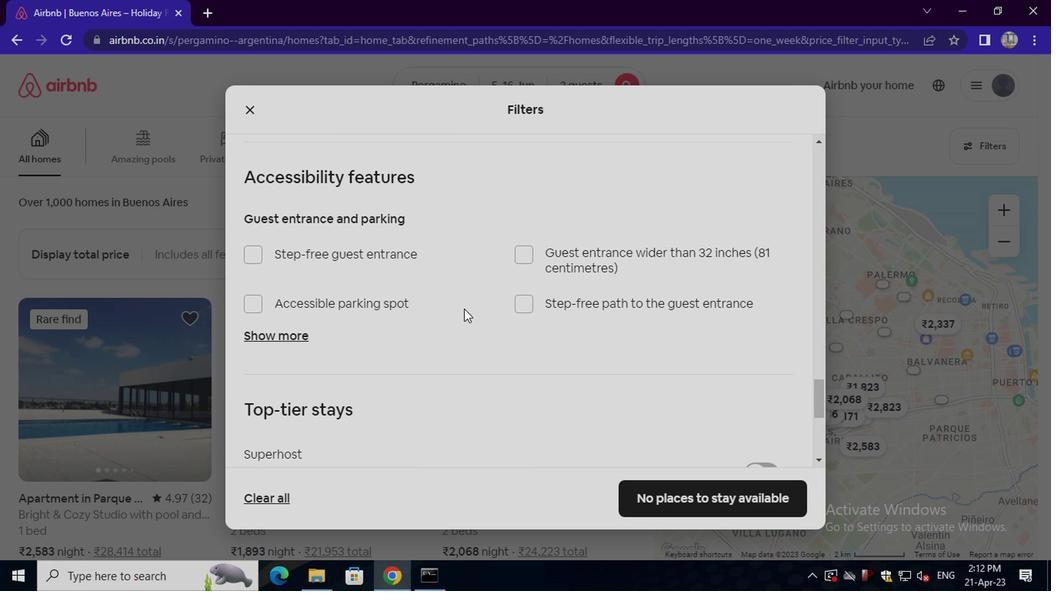 
Action: Mouse scrolled (461, 313) with delta (0, 0)
Screenshot: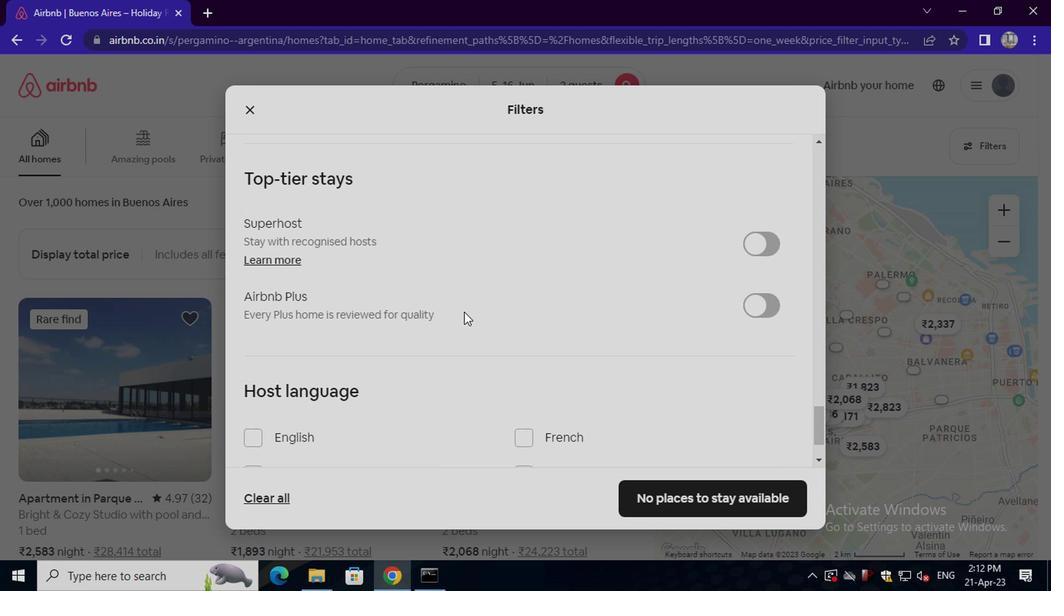 
Action: Mouse scrolled (461, 313) with delta (0, 0)
Screenshot: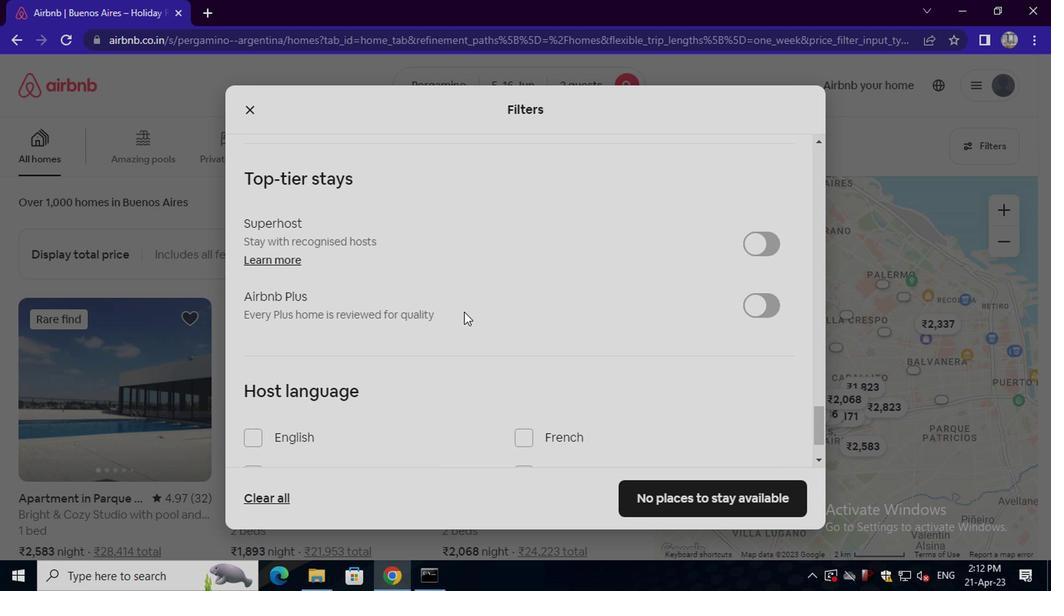 
Action: Mouse scrolled (461, 313) with delta (0, 0)
Screenshot: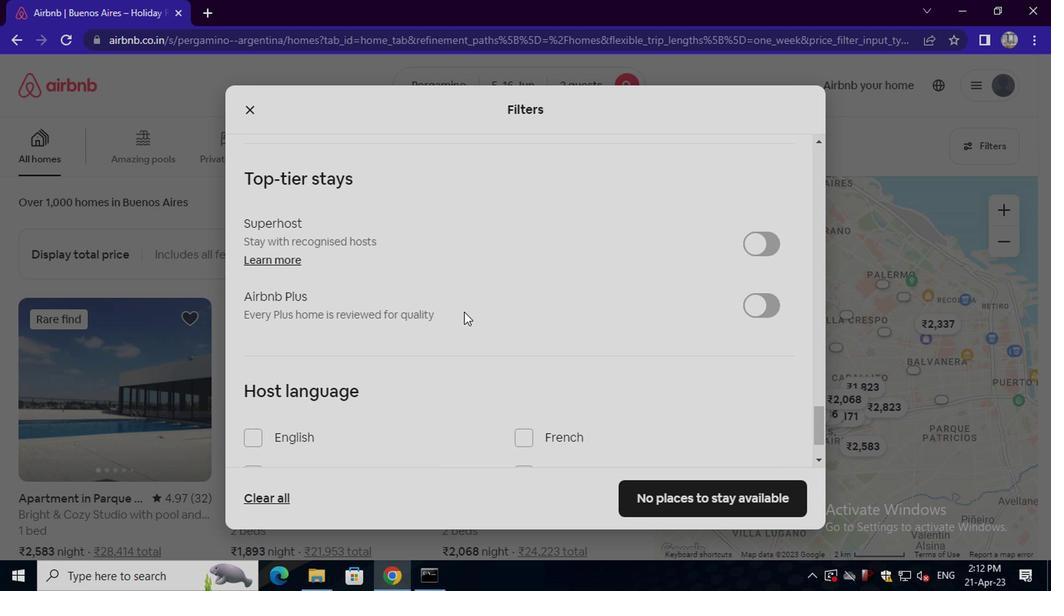 
Action: Mouse scrolled (461, 313) with delta (0, 0)
Screenshot: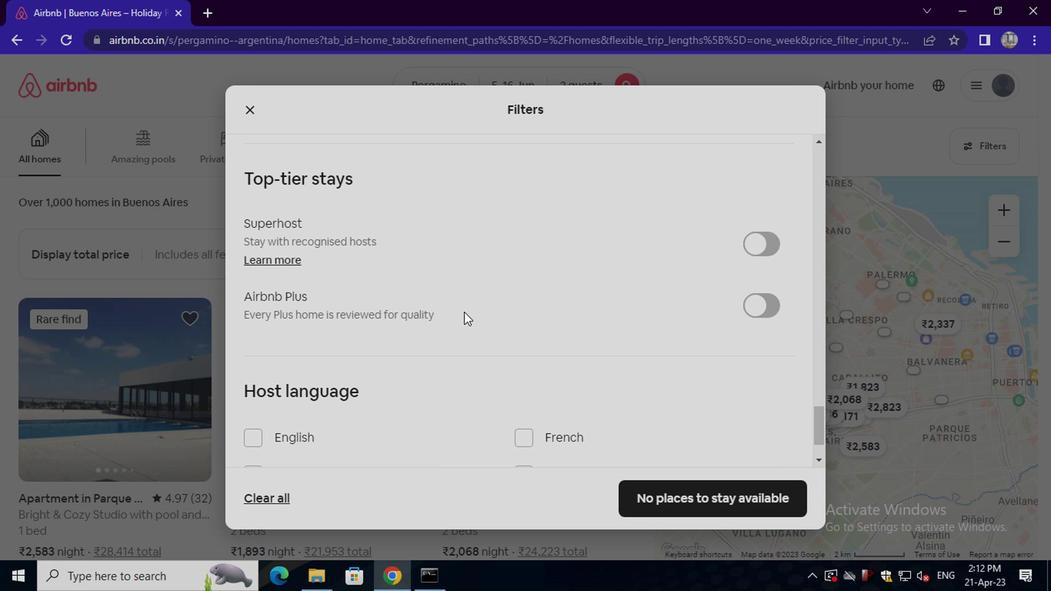 
Action: Mouse moved to (282, 356)
Screenshot: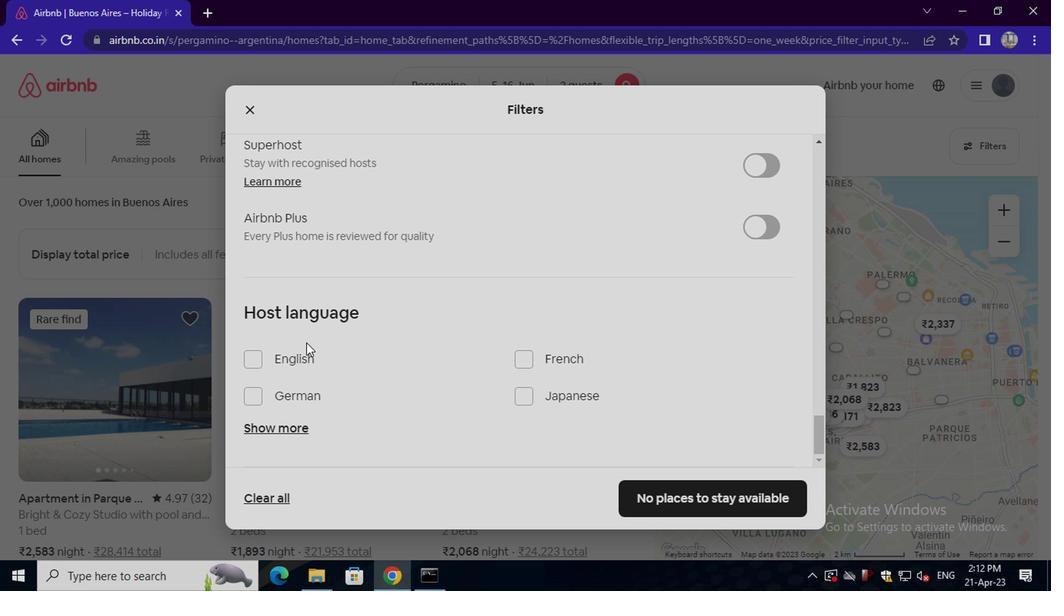 
Action: Mouse pressed left at (282, 356)
Screenshot: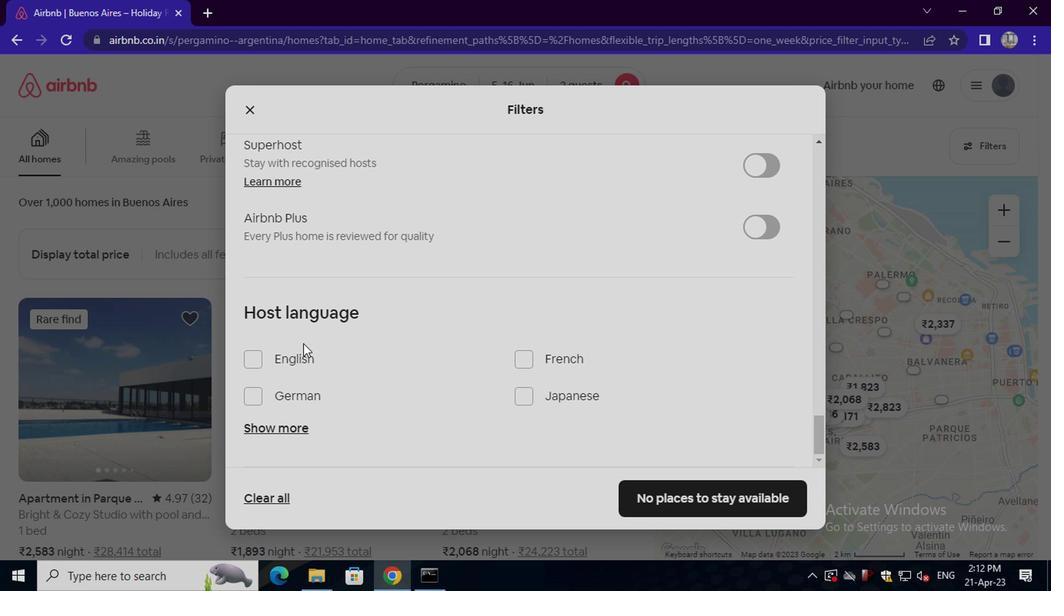 
Action: Mouse moved to (660, 491)
Screenshot: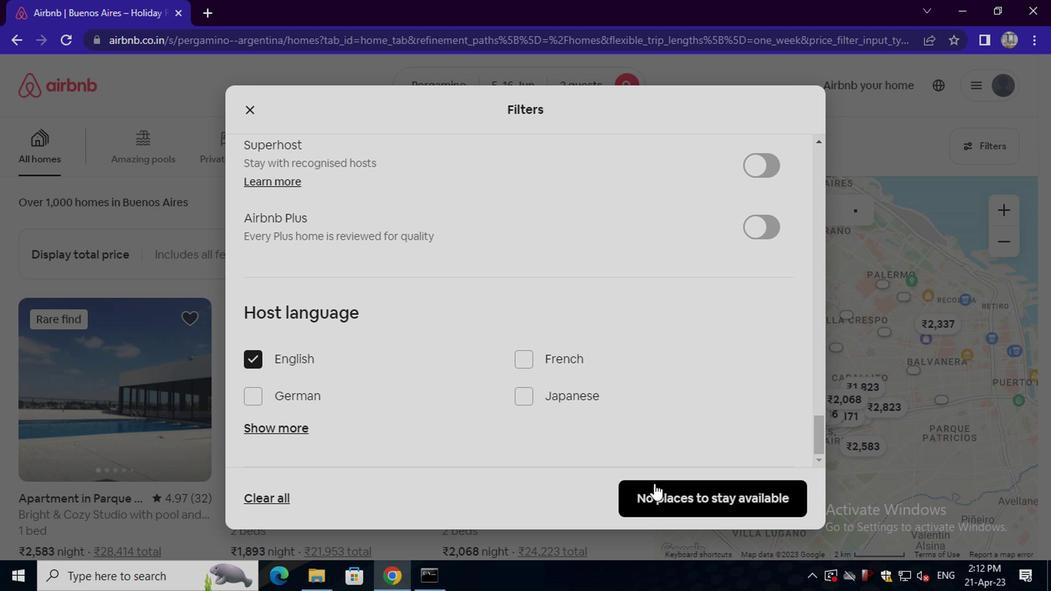 
Action: Mouse pressed left at (660, 491)
Screenshot: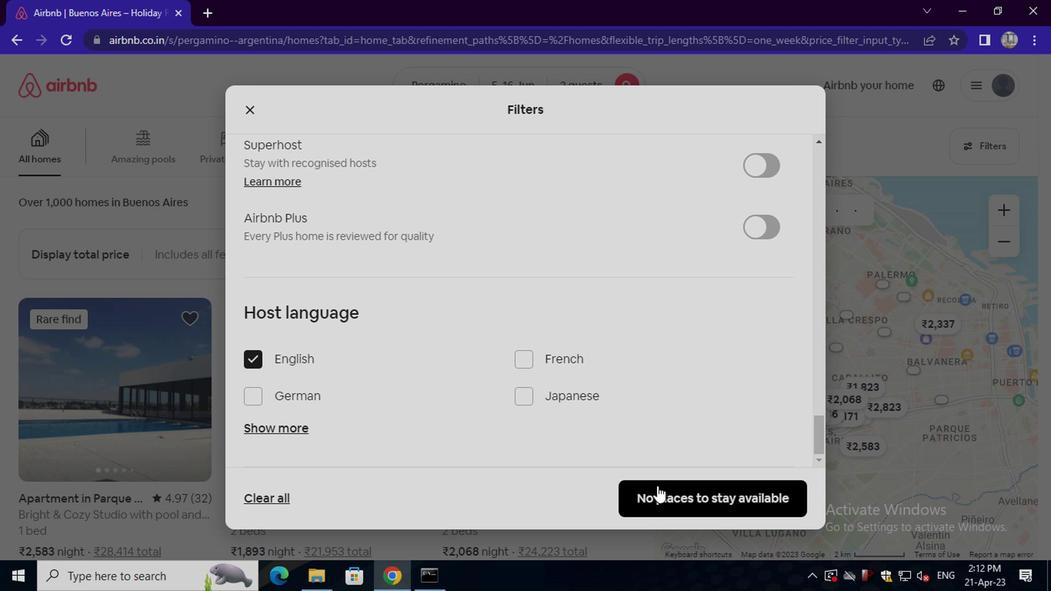 
Action: Mouse moved to (661, 492)
Screenshot: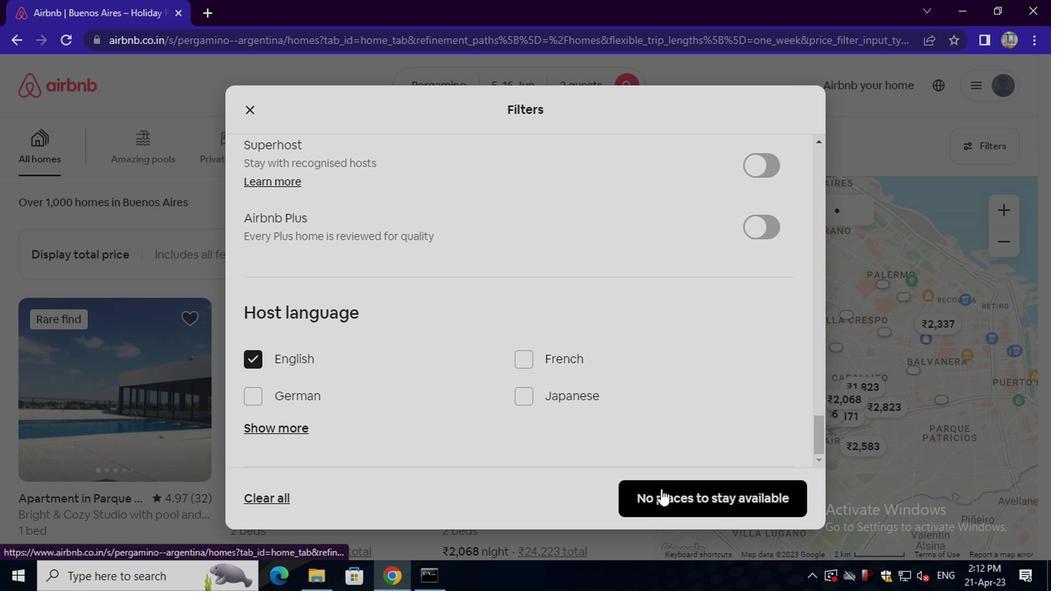 
